 Task: Look for space in Moscow, United States from 10th July, 2023 to 15th July, 2023 for 7 adults in price range Rs.10000 to Rs.15000. Place can be entire place or shared room with 4 bedrooms having 7 beds and 4 bathrooms. Property type can be house, flat, guest house. Amenities needed are: wifi, TV, free parkinig on premises, gym, breakfast. Booking option can be shelf check-in. Required host language is English.
Action: Mouse moved to (479, 124)
Screenshot: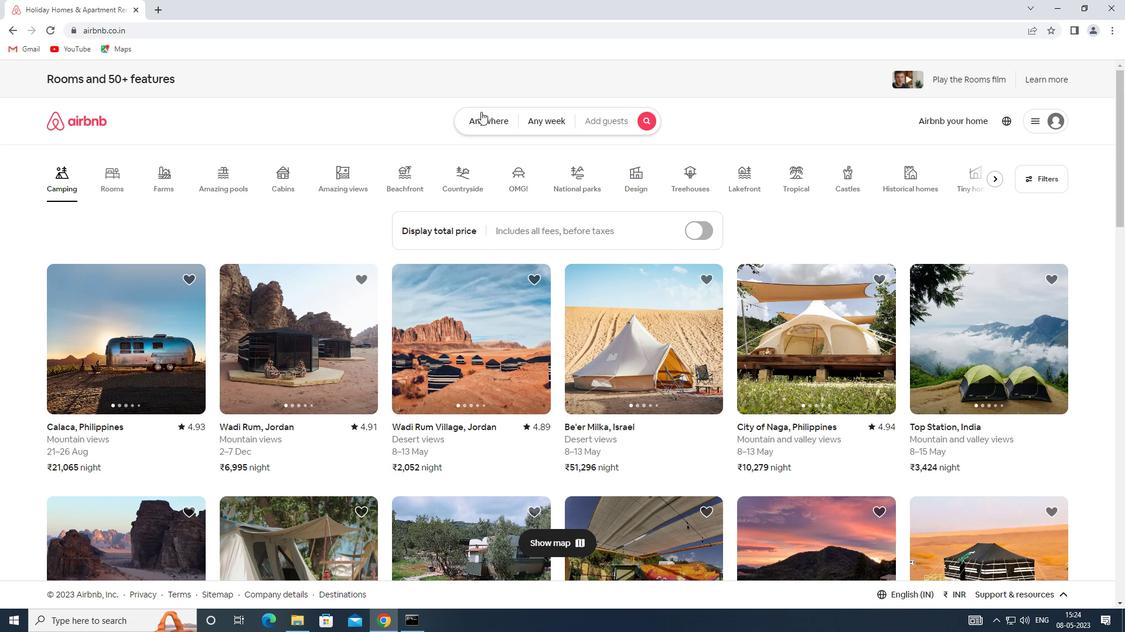 
Action: Mouse pressed left at (479, 124)
Screenshot: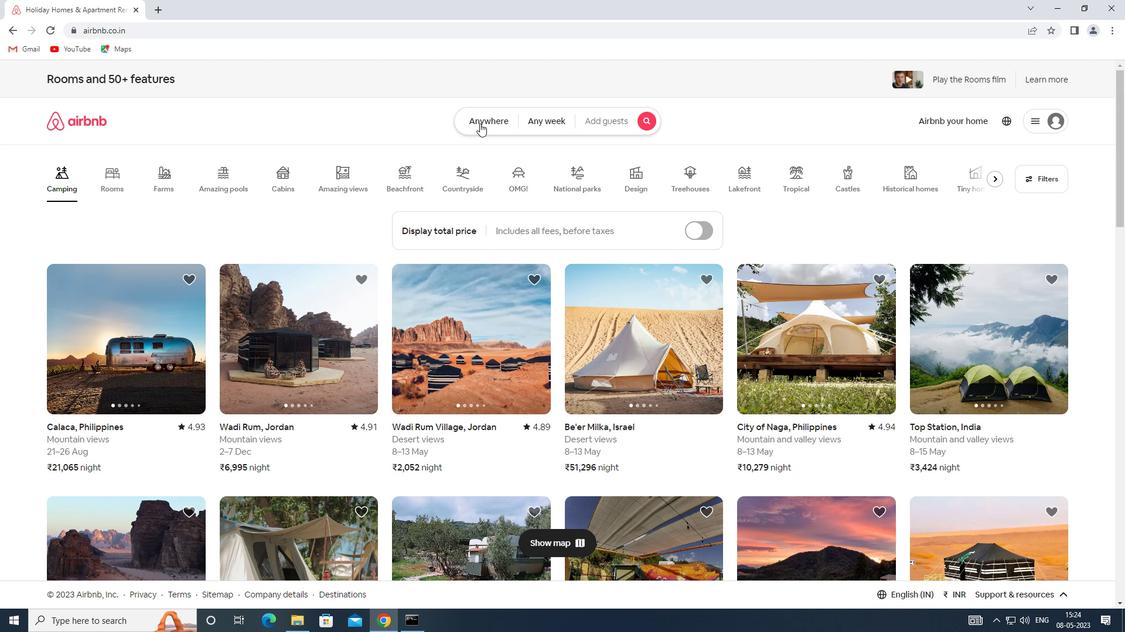 
Action: Mouse moved to (371, 171)
Screenshot: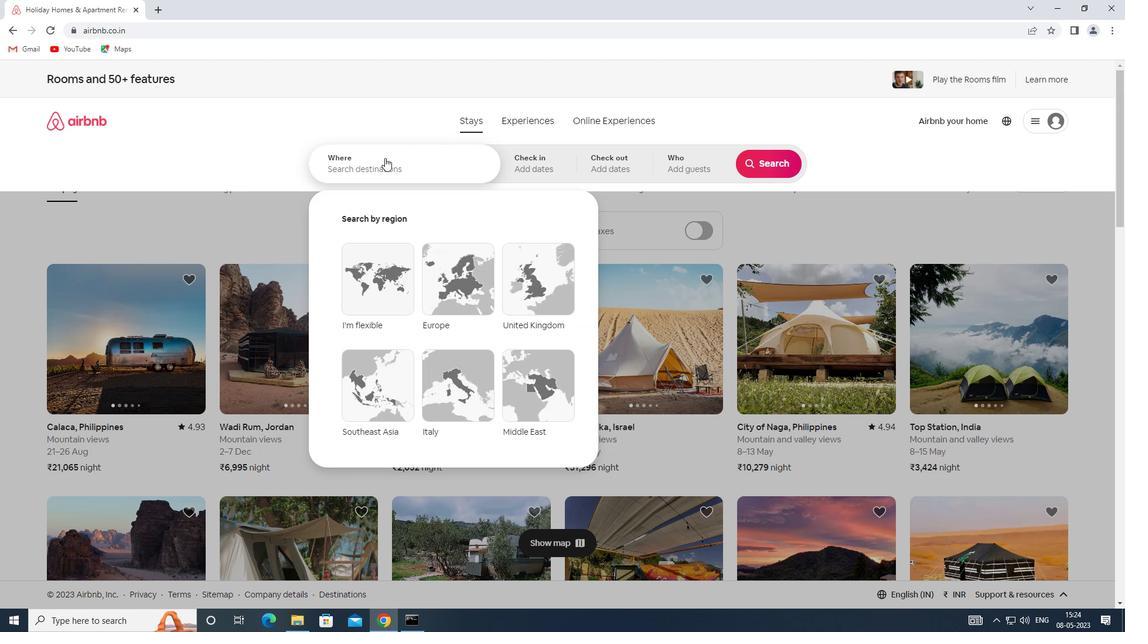 
Action: Mouse pressed left at (371, 171)
Screenshot: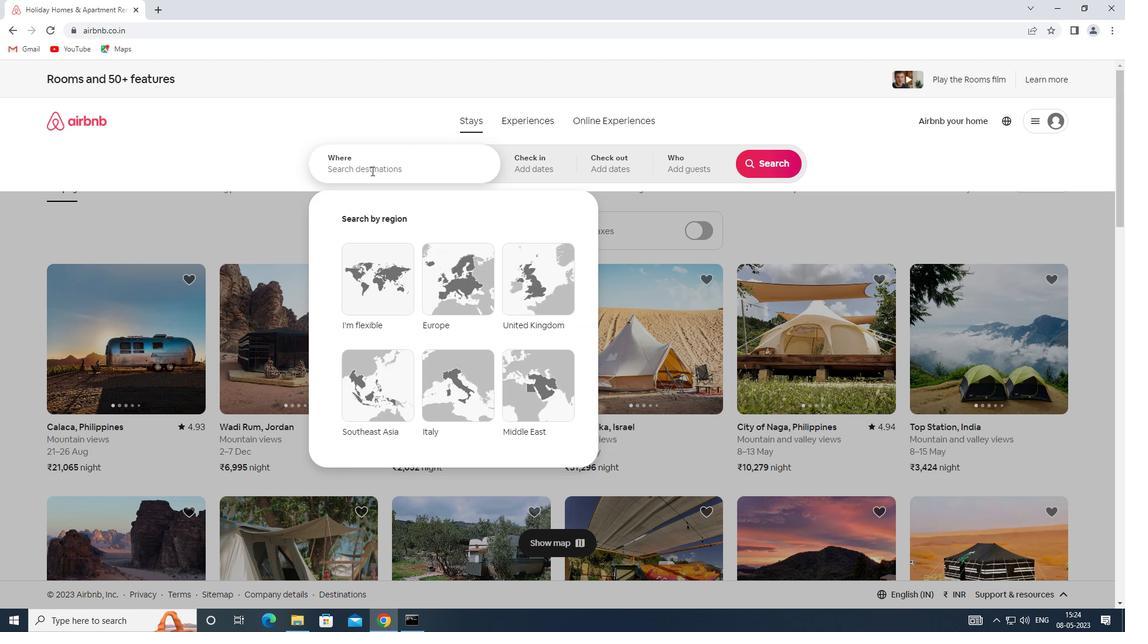 
Action: Key pressed <Key.shift><Key.shift><Key.shift><Key.shift><Key.shift><Key.shift><Key.shift><Key.shift><Key.shift><Key.shift><Key.shift>SPACE<Key.space>IN<Key.space><Key.shift>MOSCOW,<Key.shift>UNITED<Key.space><Key.shift>STATES
Screenshot: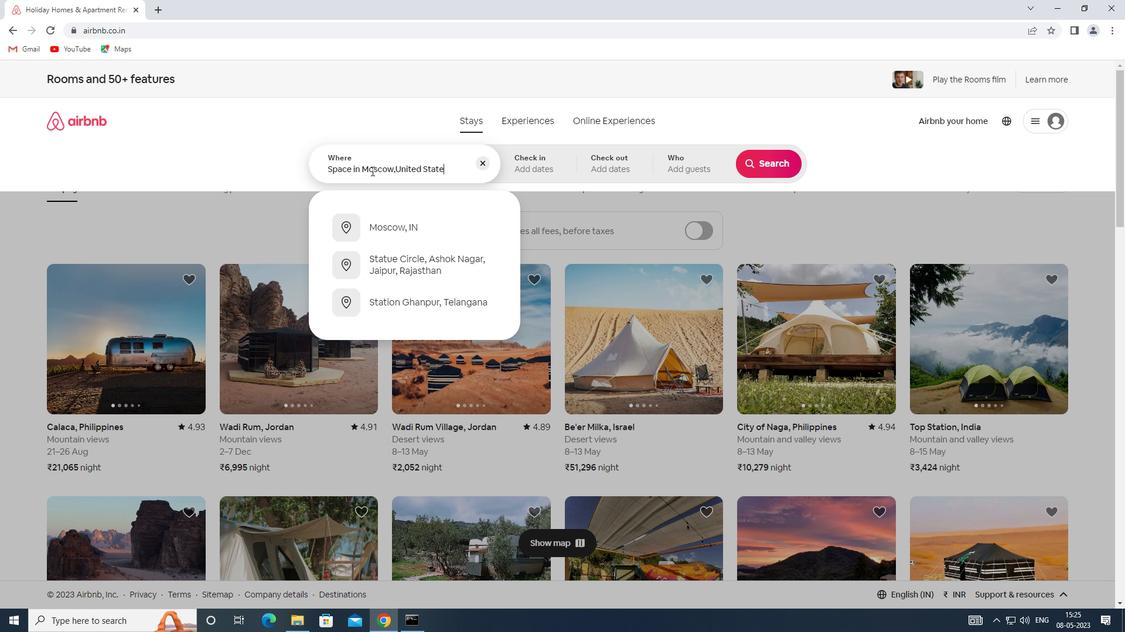 
Action: Mouse moved to (523, 161)
Screenshot: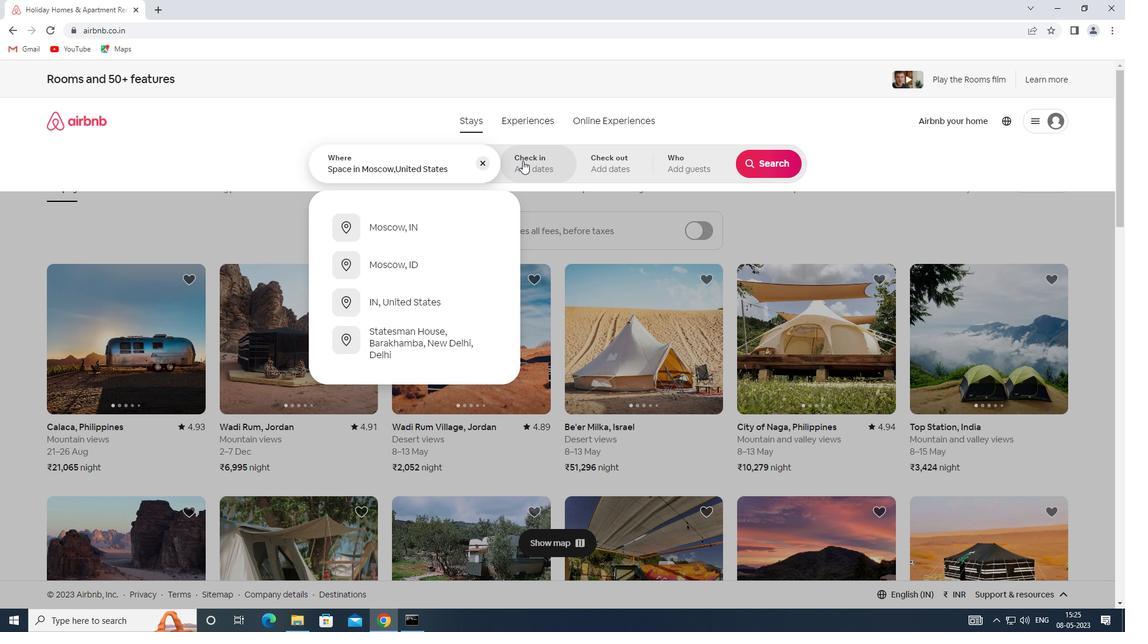 
Action: Mouse pressed left at (523, 161)
Screenshot: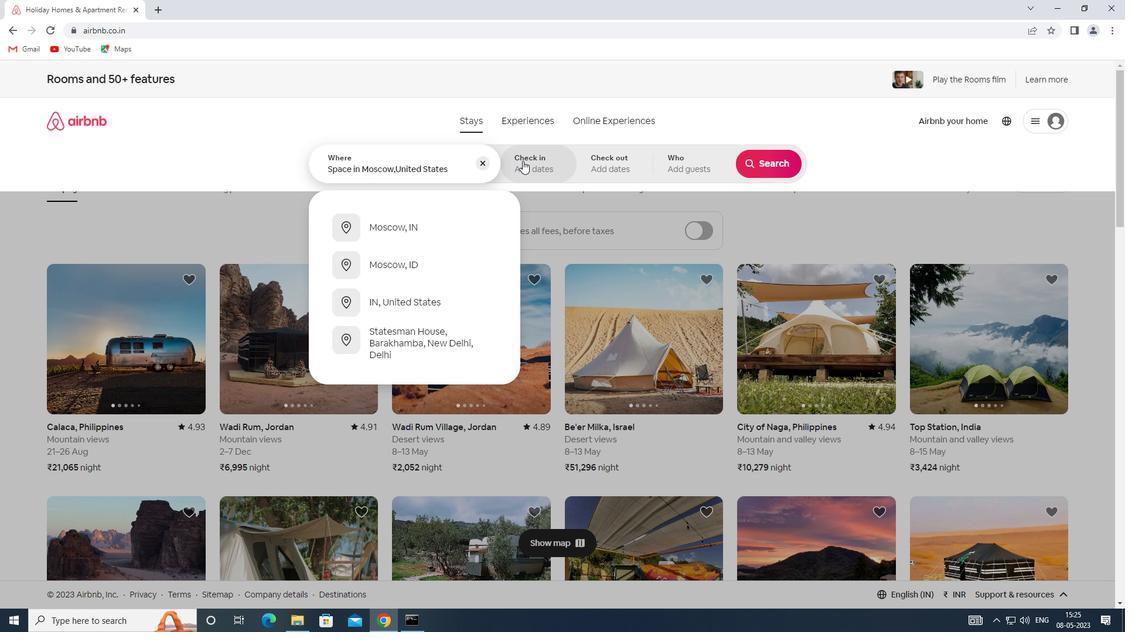 
Action: Mouse moved to (762, 257)
Screenshot: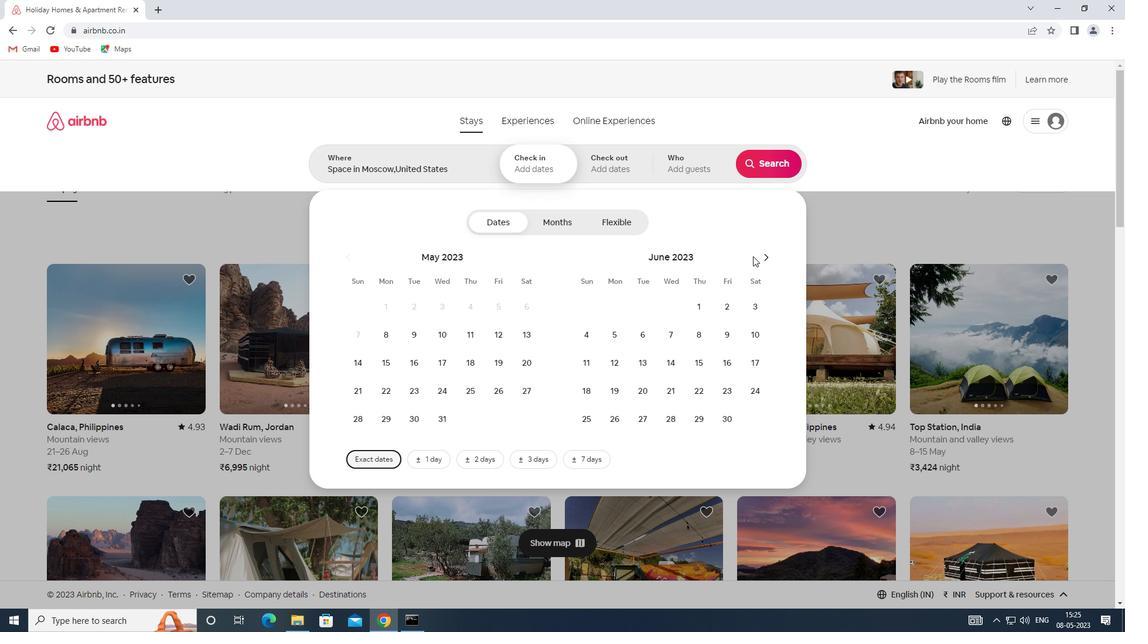 
Action: Mouse pressed left at (762, 257)
Screenshot: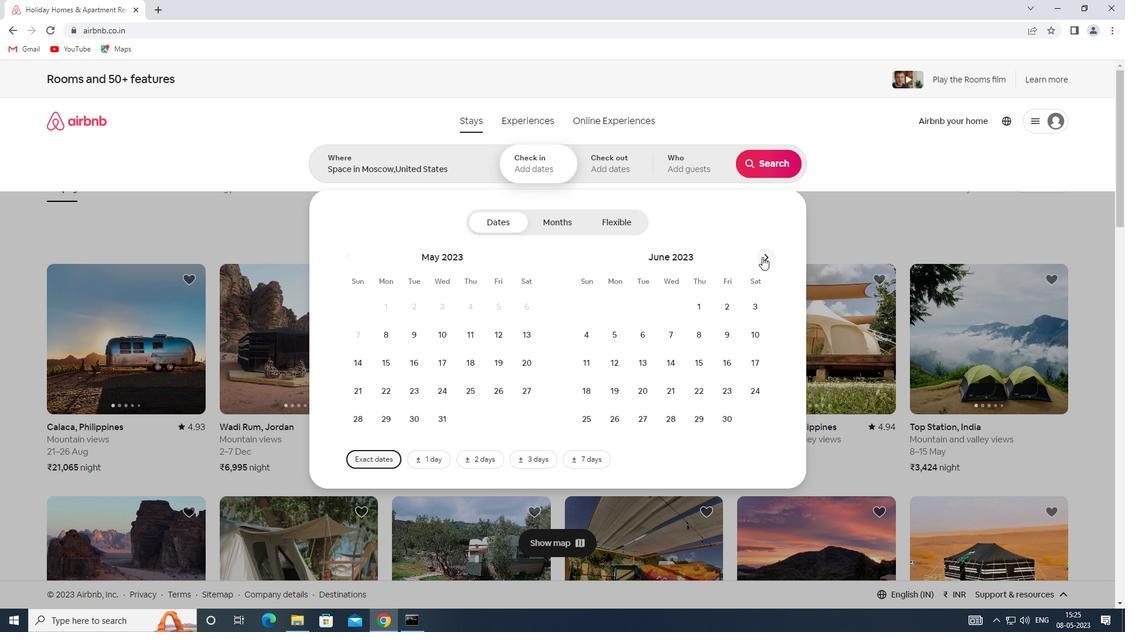 
Action: Mouse moved to (609, 365)
Screenshot: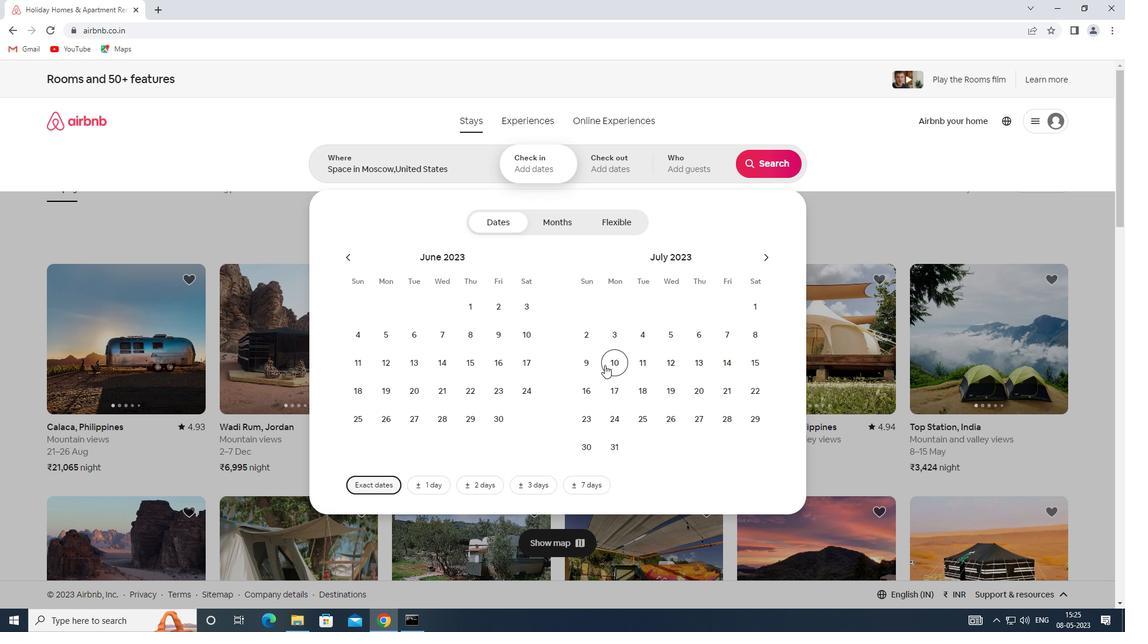 
Action: Mouse pressed left at (609, 365)
Screenshot: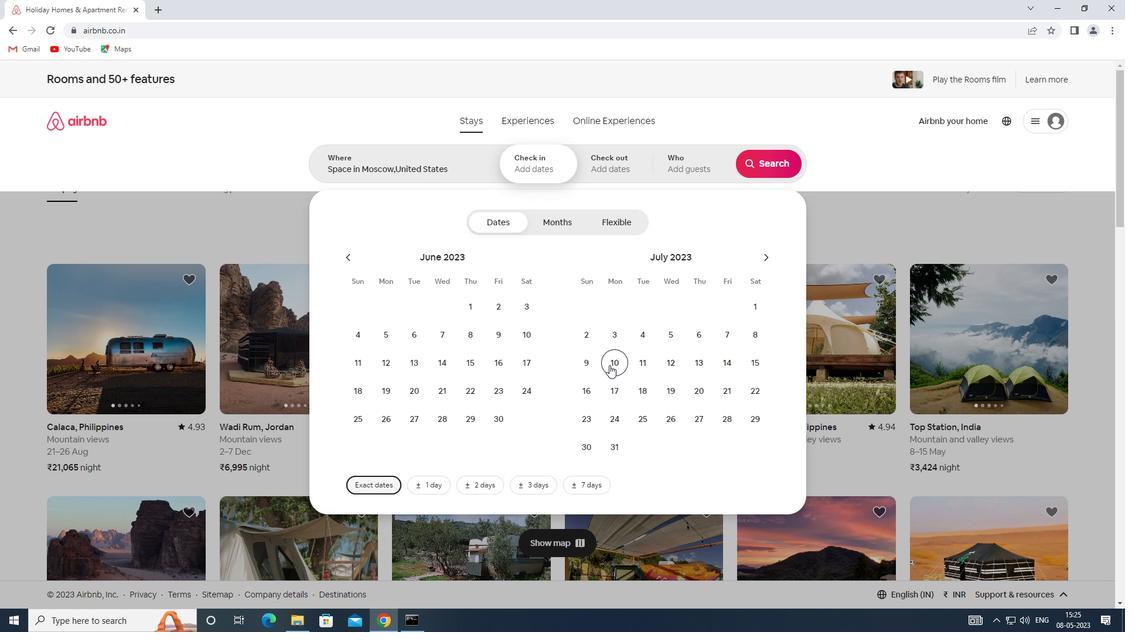 
Action: Mouse moved to (763, 374)
Screenshot: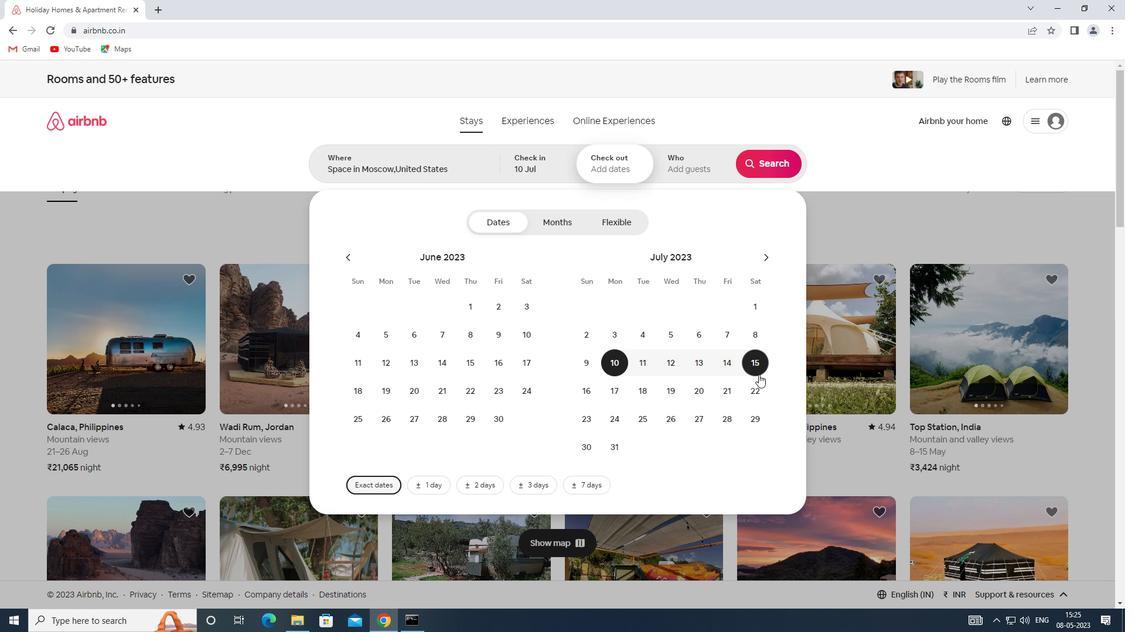 
Action: Mouse pressed left at (763, 374)
Screenshot: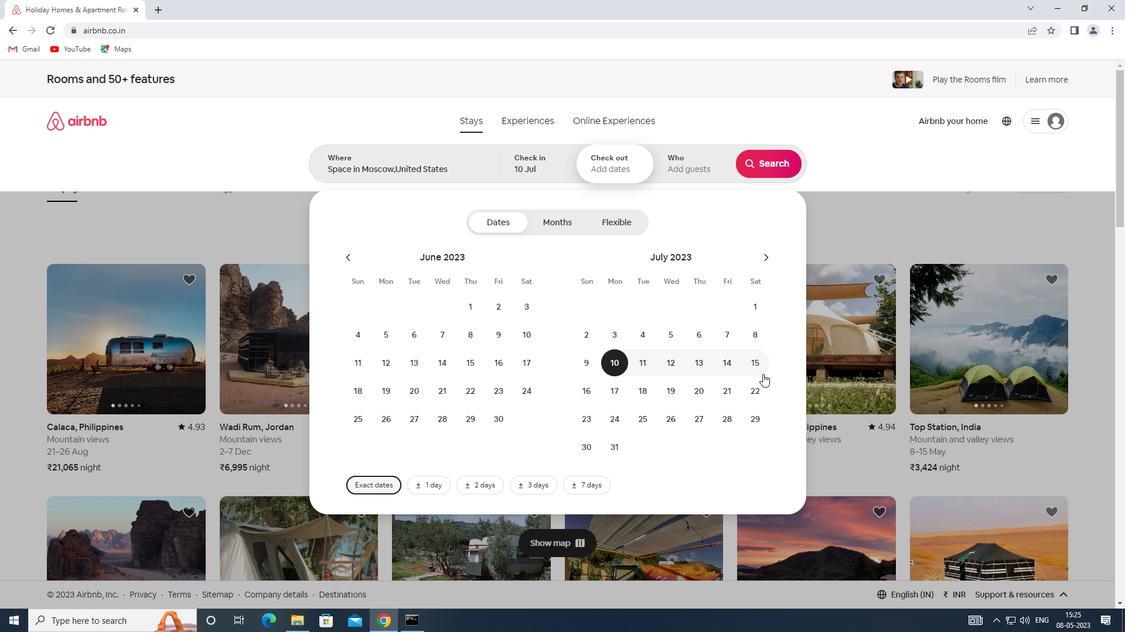 
Action: Mouse moved to (680, 165)
Screenshot: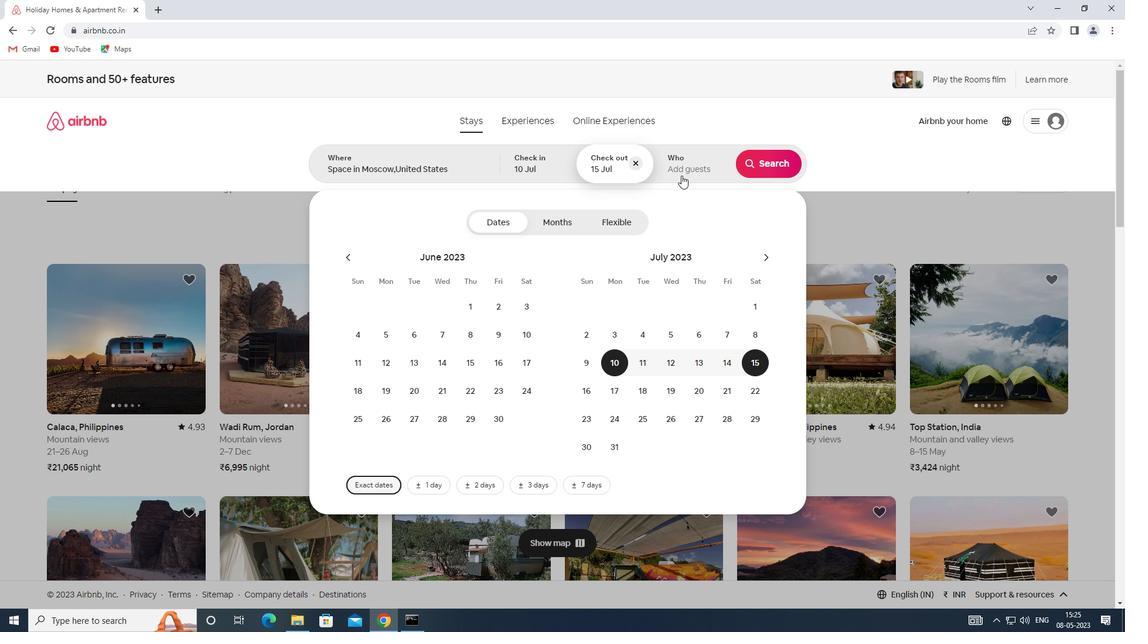 
Action: Mouse pressed left at (680, 165)
Screenshot: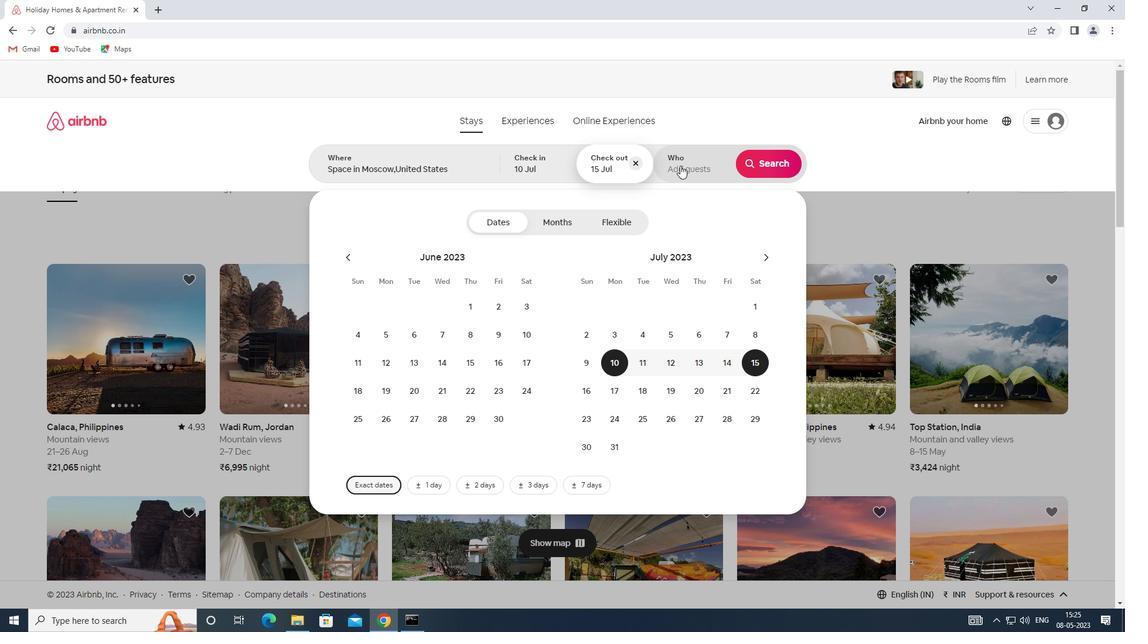 
Action: Mouse moved to (766, 223)
Screenshot: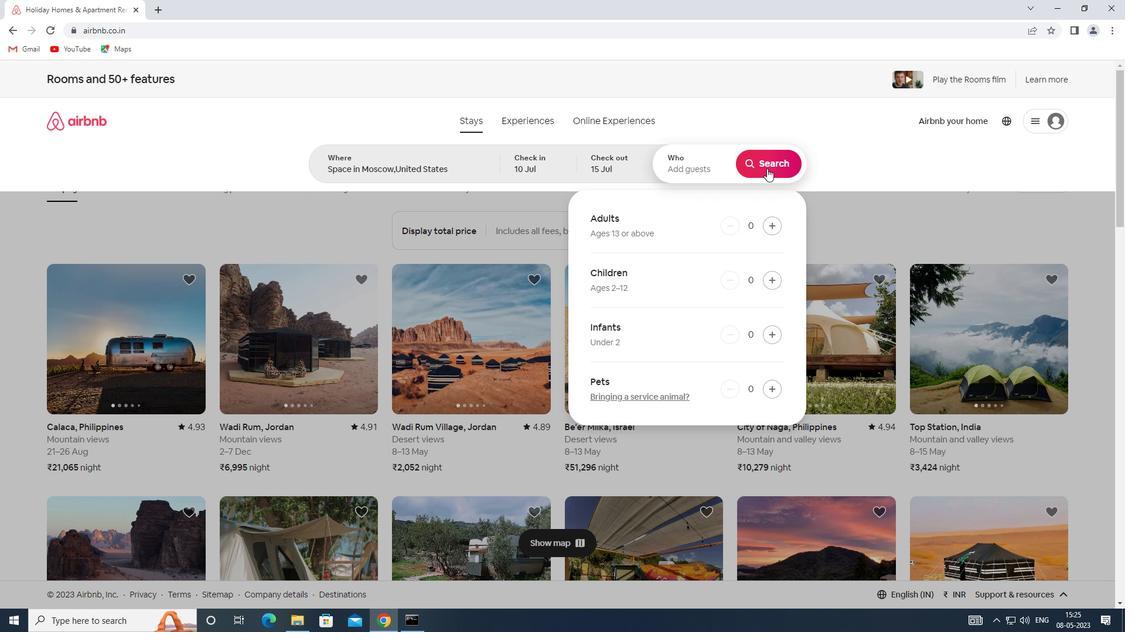 
Action: Mouse pressed left at (766, 223)
Screenshot: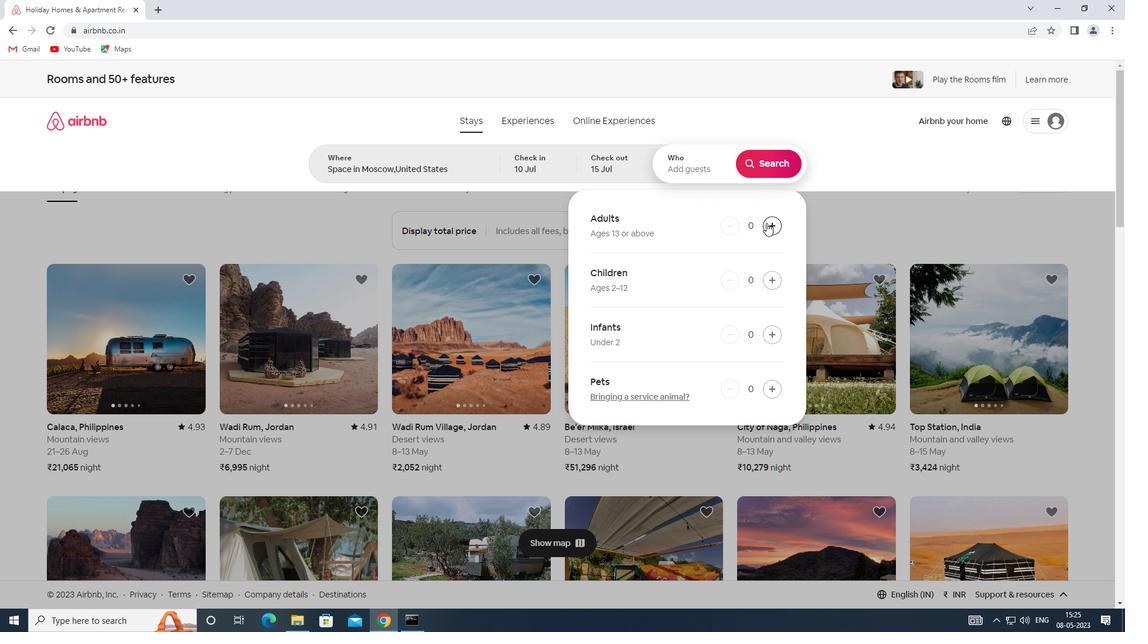 
Action: Mouse pressed left at (766, 223)
Screenshot: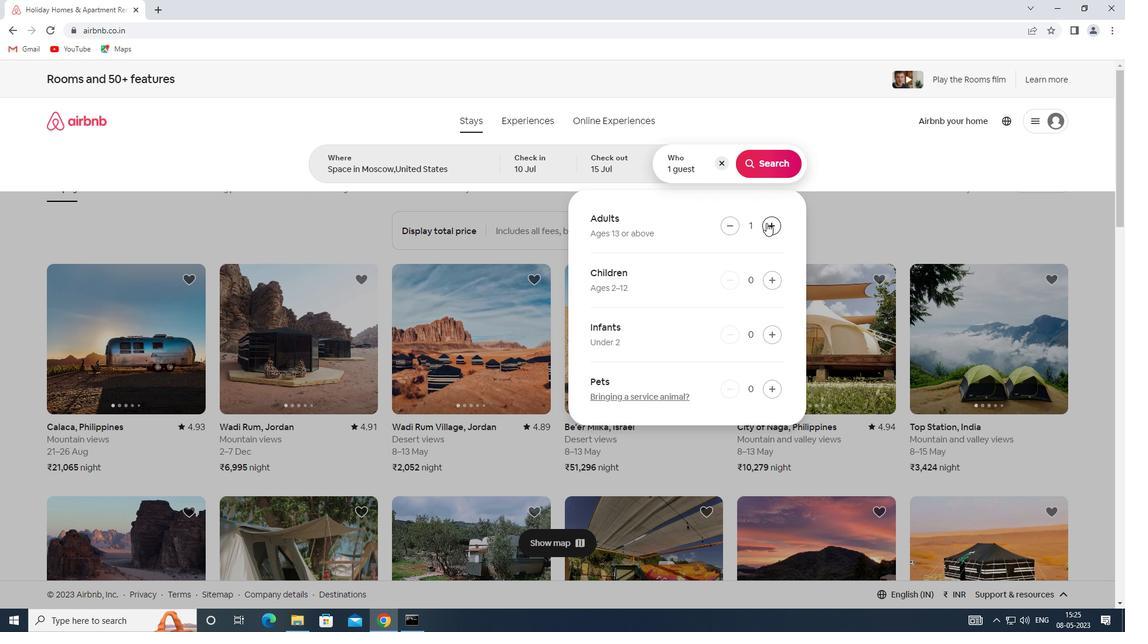
Action: Mouse pressed left at (766, 223)
Screenshot: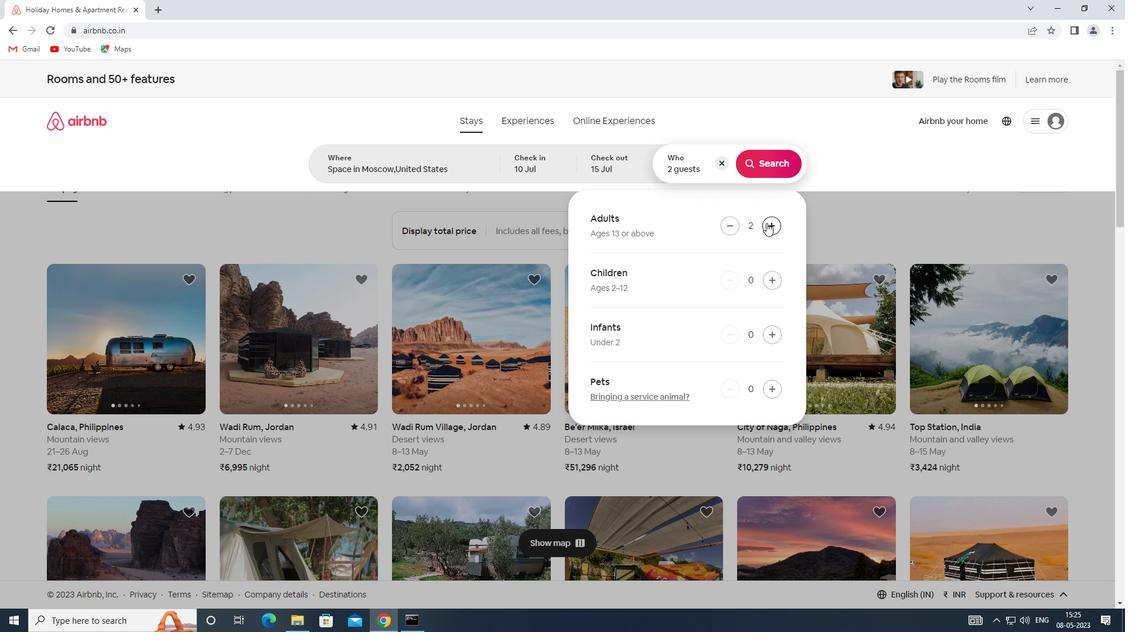 
Action: Mouse pressed left at (766, 223)
Screenshot: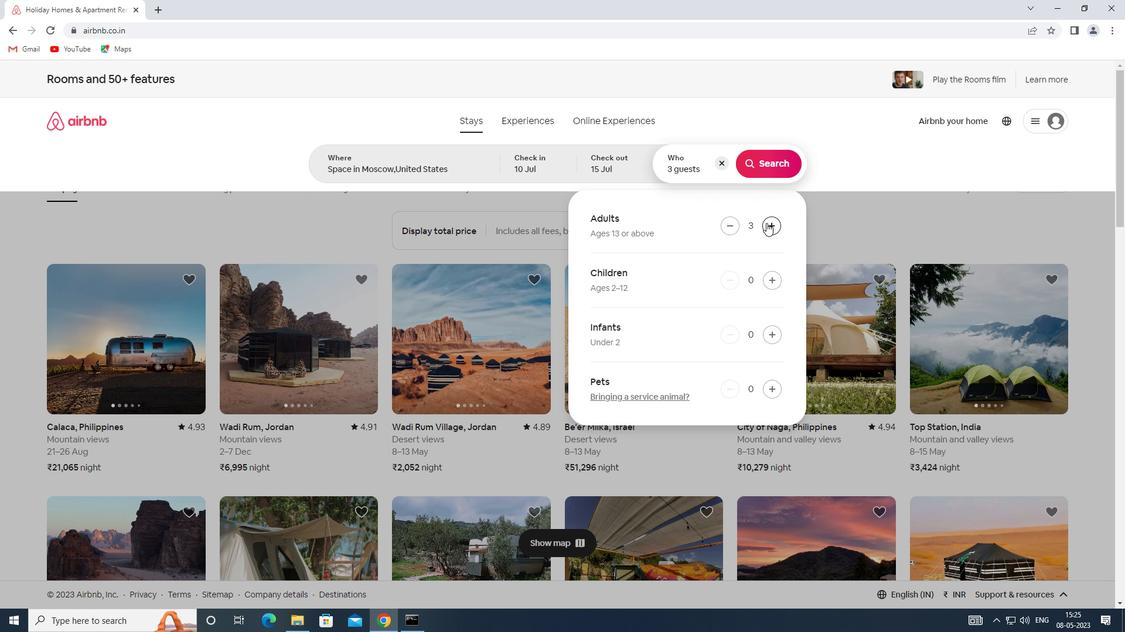 
Action: Mouse pressed left at (766, 223)
Screenshot: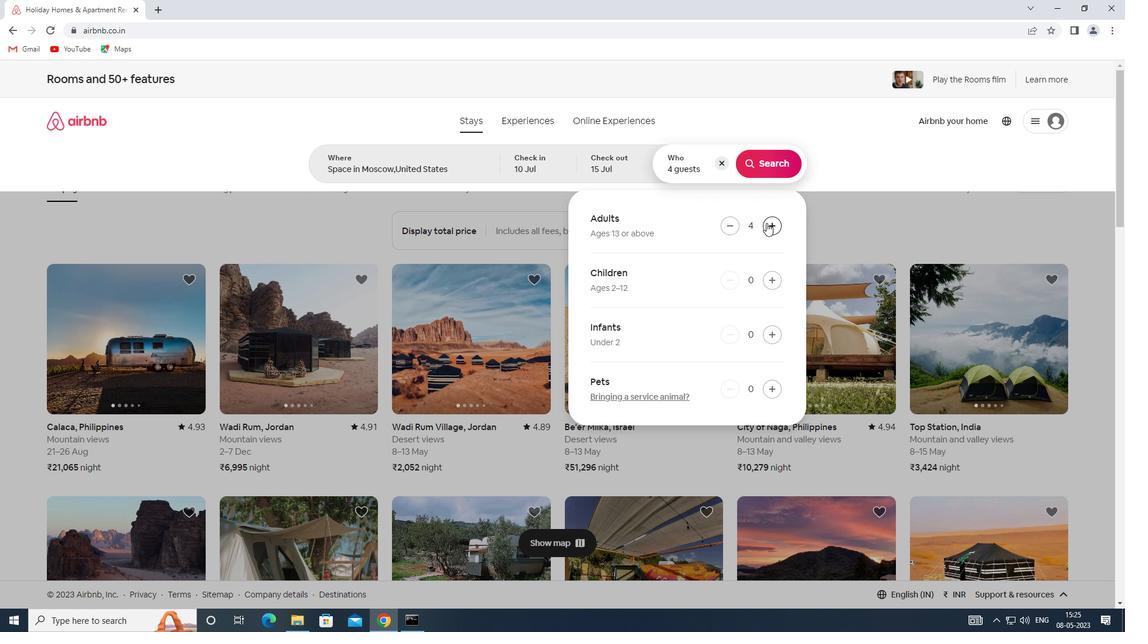 
Action: Mouse pressed left at (766, 223)
Screenshot: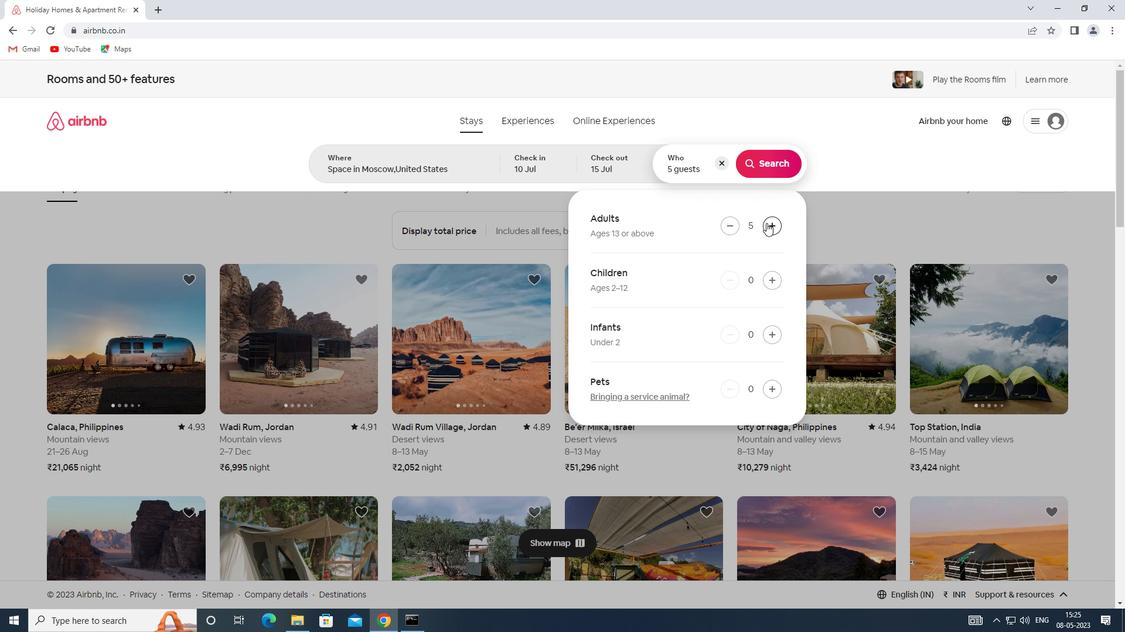 
Action: Mouse pressed left at (766, 223)
Screenshot: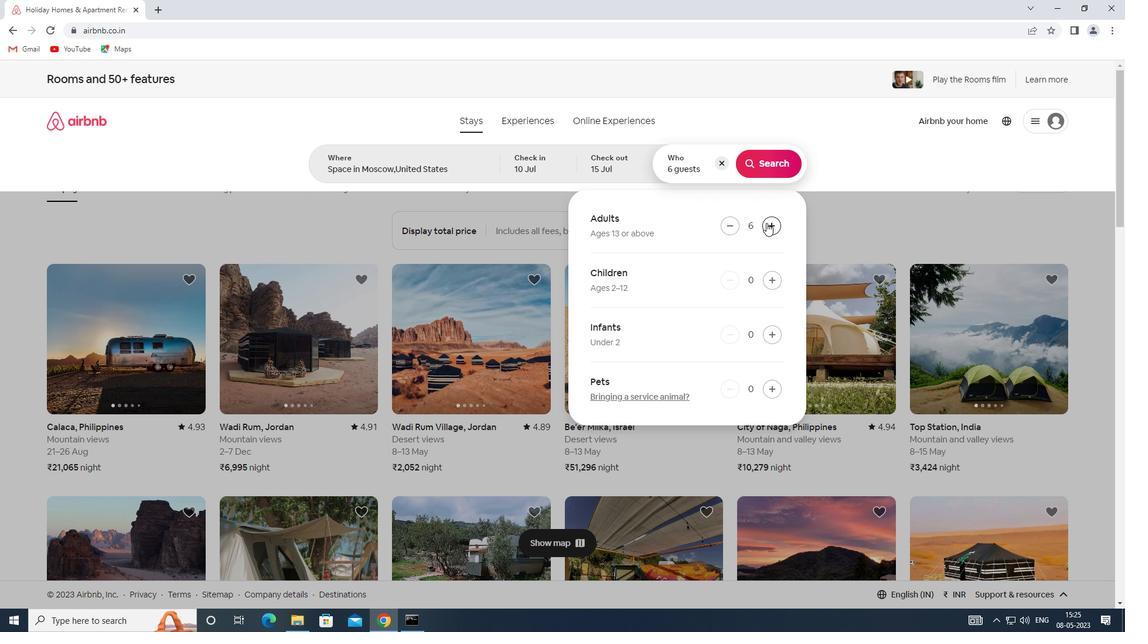 
Action: Mouse moved to (771, 162)
Screenshot: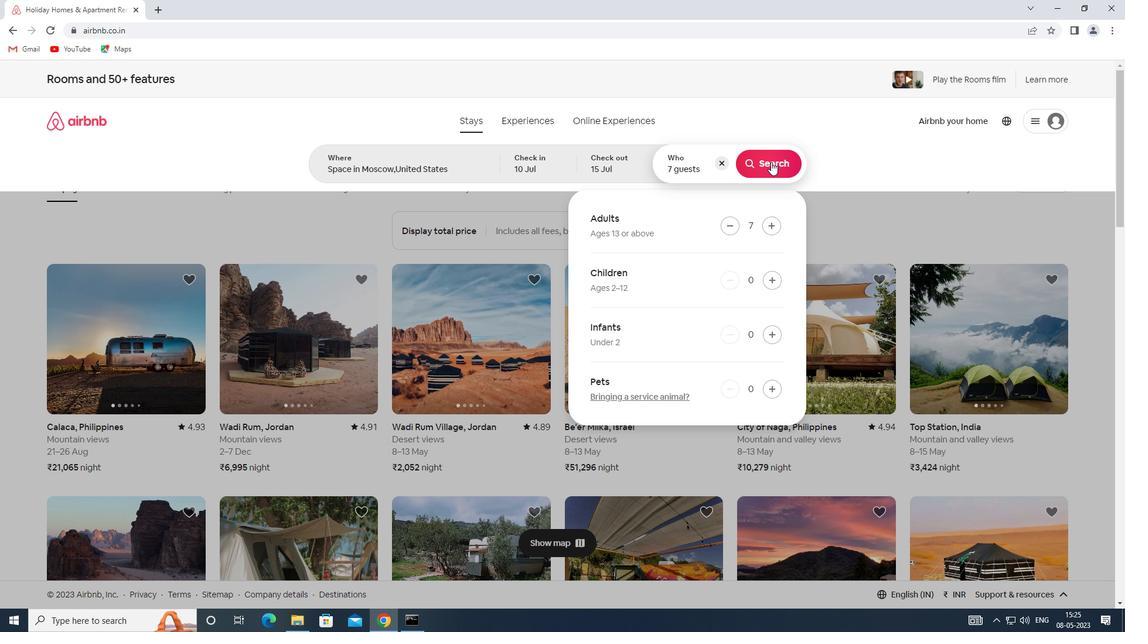 
Action: Mouse pressed left at (771, 162)
Screenshot: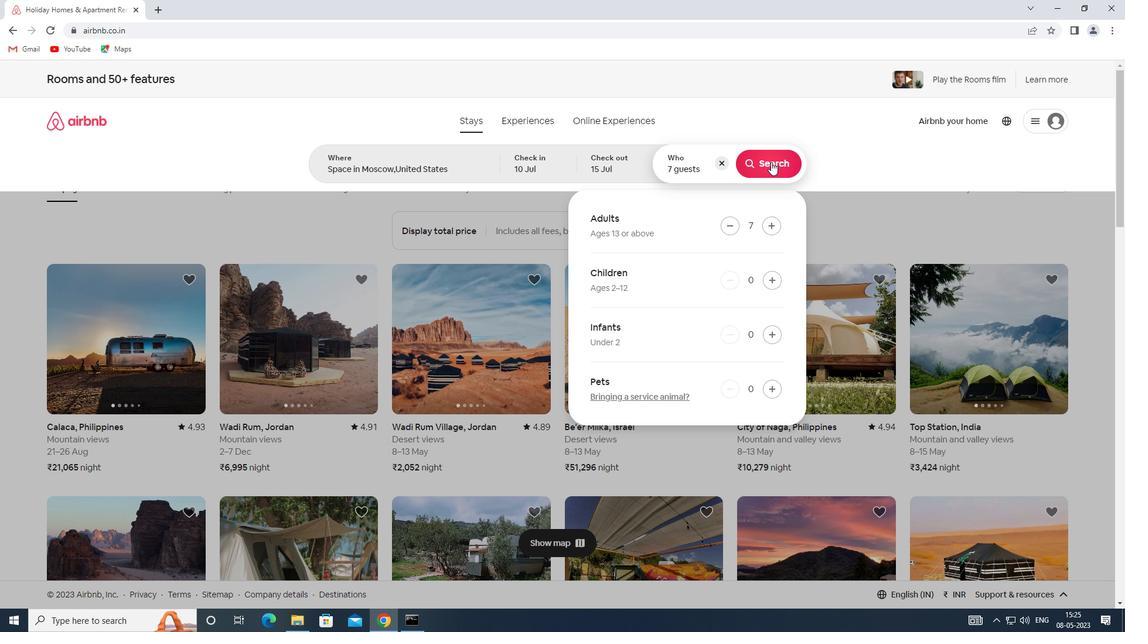 
Action: Mouse moved to (1058, 133)
Screenshot: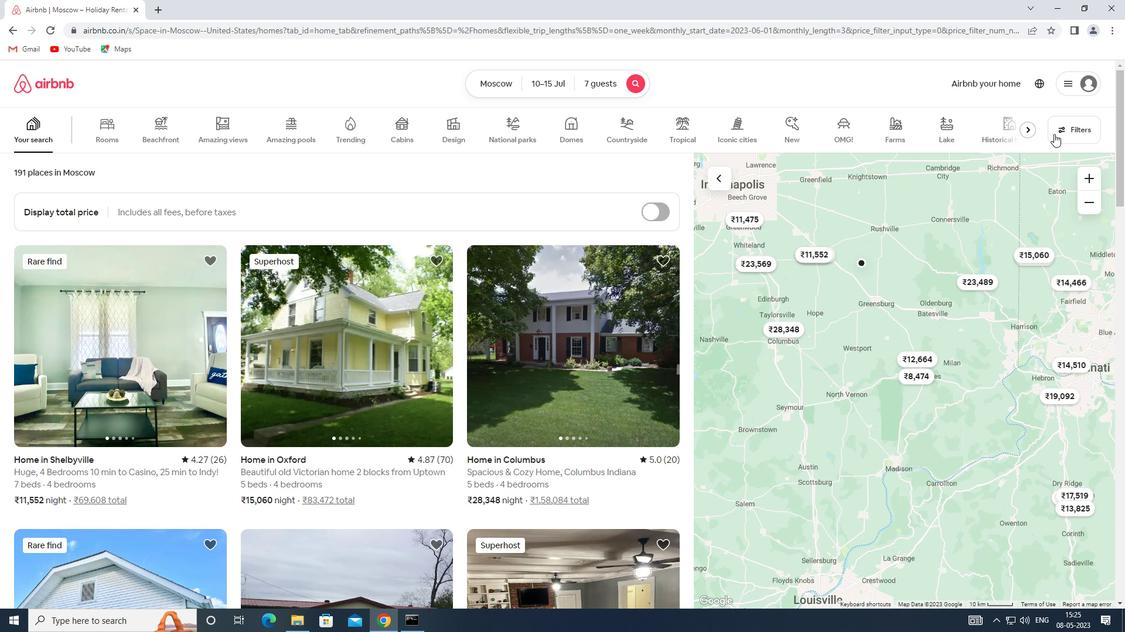 
Action: Mouse pressed left at (1058, 133)
Screenshot: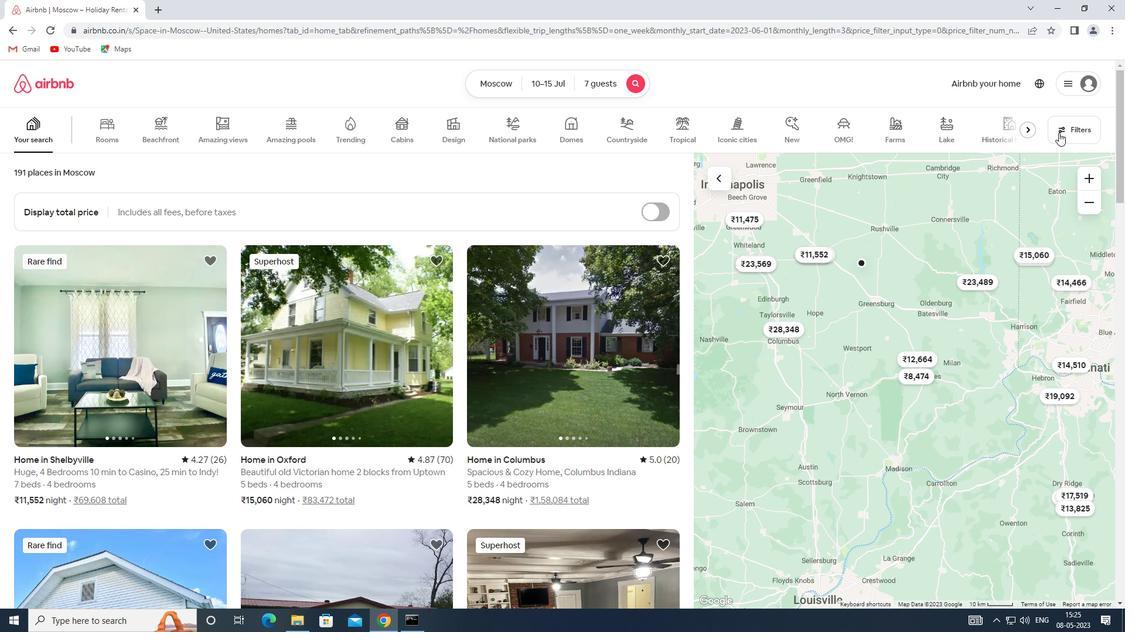 
Action: Mouse moved to (406, 421)
Screenshot: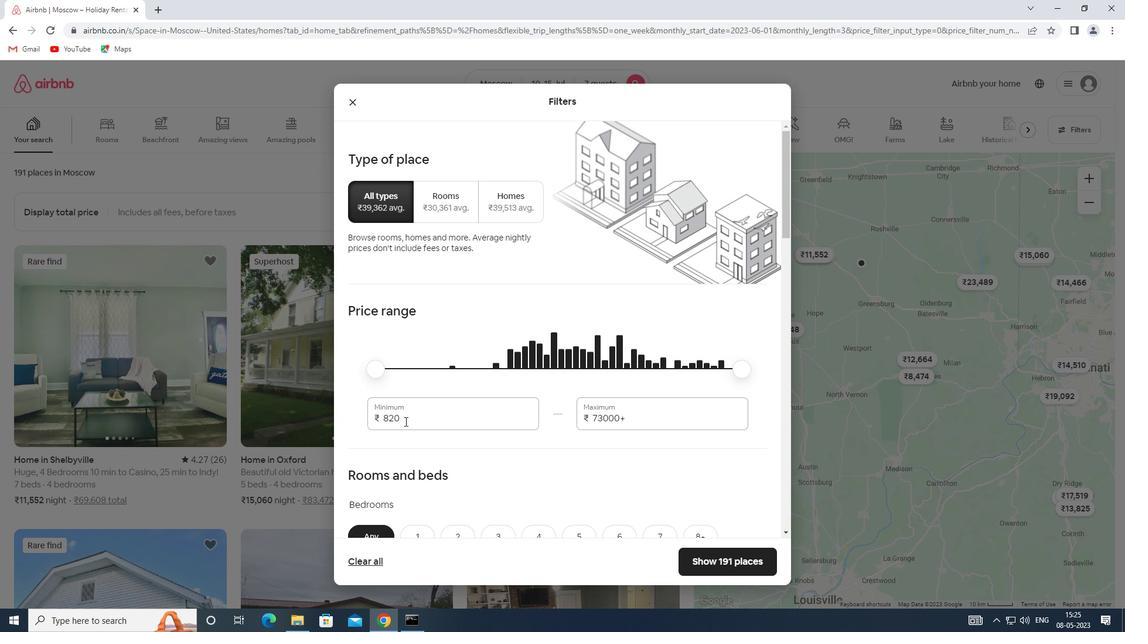 
Action: Mouse pressed left at (406, 421)
Screenshot: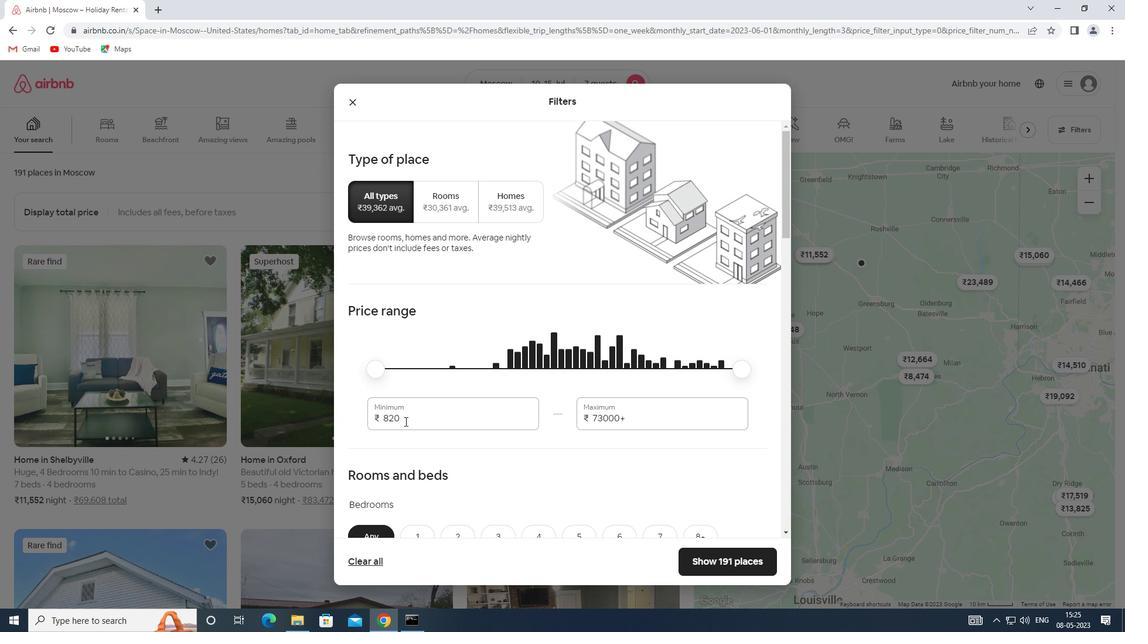 
Action: Mouse moved to (356, 416)
Screenshot: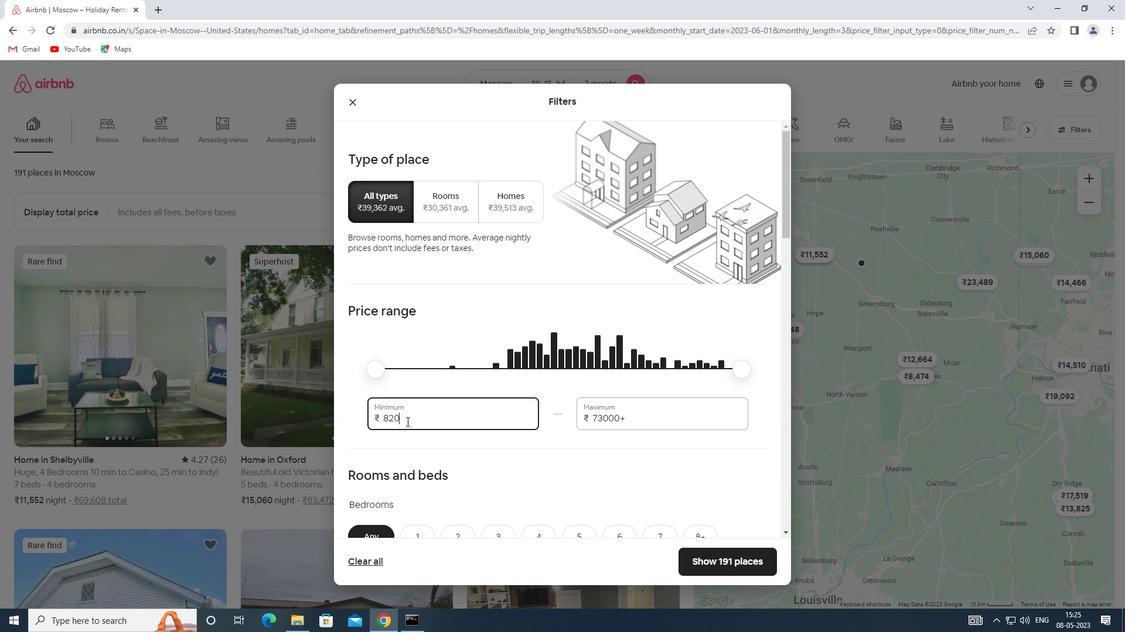 
Action: Key pressed 10000
Screenshot: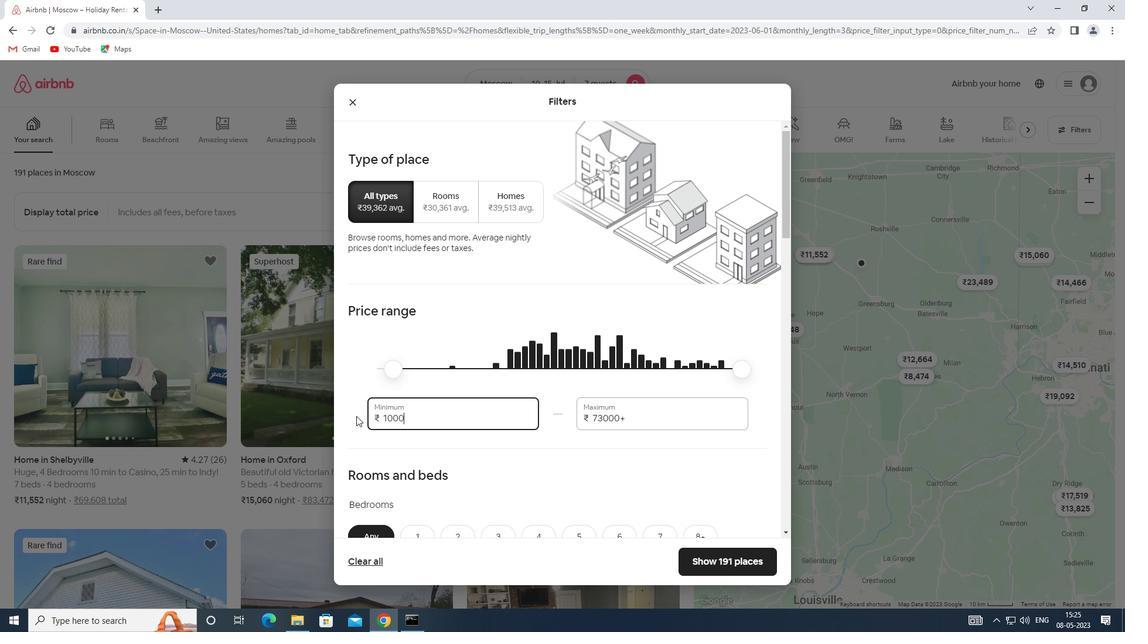 
Action: Mouse moved to (624, 419)
Screenshot: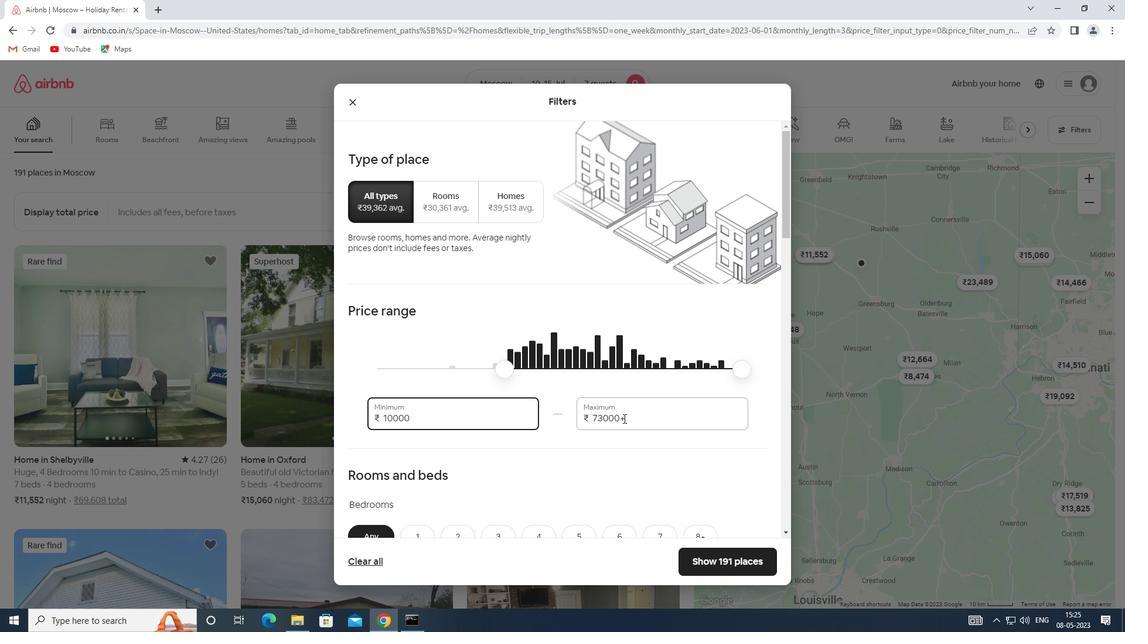 
Action: Mouse pressed left at (624, 419)
Screenshot: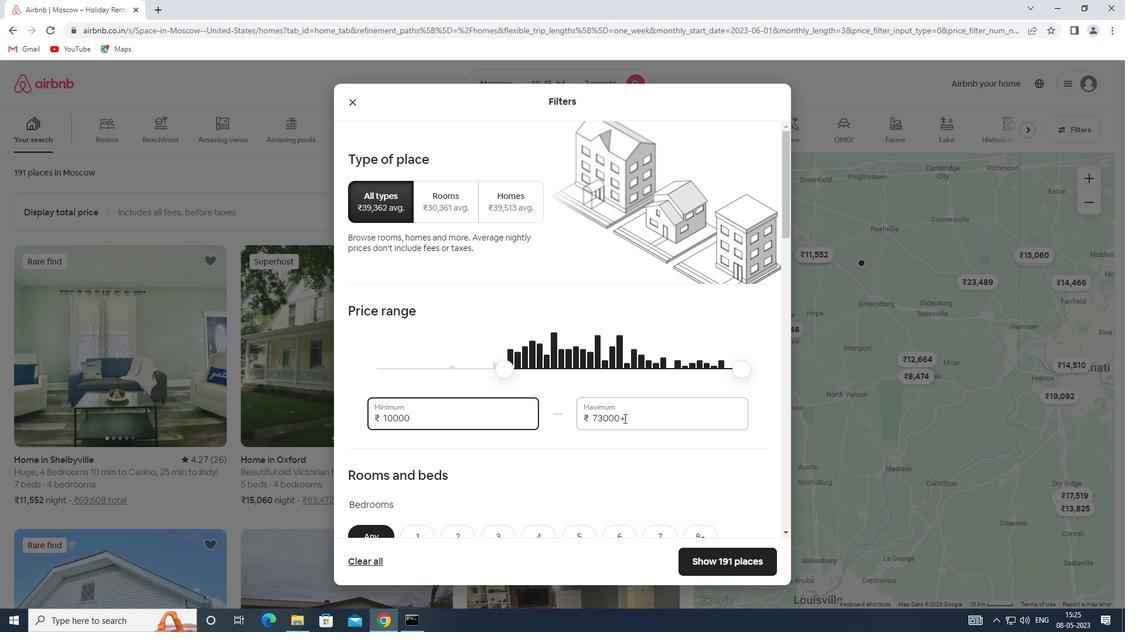 
Action: Mouse moved to (564, 419)
Screenshot: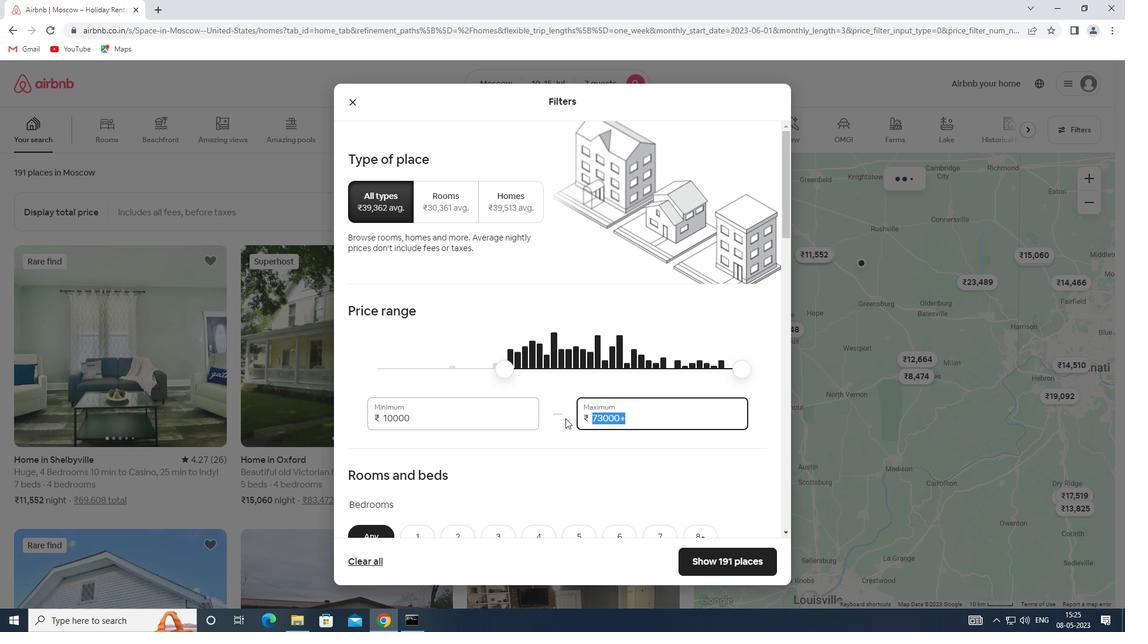 
Action: Key pressed 15000
Screenshot: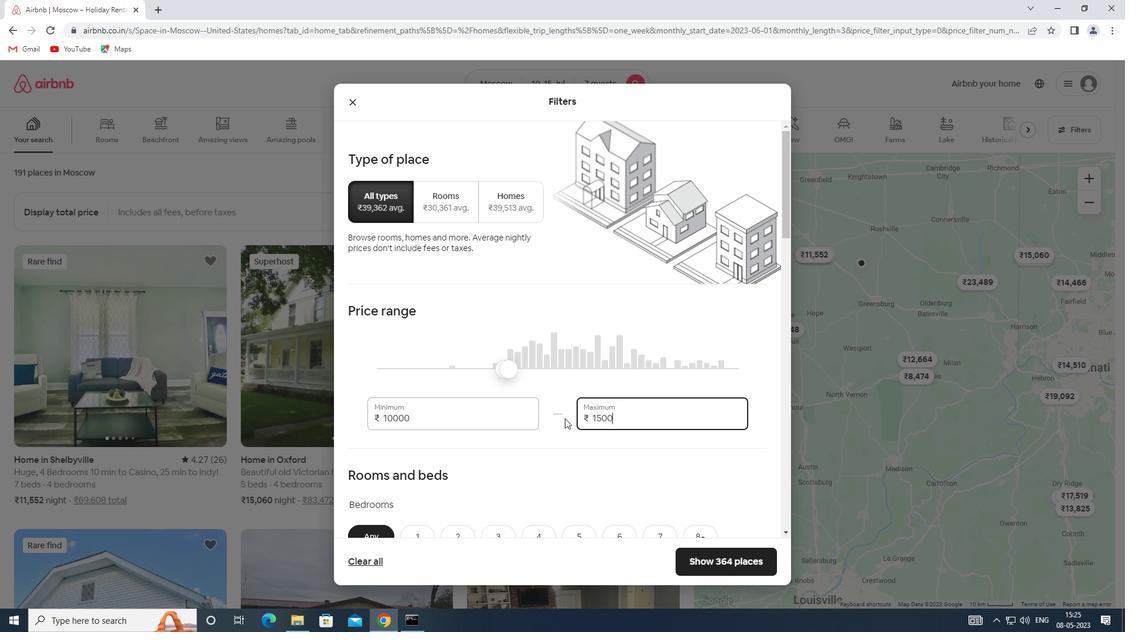 
Action: Mouse scrolled (564, 418) with delta (0, 0)
Screenshot: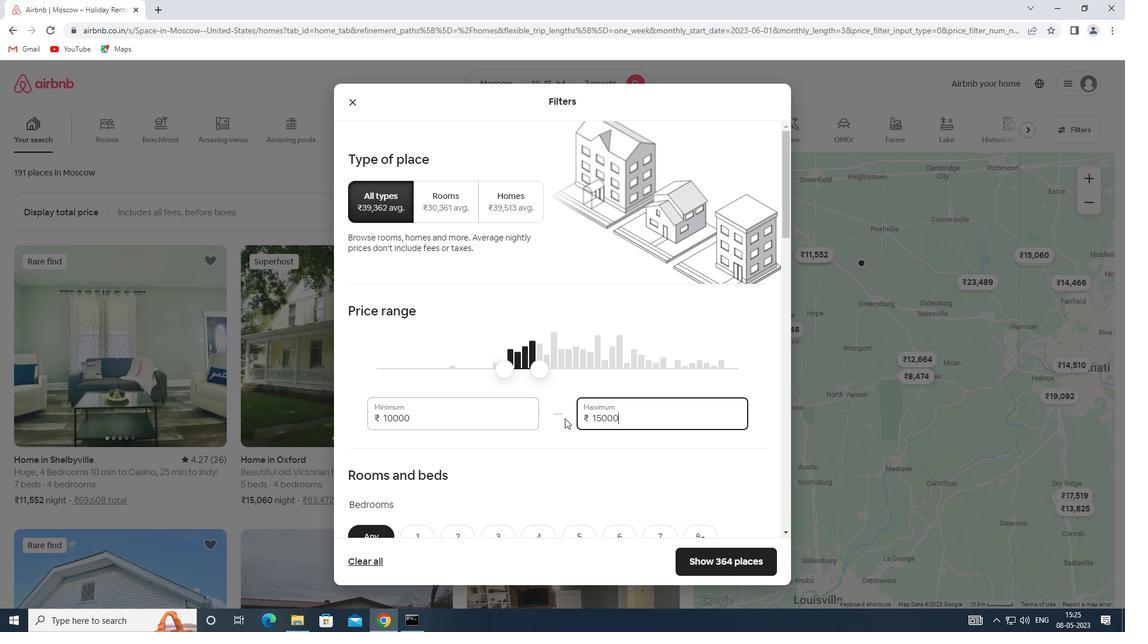 
Action: Mouse scrolled (564, 418) with delta (0, 0)
Screenshot: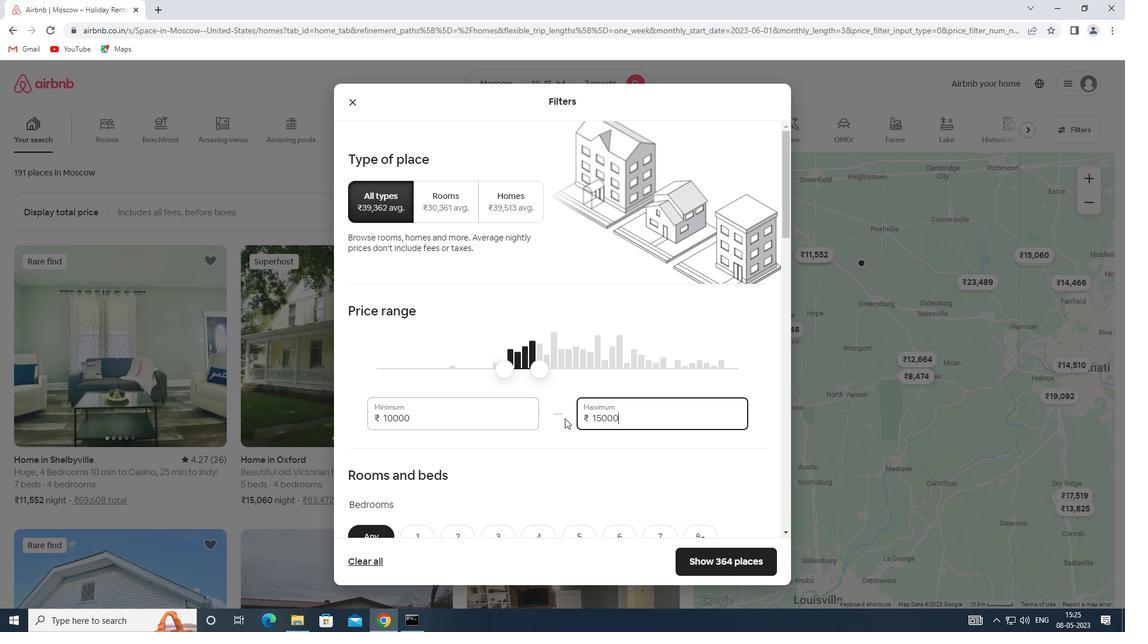 
Action: Mouse scrolled (564, 418) with delta (0, 0)
Screenshot: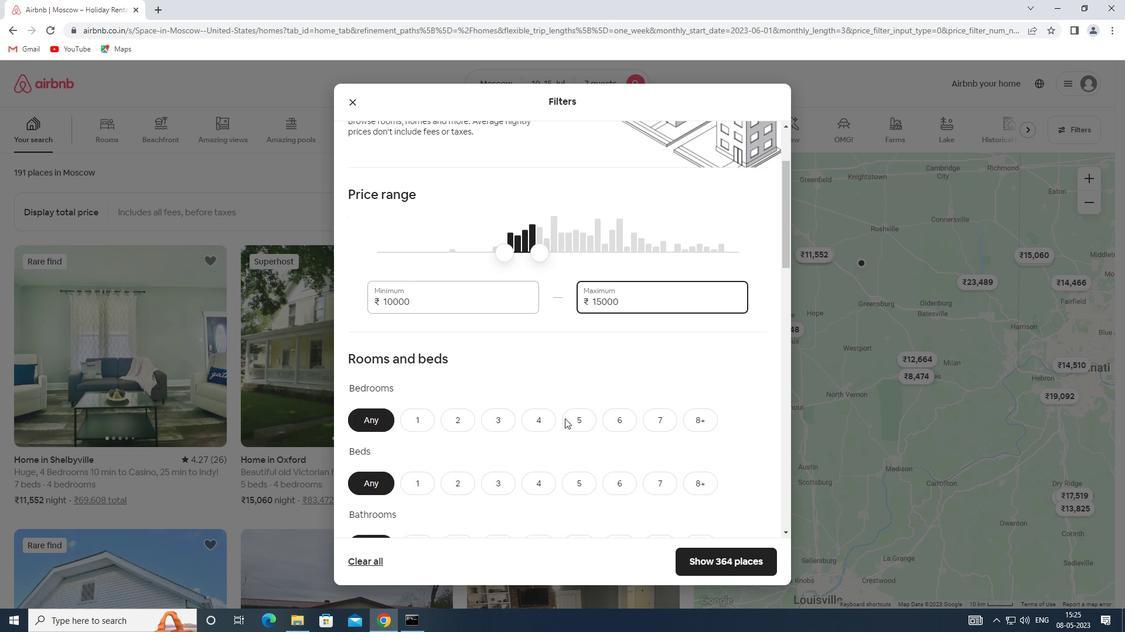 
Action: Mouse scrolled (564, 418) with delta (0, 0)
Screenshot: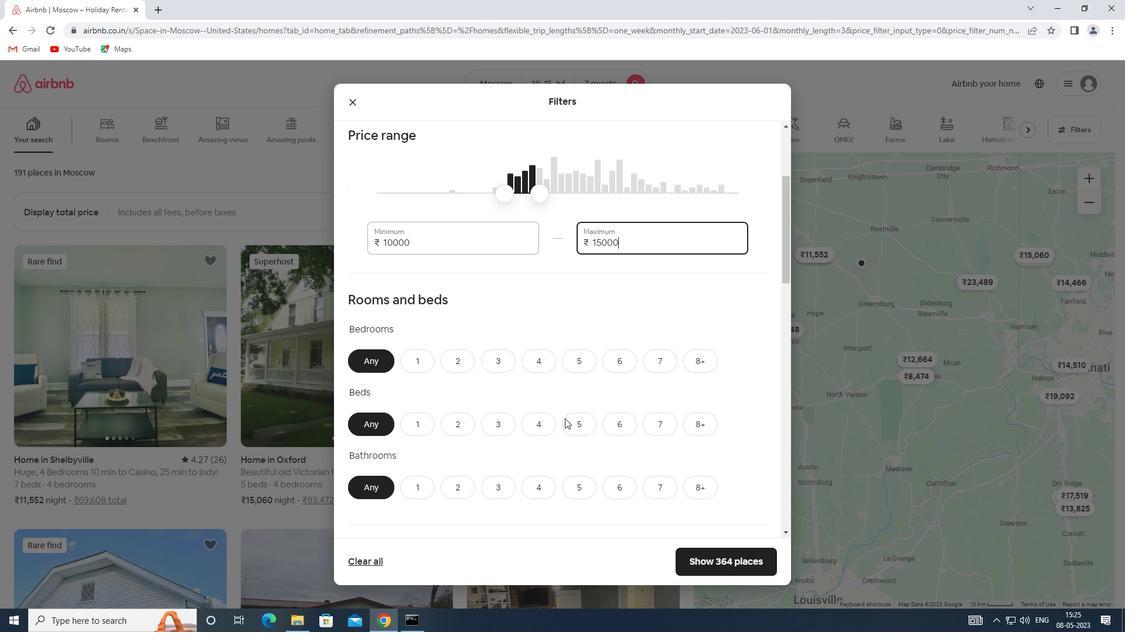 
Action: Mouse moved to (528, 305)
Screenshot: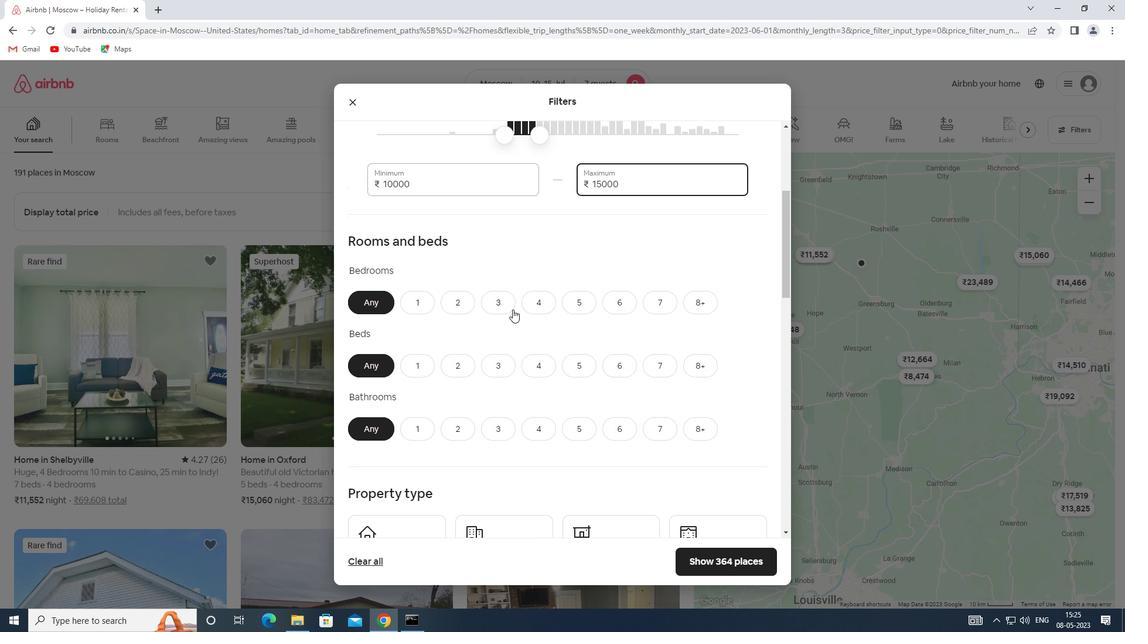 
Action: Mouse pressed left at (528, 305)
Screenshot: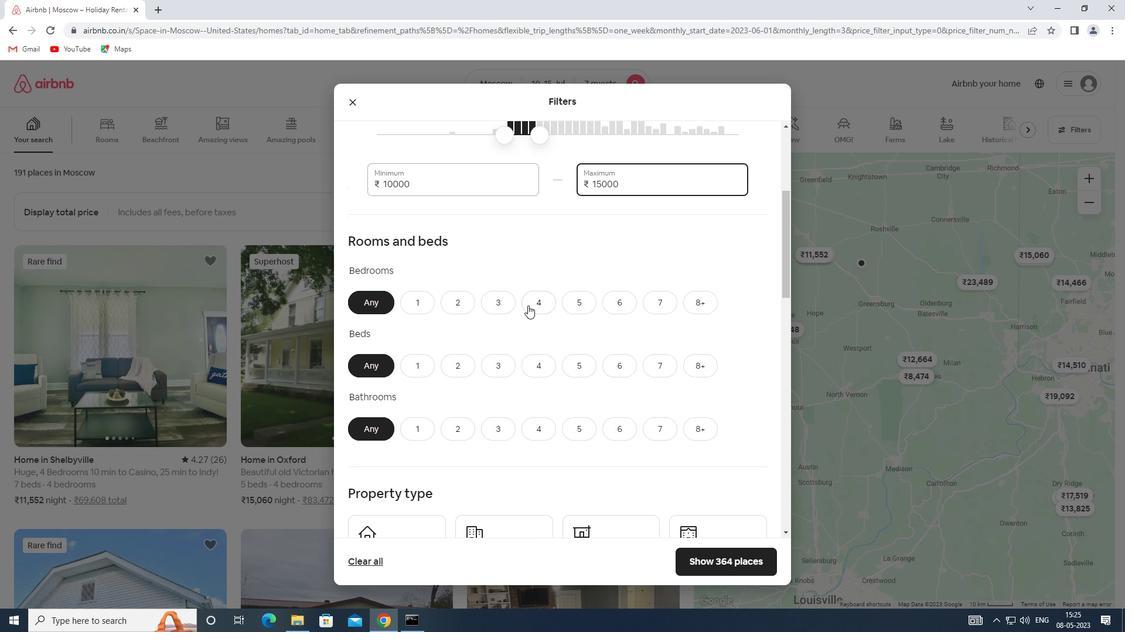 
Action: Mouse moved to (645, 369)
Screenshot: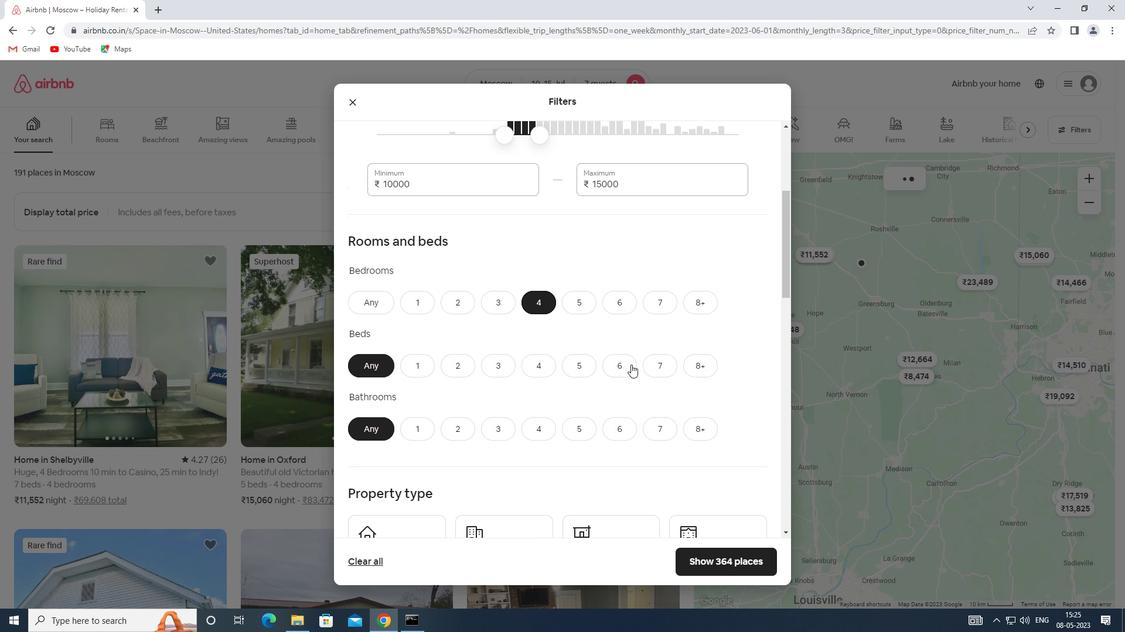 
Action: Mouse pressed left at (645, 369)
Screenshot: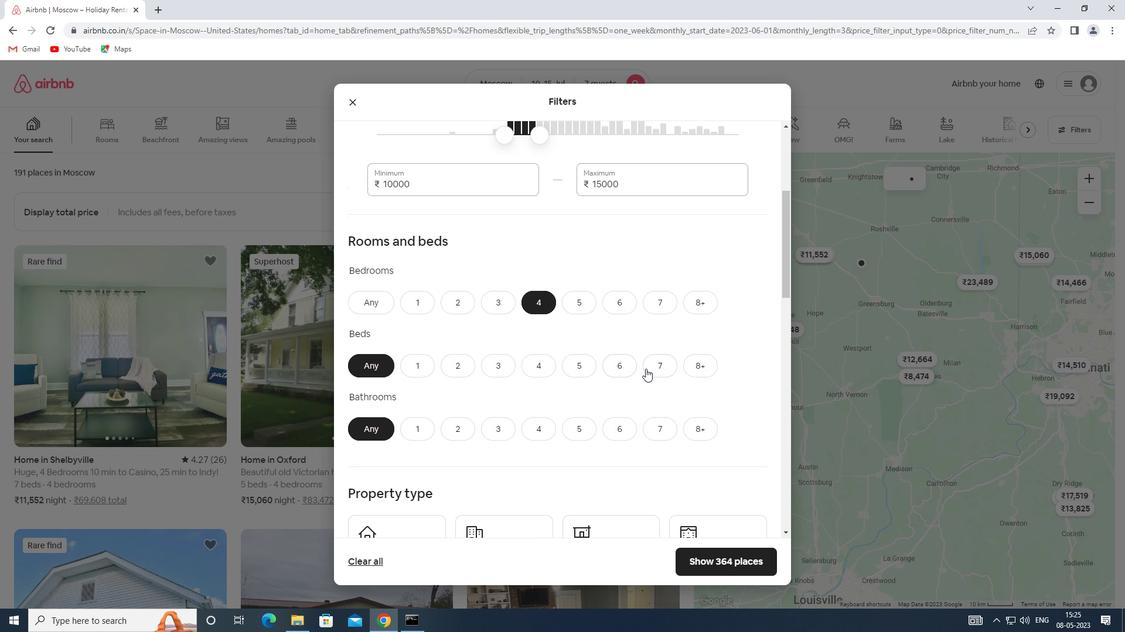 
Action: Mouse moved to (533, 433)
Screenshot: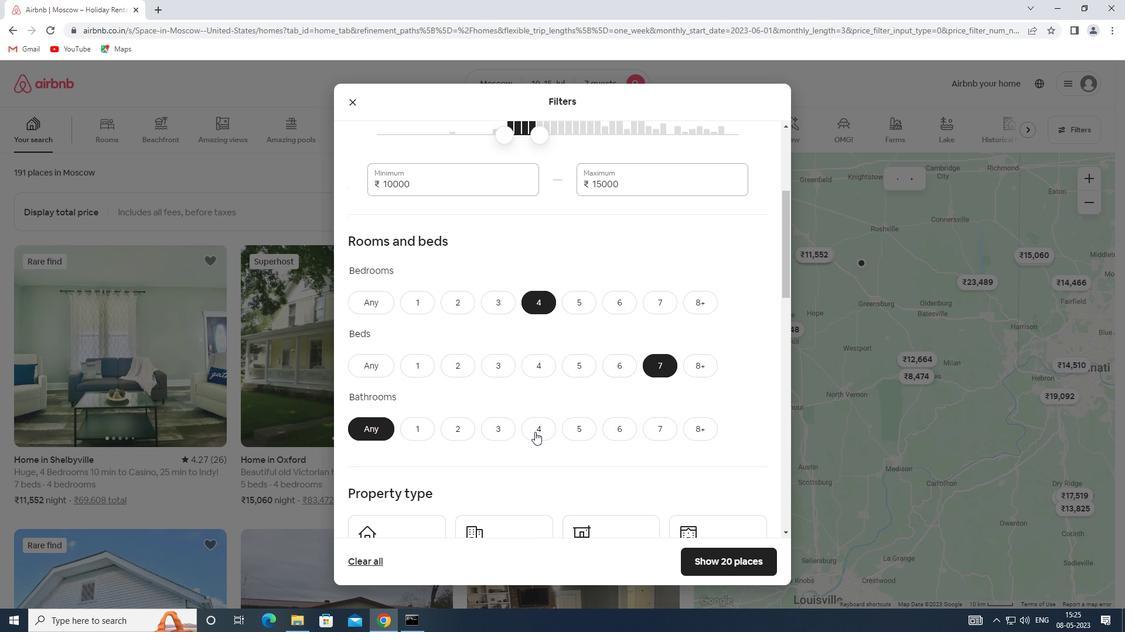 
Action: Mouse pressed left at (533, 433)
Screenshot: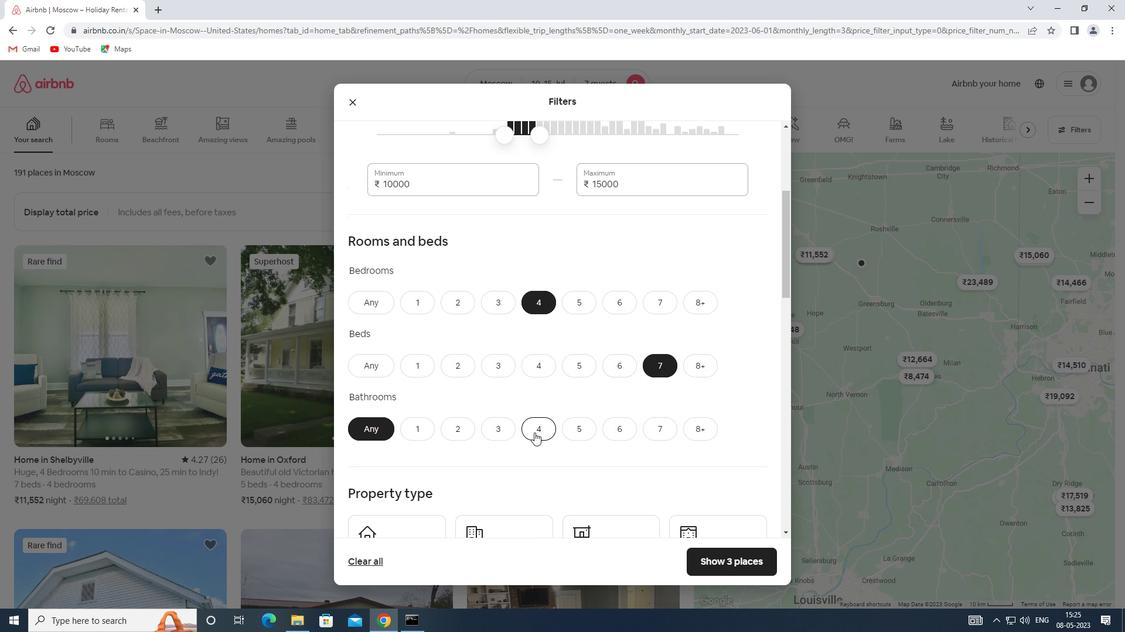 
Action: Mouse moved to (531, 431)
Screenshot: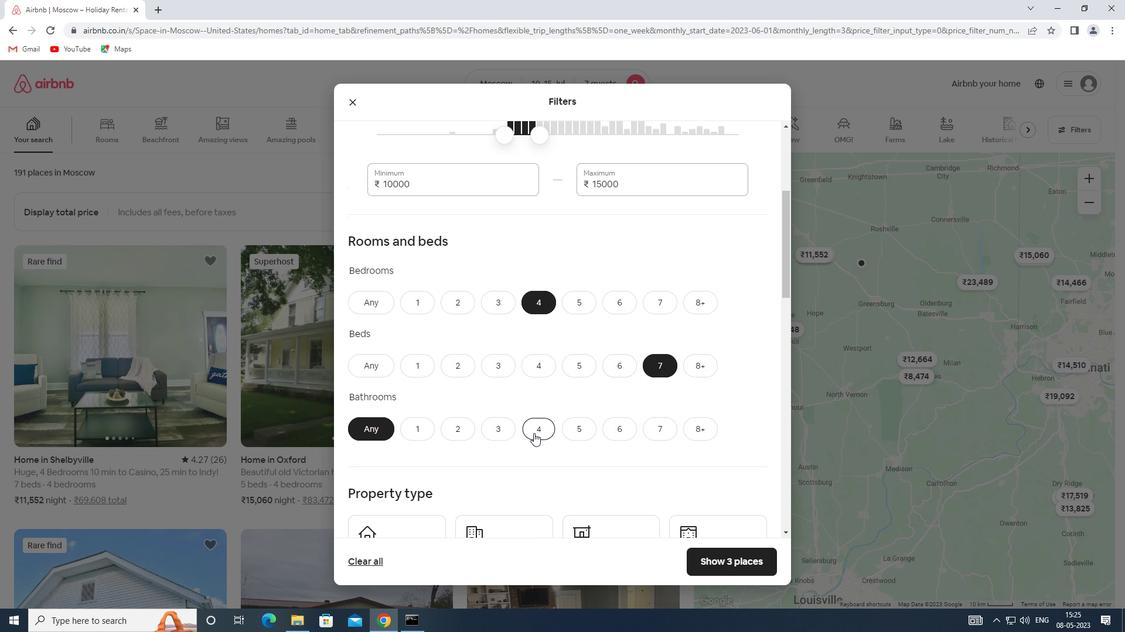 
Action: Mouse scrolled (531, 431) with delta (0, 0)
Screenshot: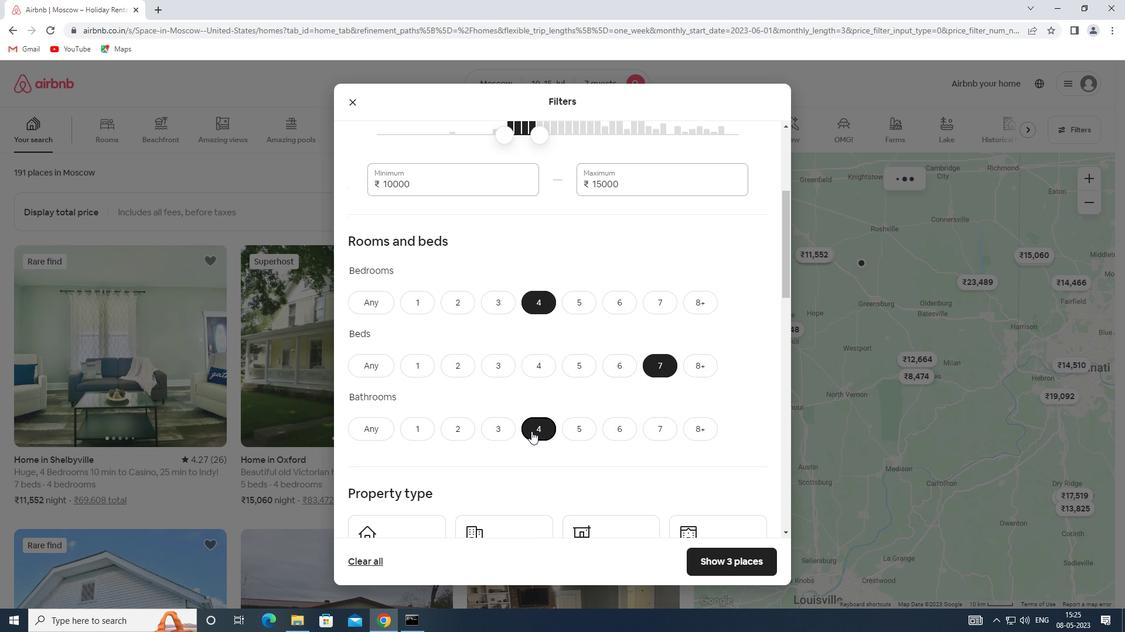 
Action: Mouse scrolled (531, 431) with delta (0, 0)
Screenshot: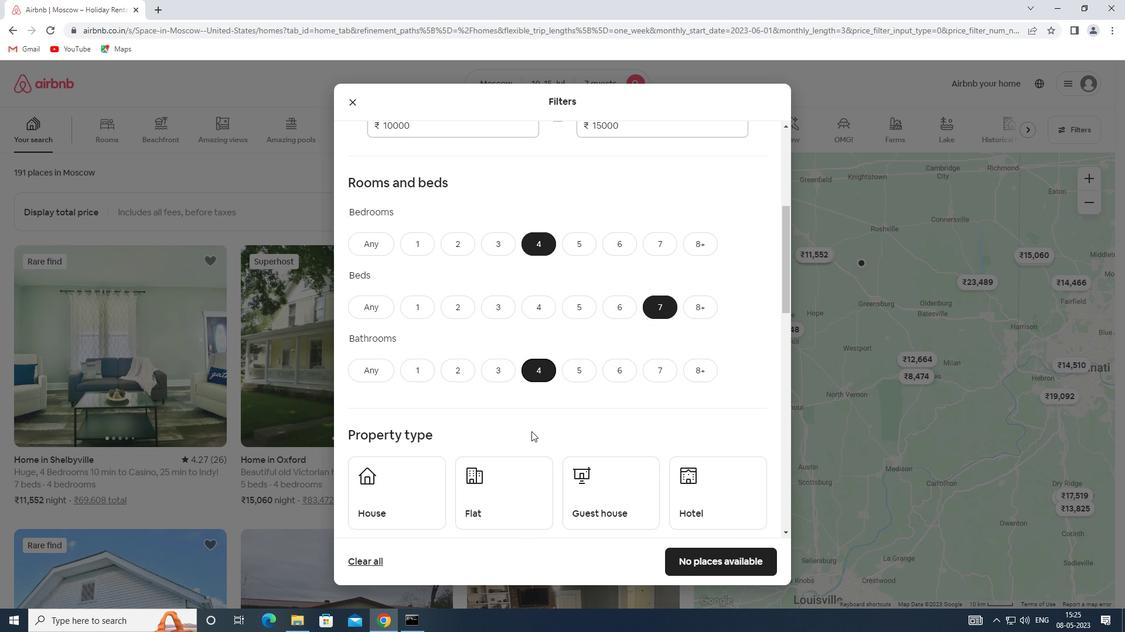 
Action: Mouse scrolled (531, 431) with delta (0, 0)
Screenshot: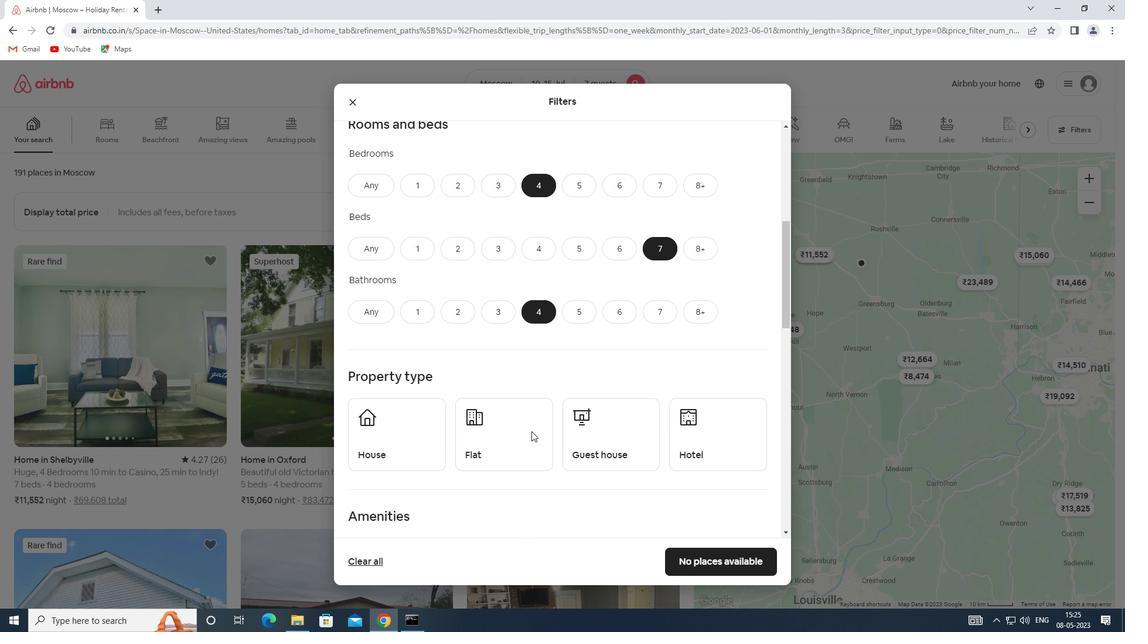 
Action: Mouse scrolled (531, 431) with delta (0, 0)
Screenshot: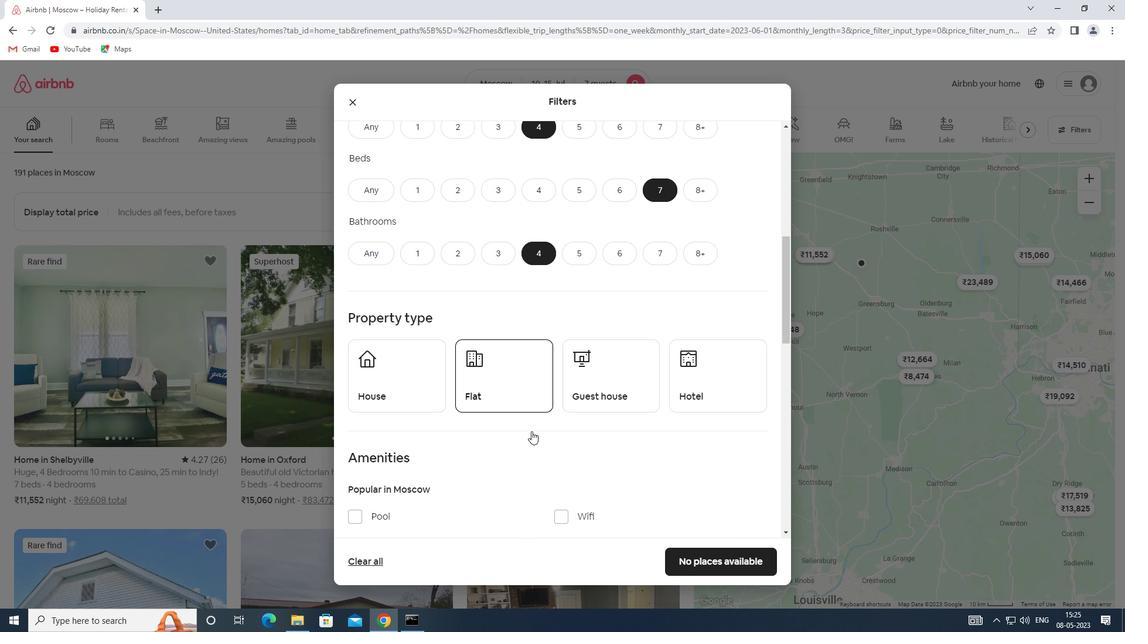 
Action: Mouse moved to (420, 337)
Screenshot: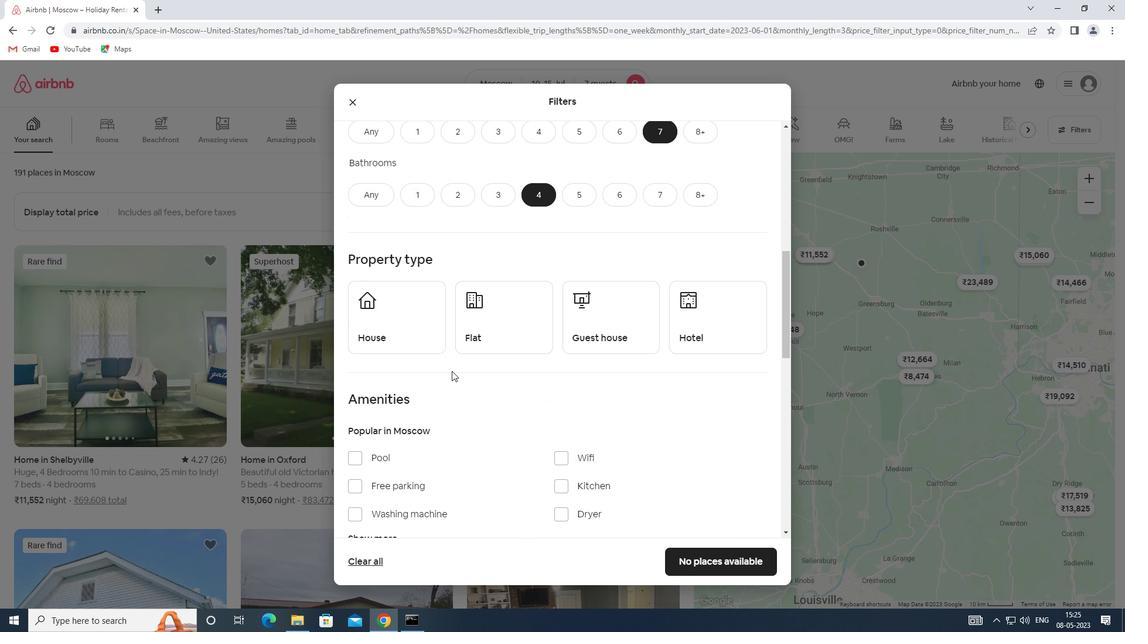 
Action: Mouse pressed left at (420, 337)
Screenshot: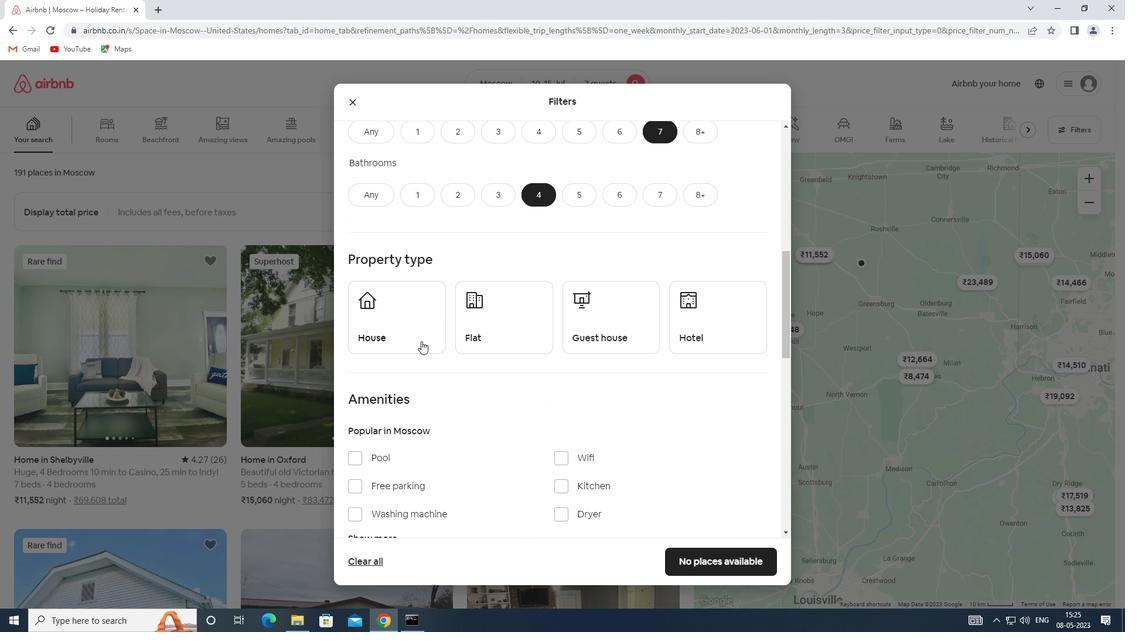 
Action: Mouse moved to (477, 334)
Screenshot: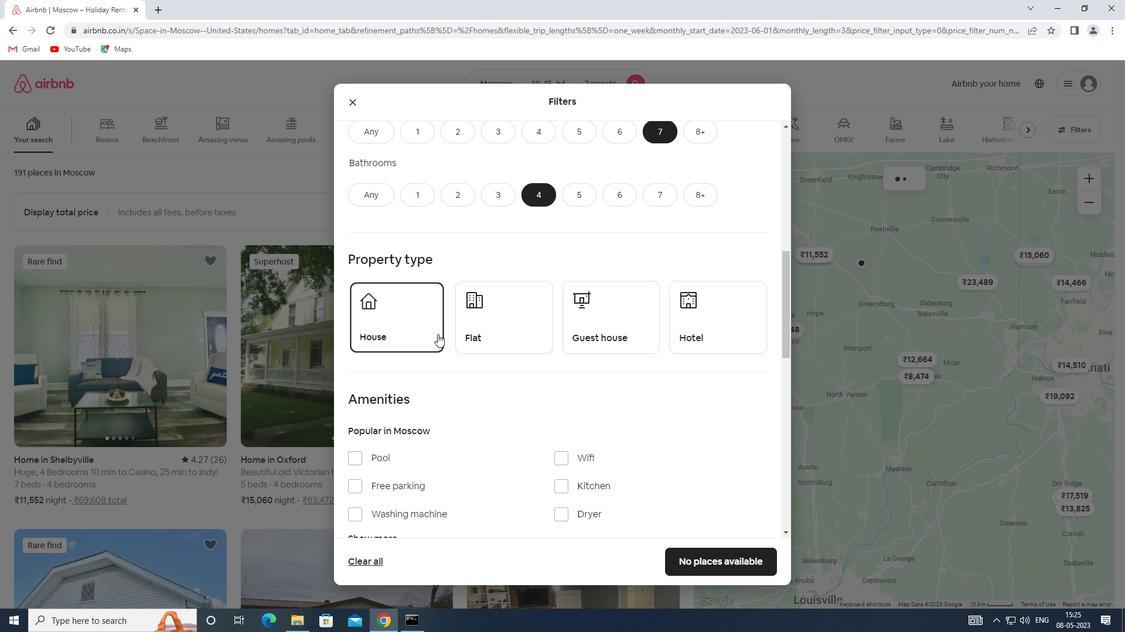 
Action: Mouse pressed left at (477, 334)
Screenshot: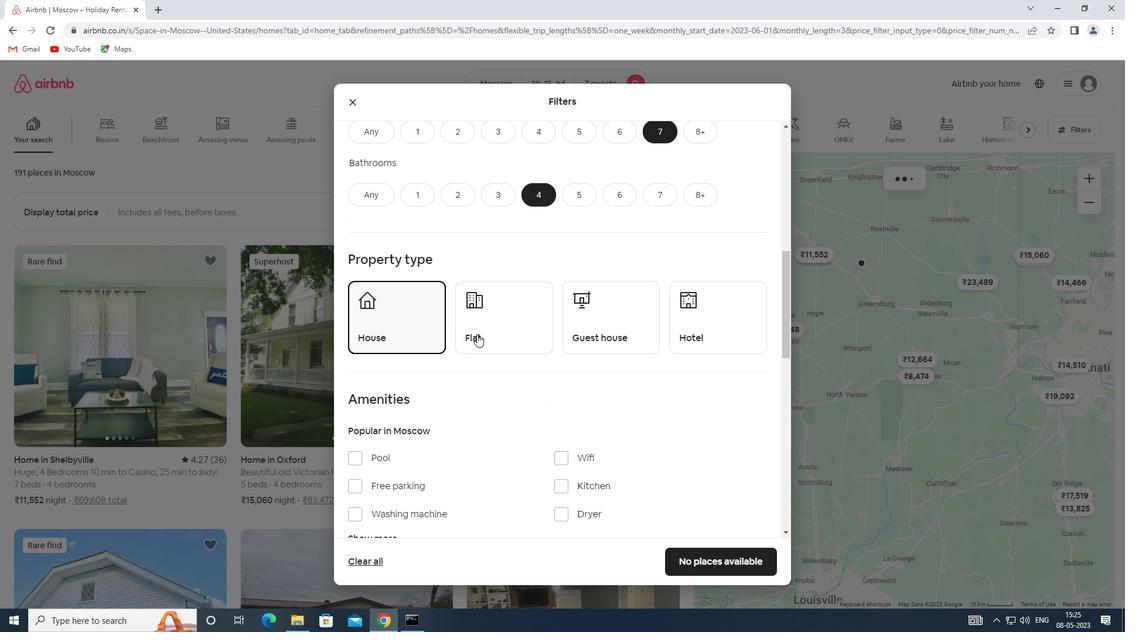 
Action: Mouse moved to (605, 329)
Screenshot: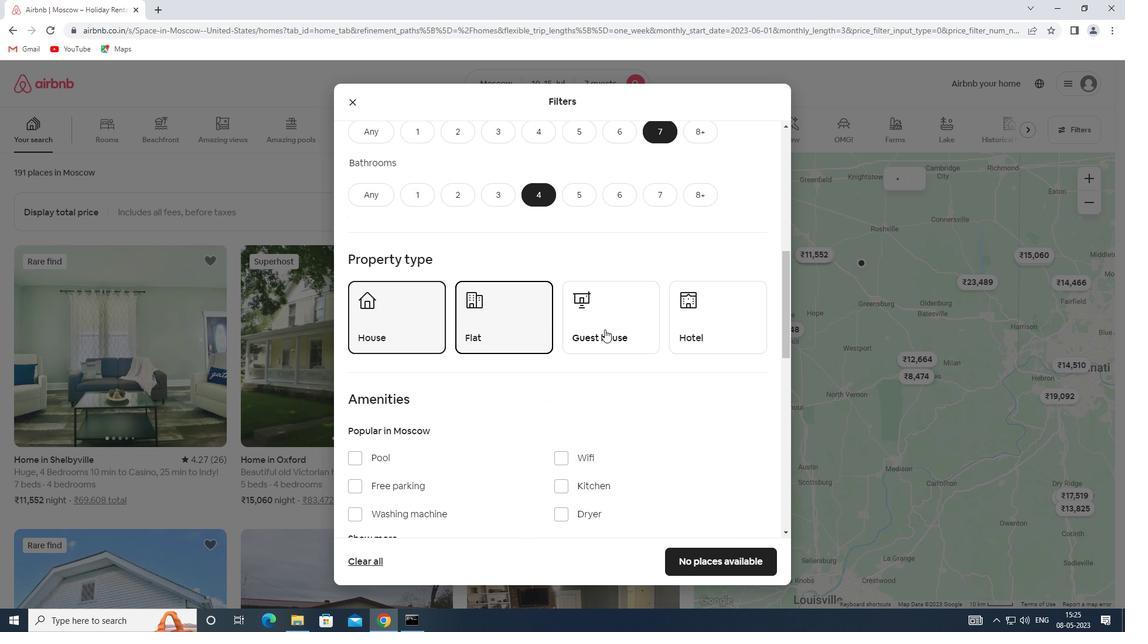 
Action: Mouse pressed left at (605, 329)
Screenshot: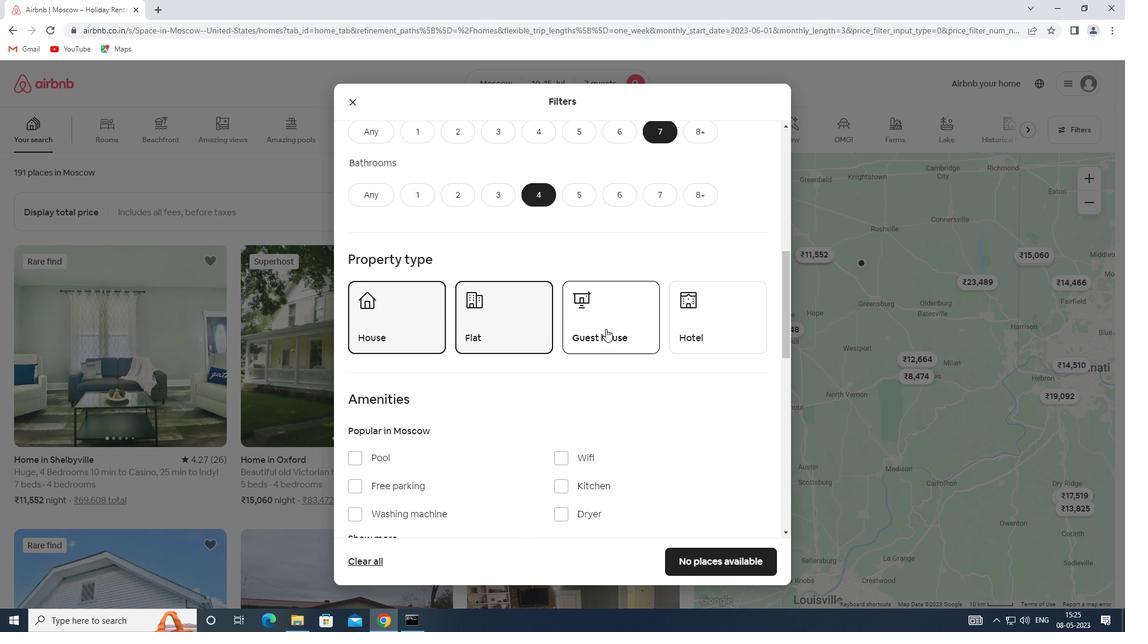 
Action: Mouse moved to (598, 331)
Screenshot: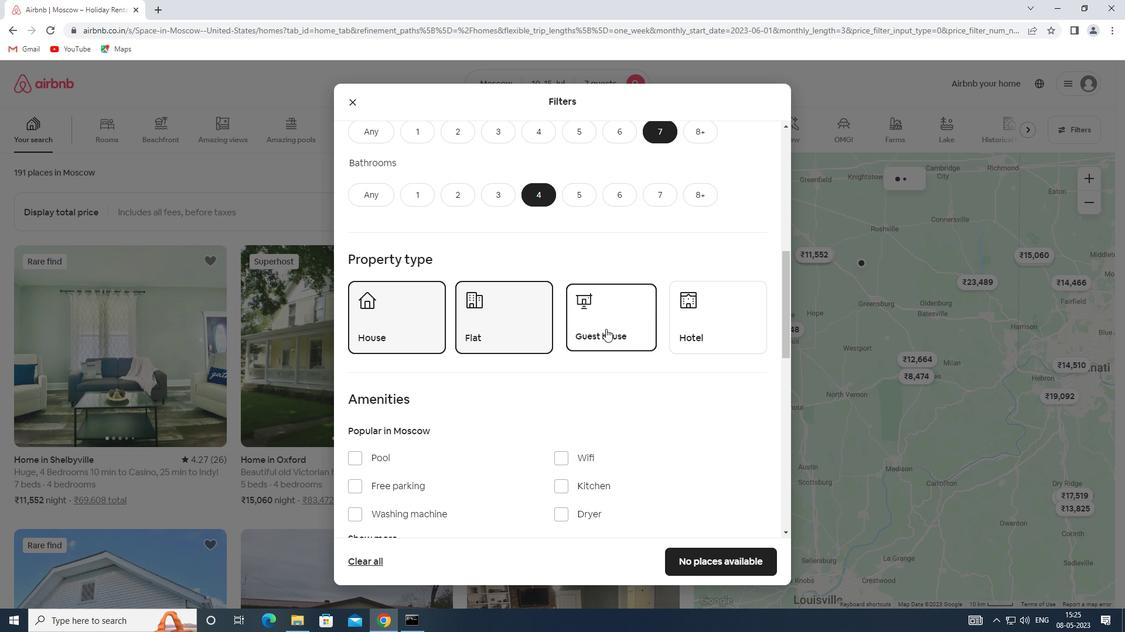 
Action: Mouse scrolled (598, 330) with delta (0, 0)
Screenshot: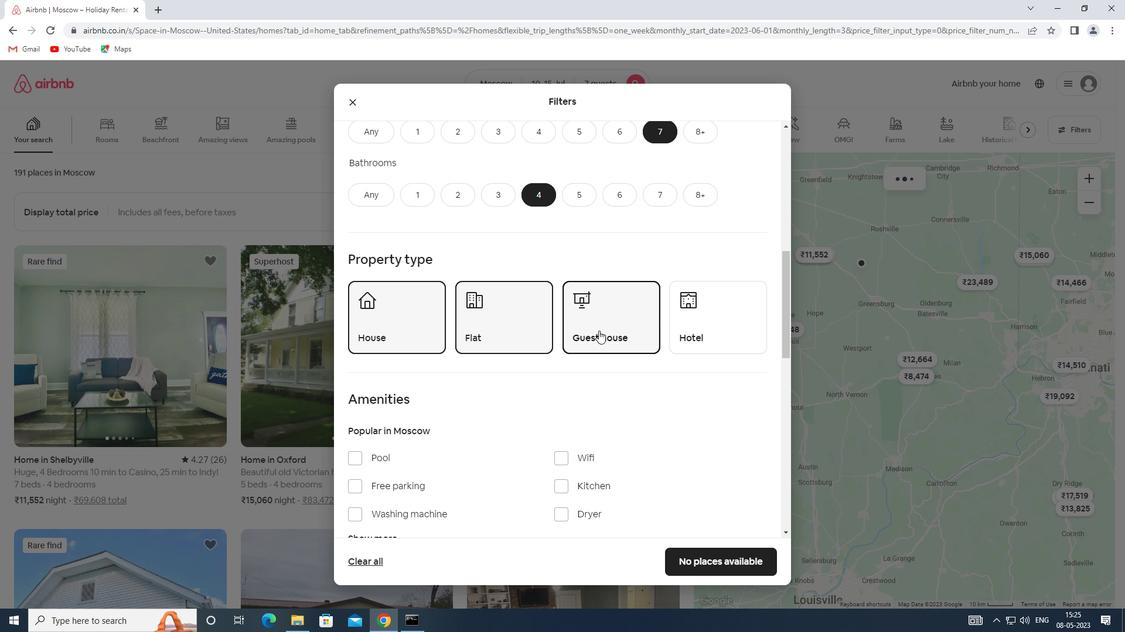 
Action: Mouse scrolled (598, 330) with delta (0, 0)
Screenshot: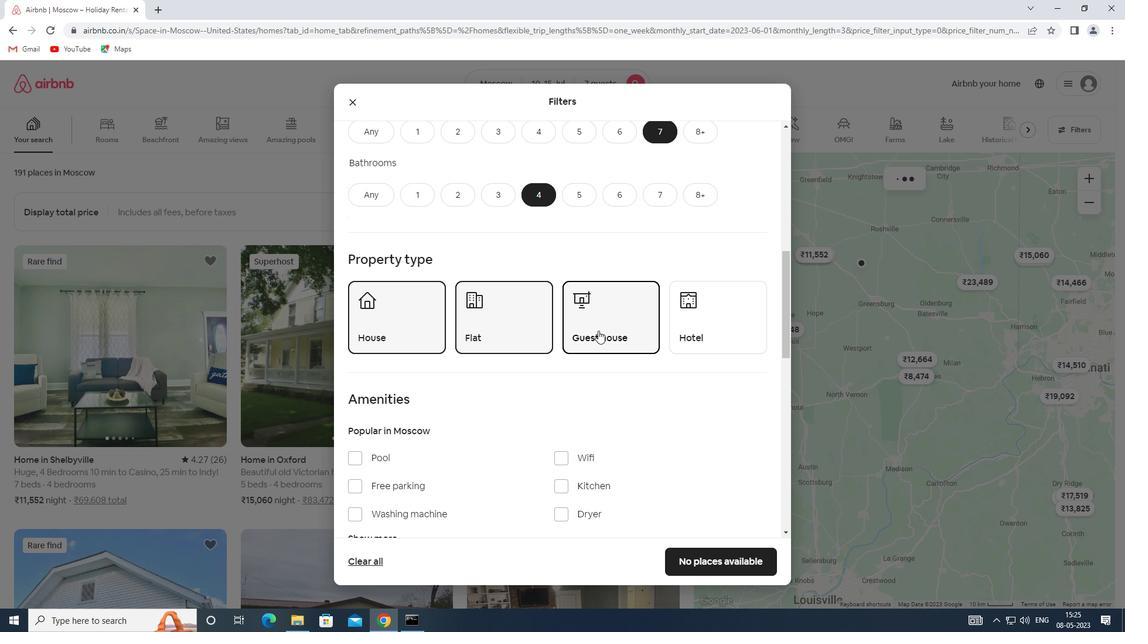 
Action: Mouse moved to (380, 418)
Screenshot: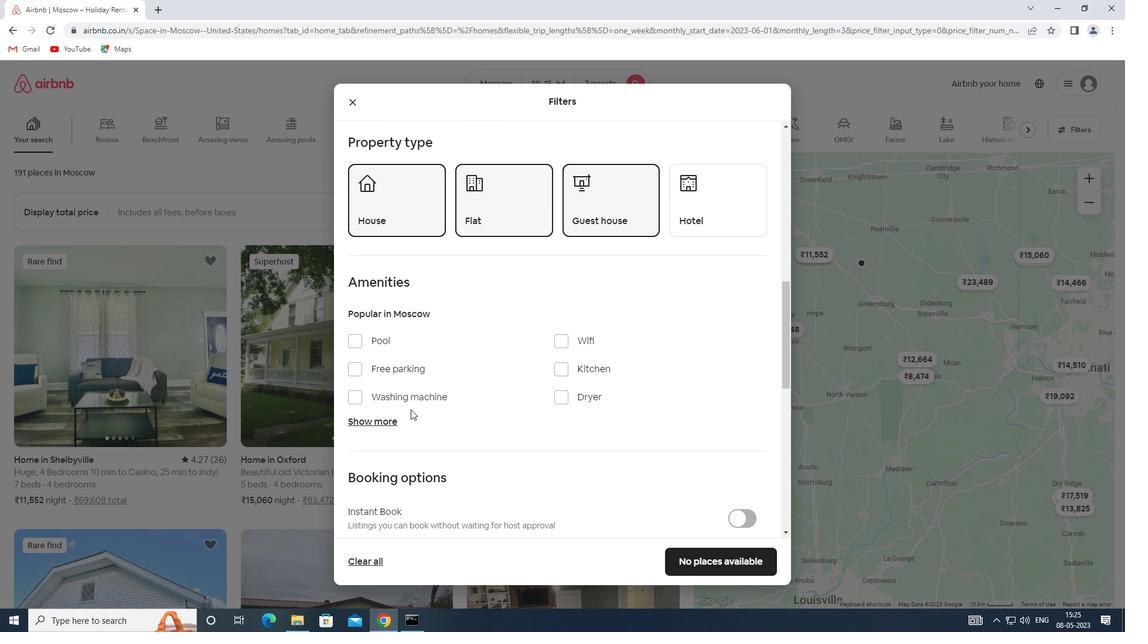 
Action: Mouse pressed left at (380, 418)
Screenshot: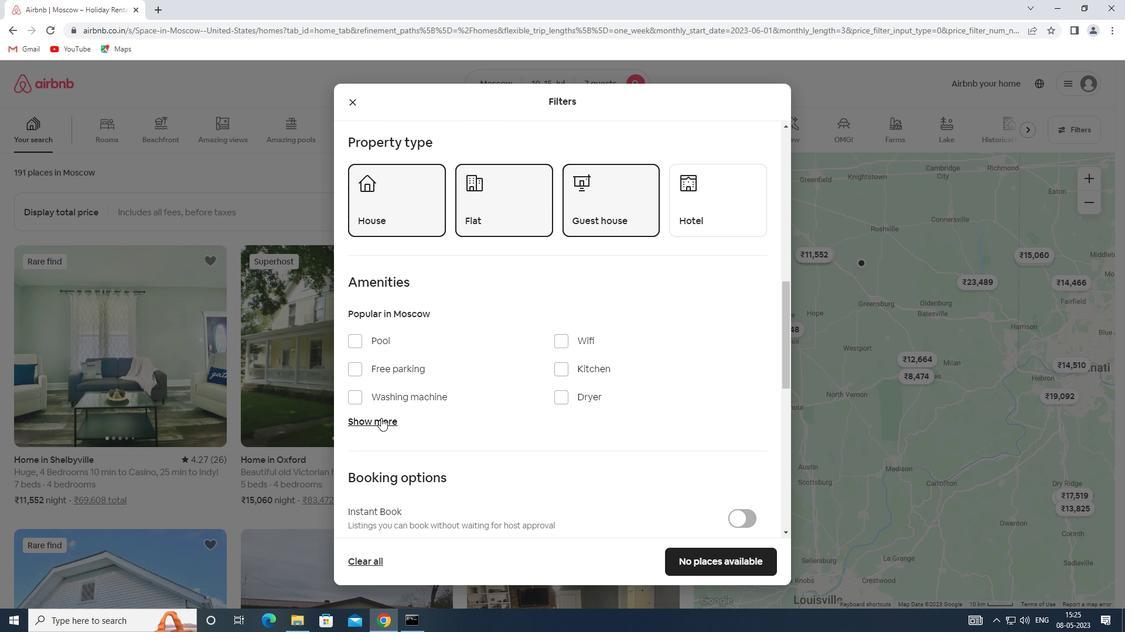 
Action: Mouse moved to (560, 336)
Screenshot: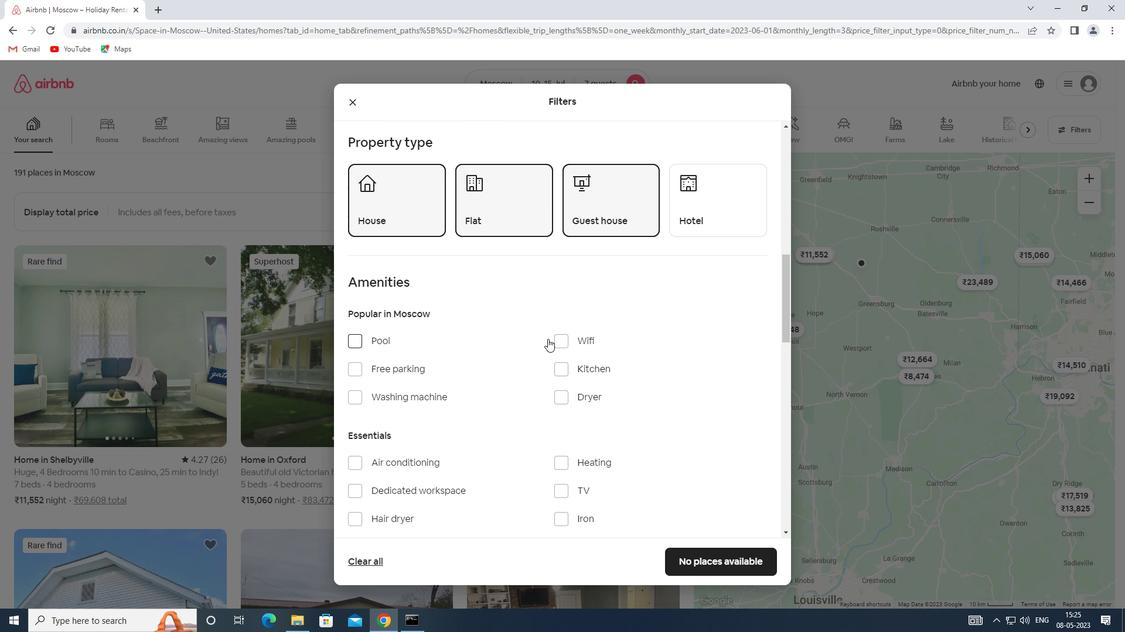 
Action: Mouse pressed left at (560, 336)
Screenshot: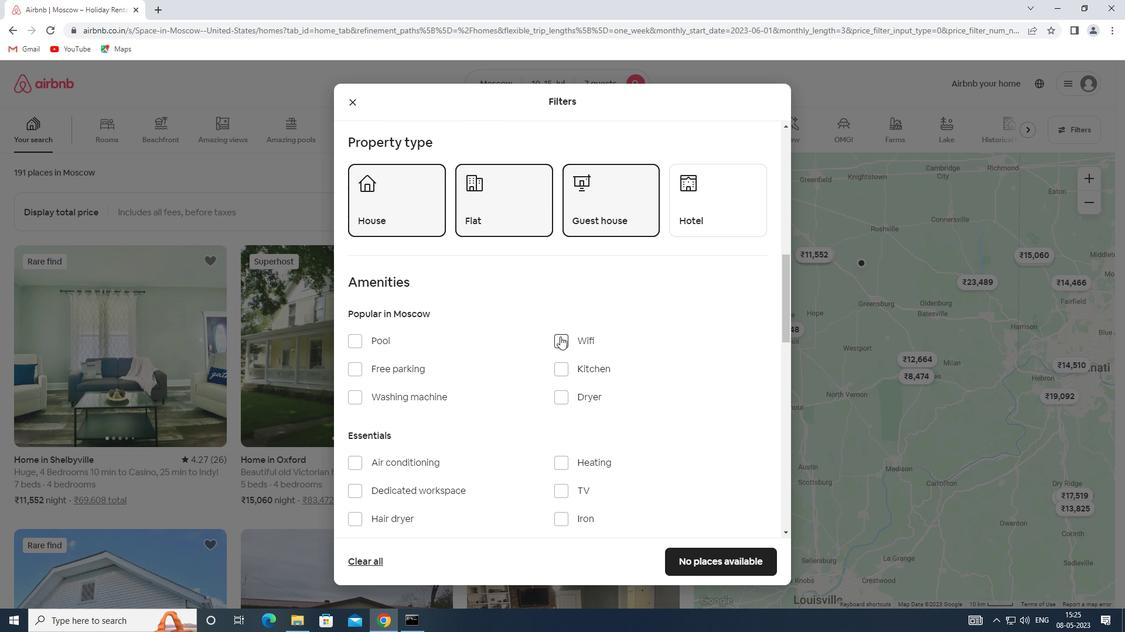 
Action: Mouse moved to (553, 377)
Screenshot: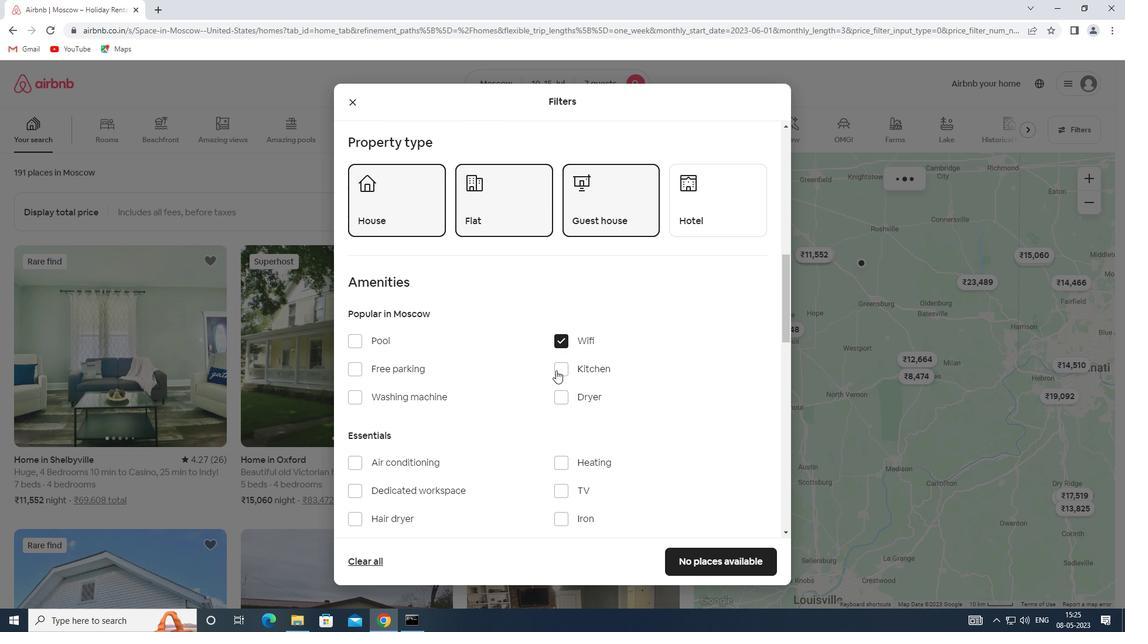 
Action: Mouse scrolled (553, 376) with delta (0, 0)
Screenshot: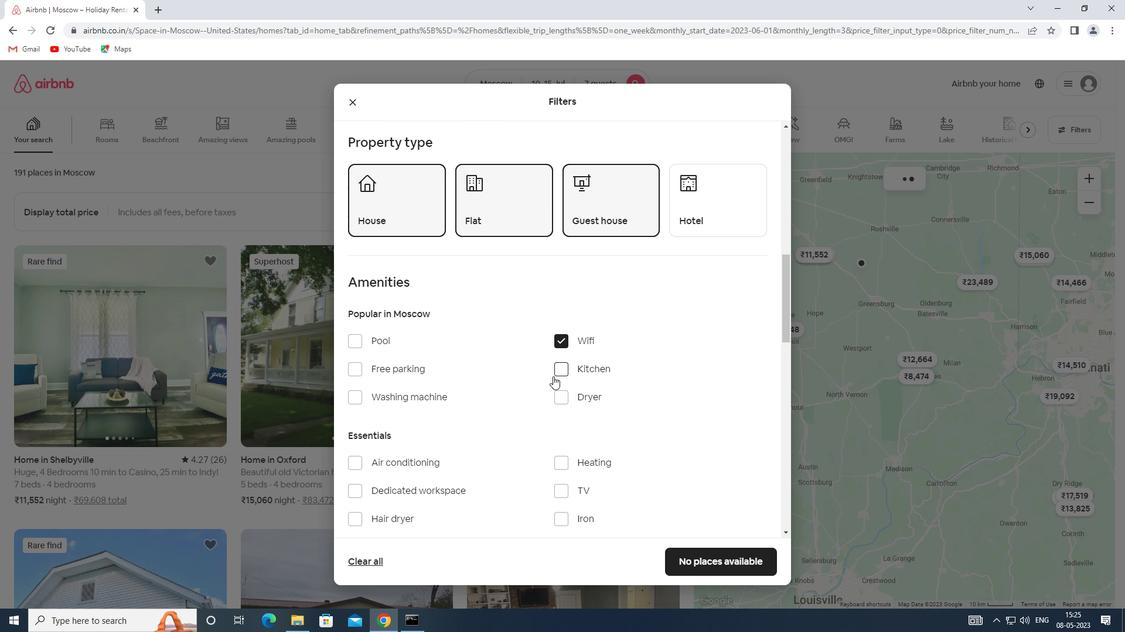 
Action: Mouse moved to (553, 378)
Screenshot: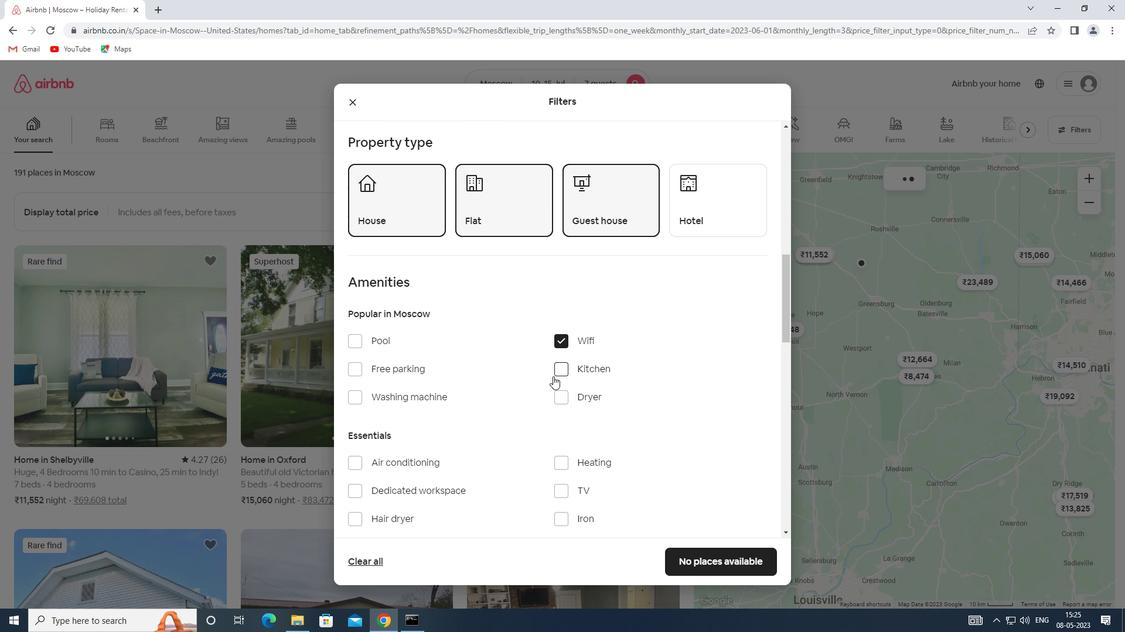 
Action: Mouse scrolled (553, 377) with delta (0, 0)
Screenshot: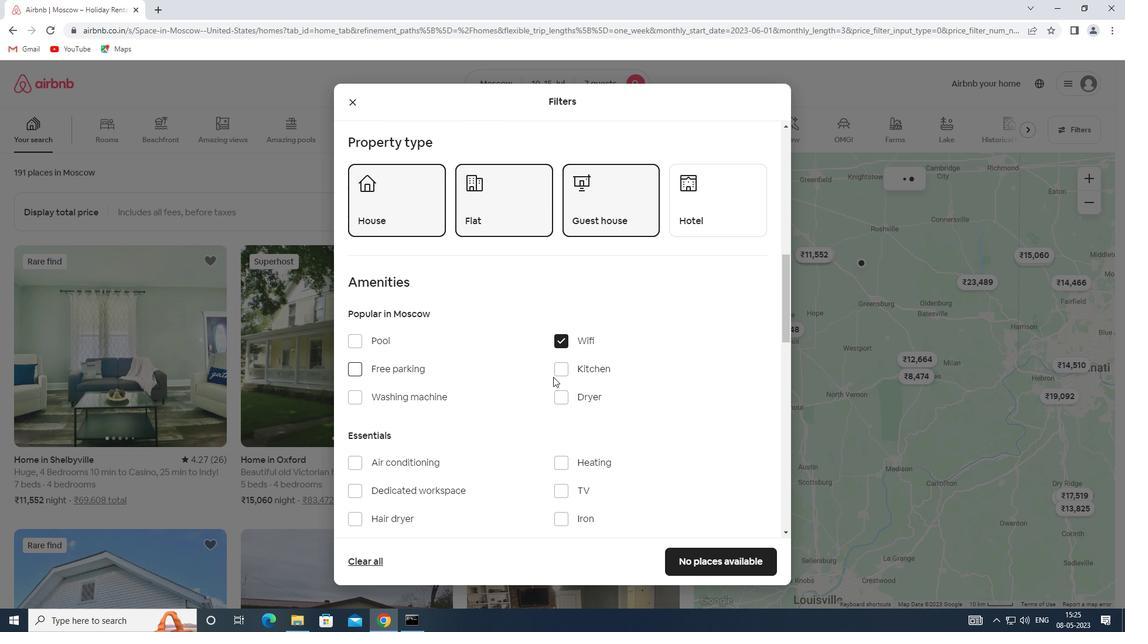 
Action: Mouse moved to (558, 373)
Screenshot: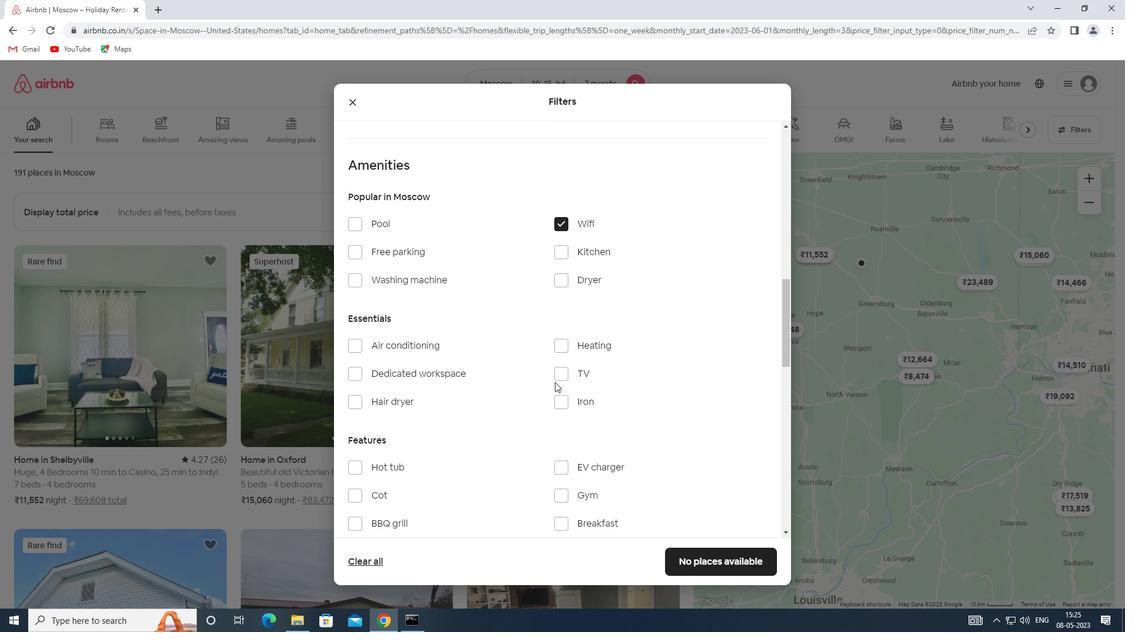 
Action: Mouse pressed left at (558, 373)
Screenshot: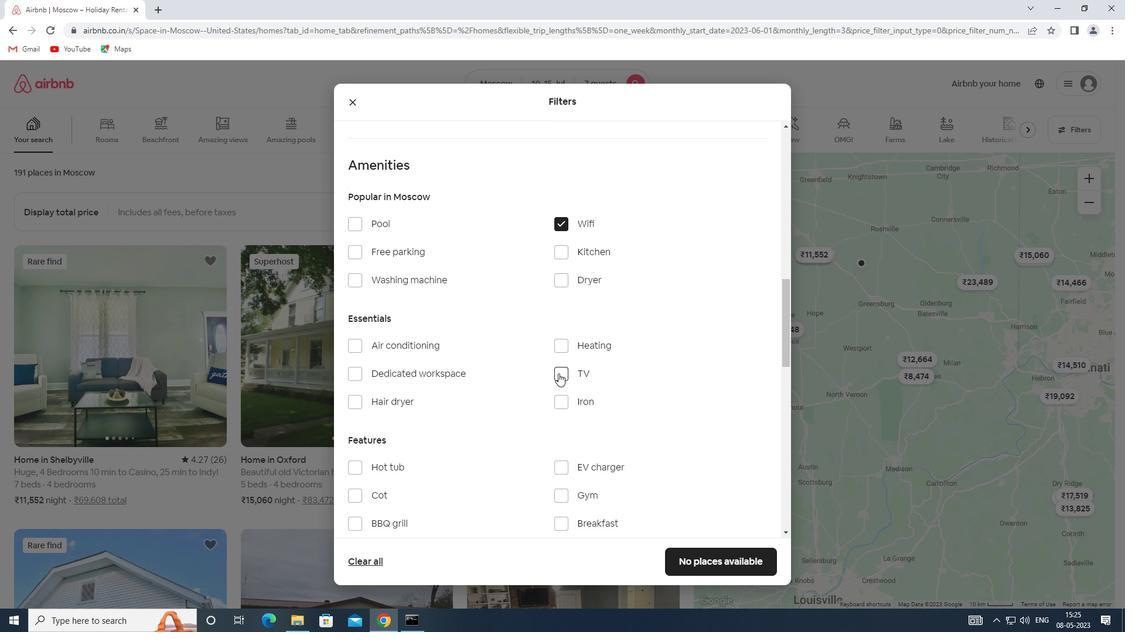 
Action: Mouse moved to (349, 253)
Screenshot: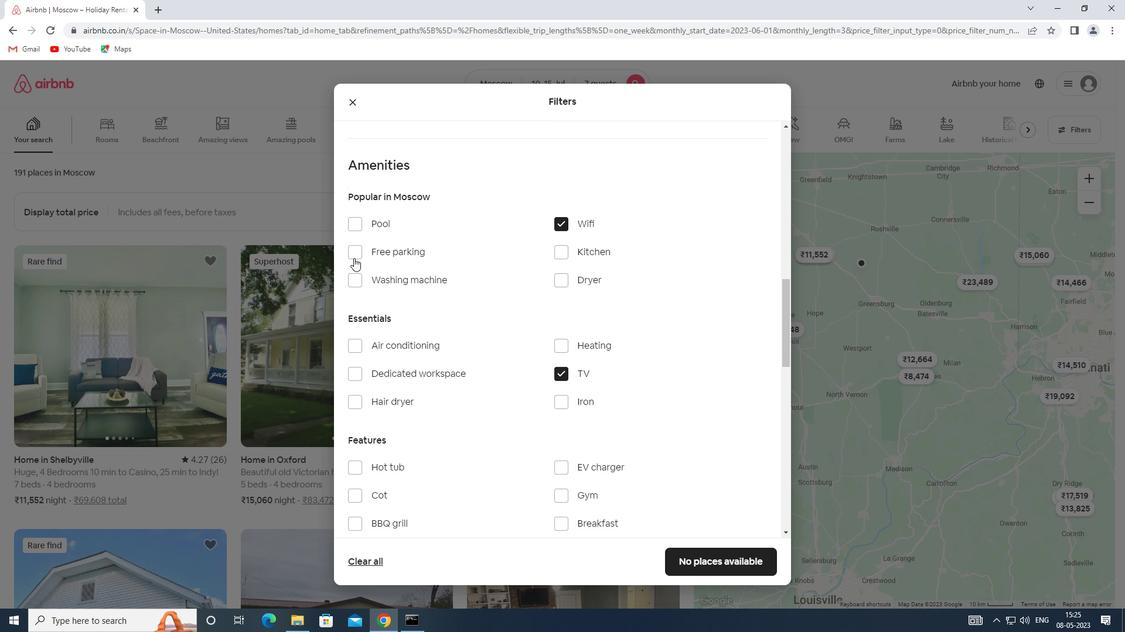 
Action: Mouse pressed left at (349, 253)
Screenshot: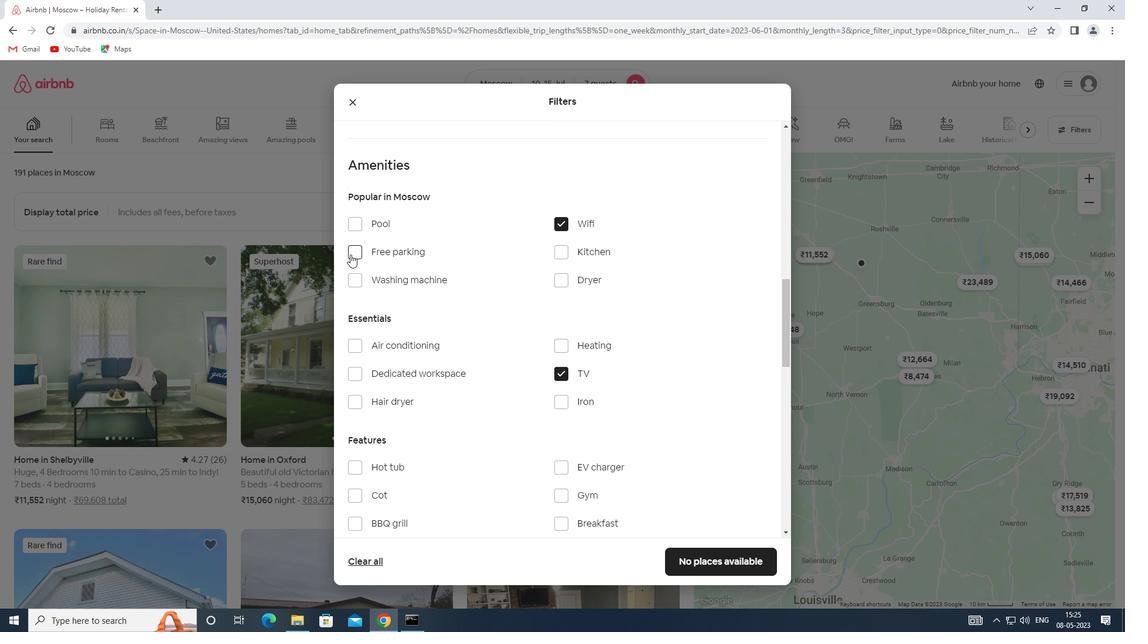 
Action: Mouse moved to (465, 383)
Screenshot: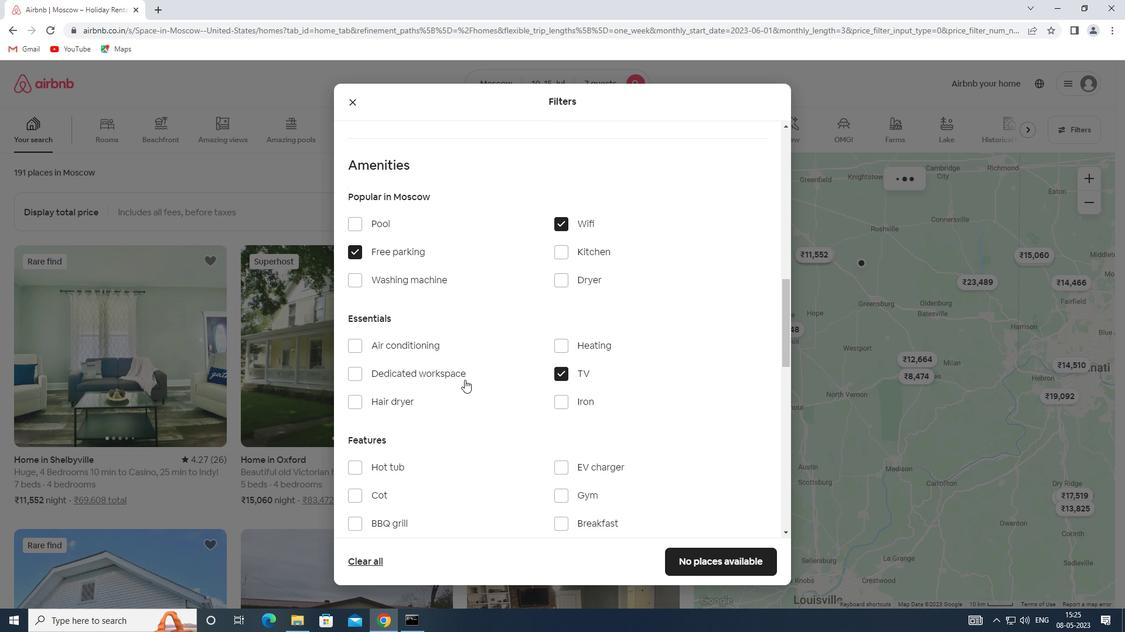 
Action: Mouse scrolled (465, 382) with delta (0, 0)
Screenshot: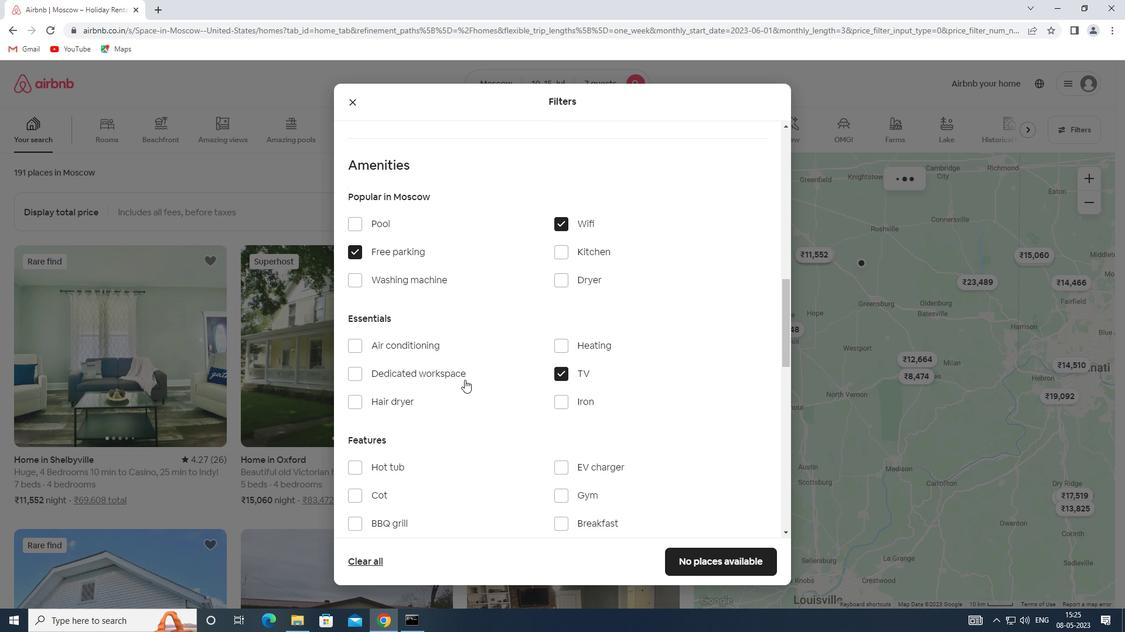 
Action: Mouse moved to (465, 384)
Screenshot: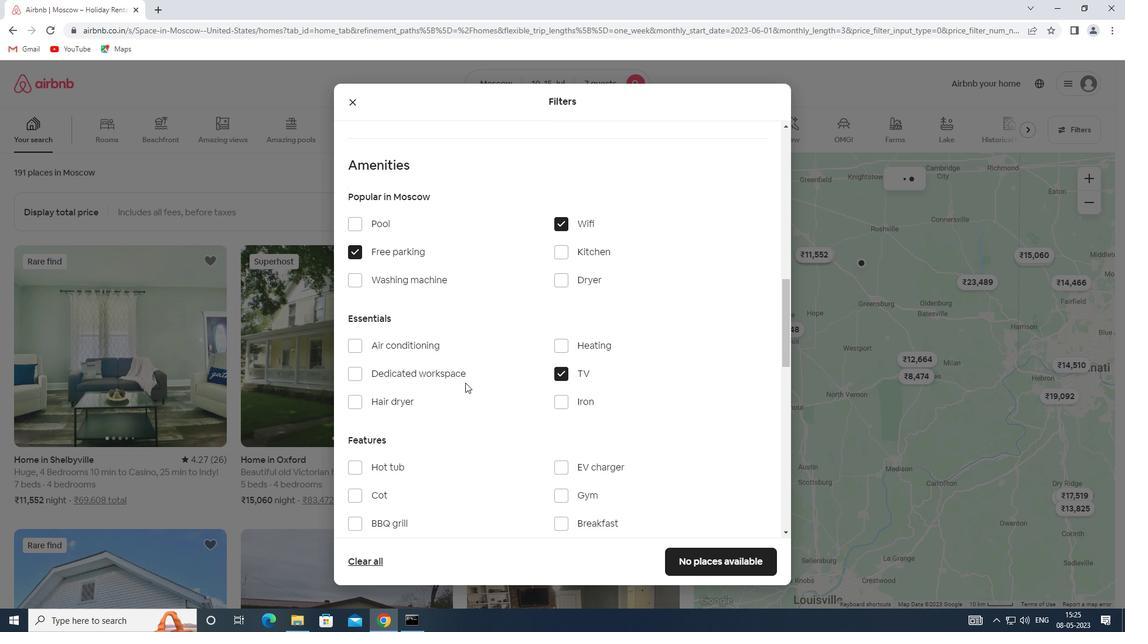 
Action: Mouse scrolled (465, 383) with delta (0, 0)
Screenshot: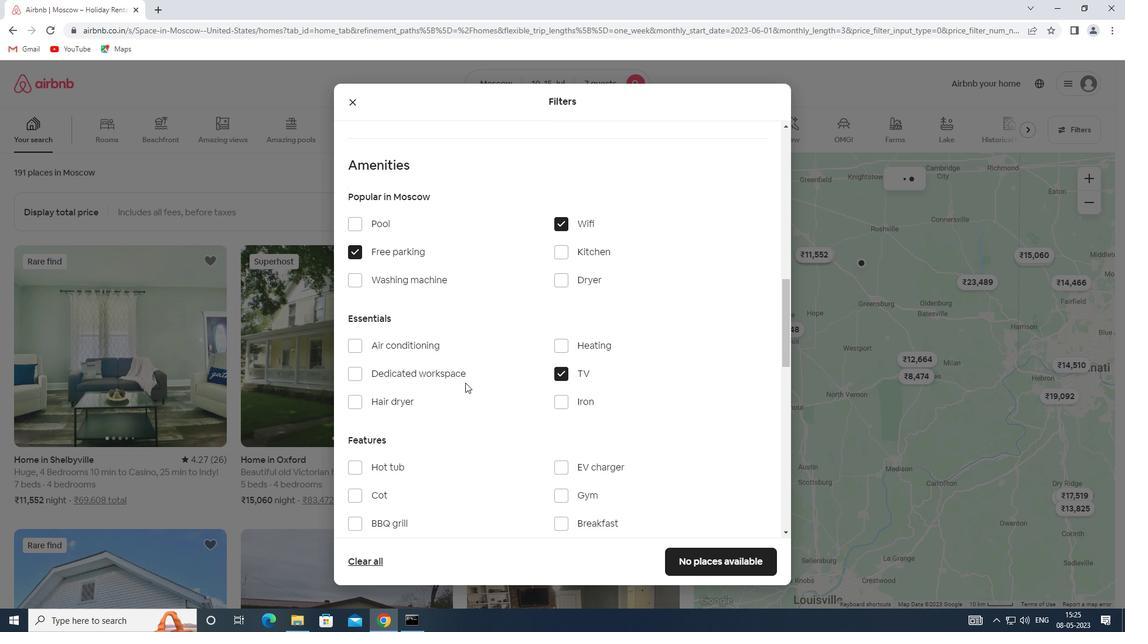 
Action: Mouse moved to (563, 376)
Screenshot: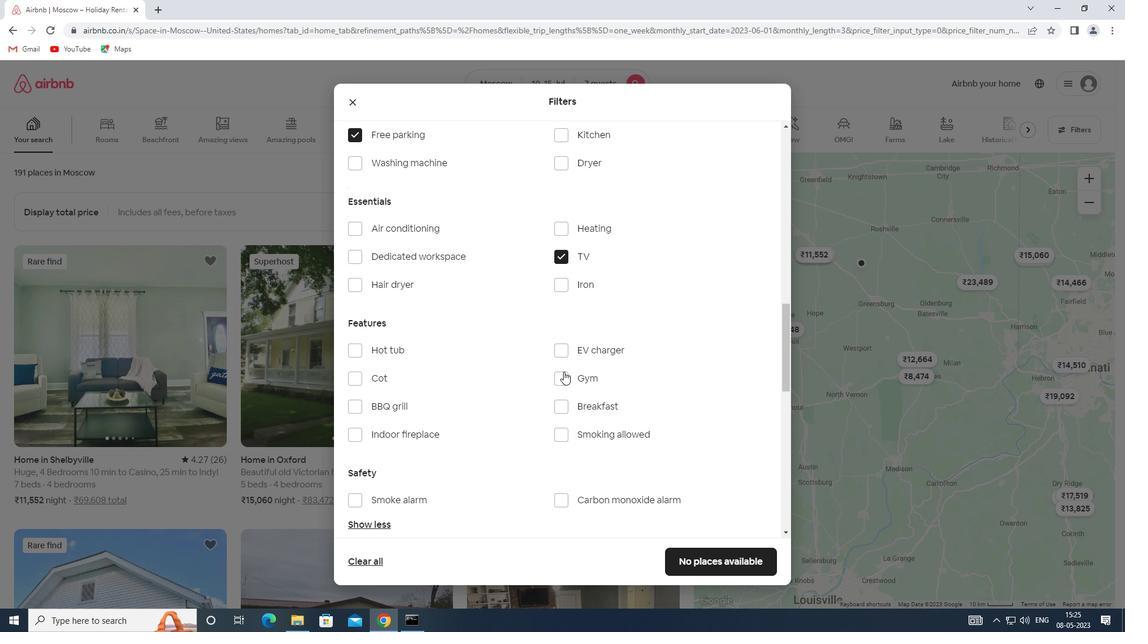 
Action: Mouse pressed left at (563, 376)
Screenshot: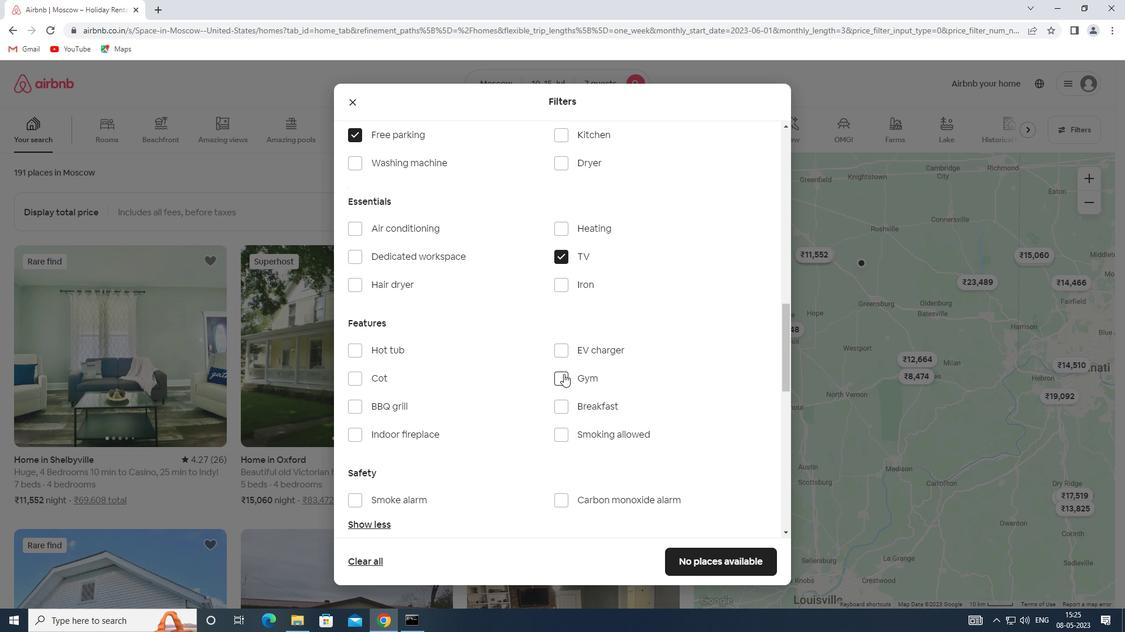 
Action: Mouse moved to (559, 407)
Screenshot: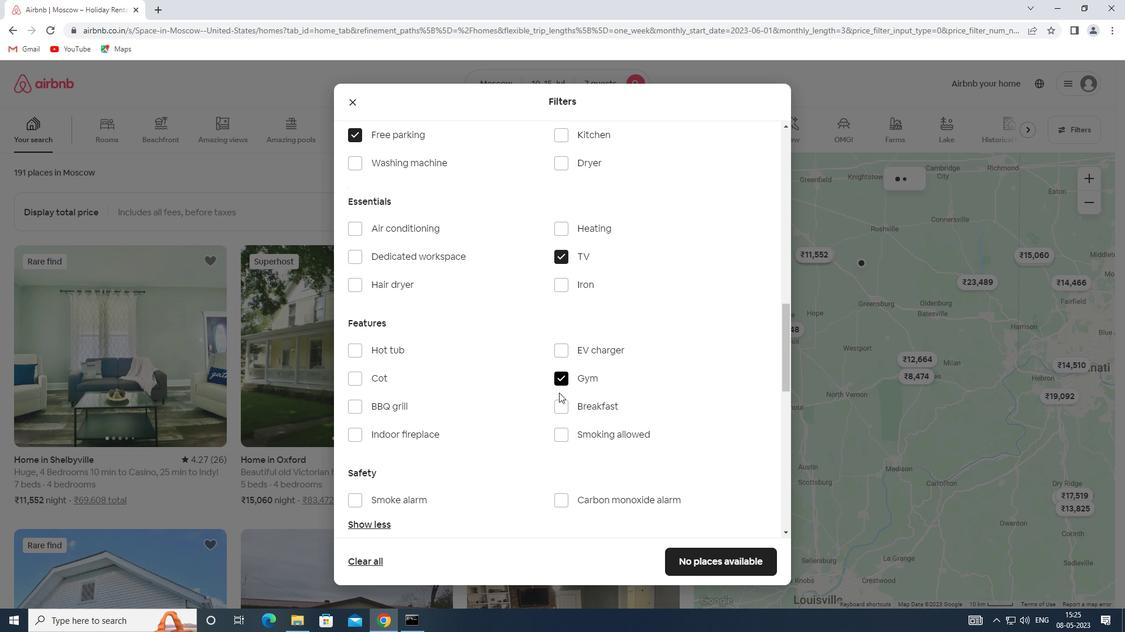 
Action: Mouse pressed left at (559, 407)
Screenshot: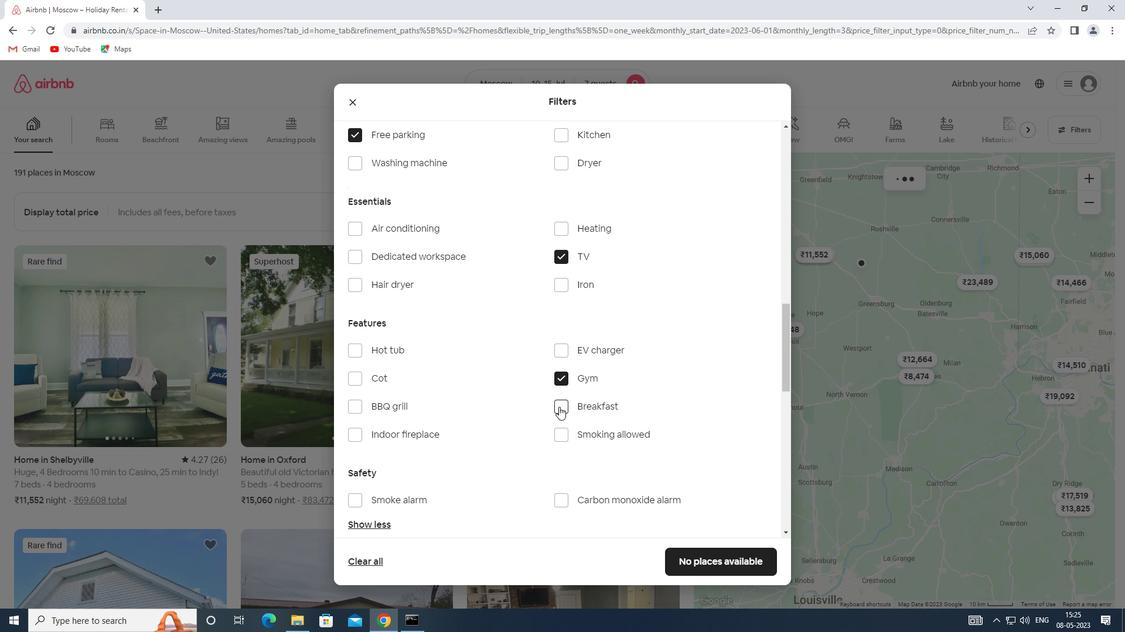 
Action: Mouse scrolled (559, 406) with delta (0, 0)
Screenshot: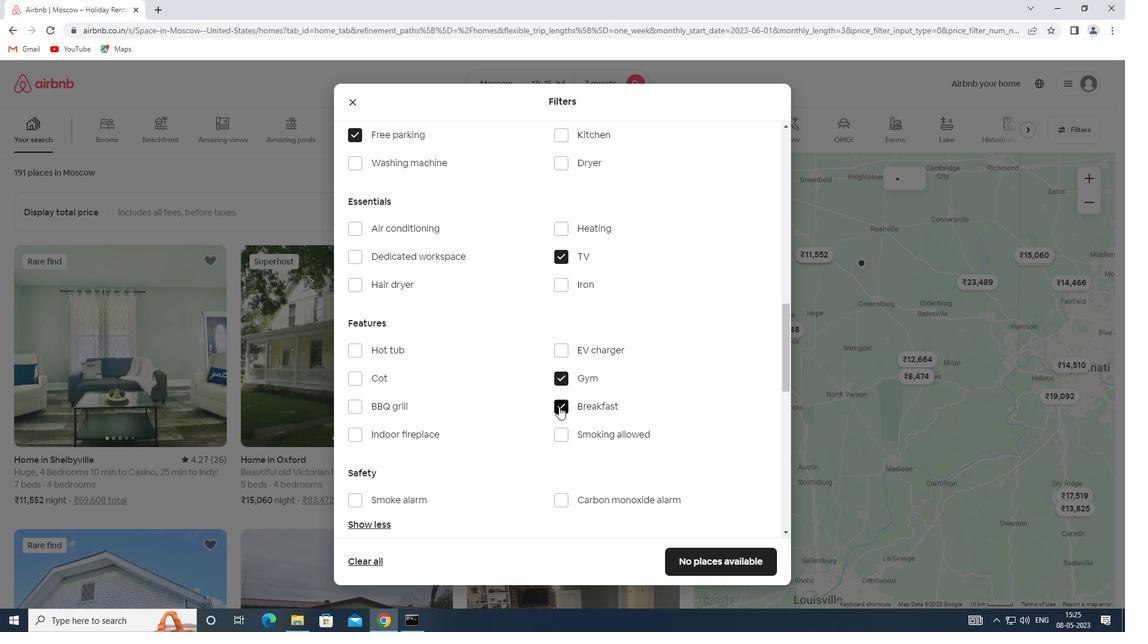 
Action: Mouse scrolled (559, 406) with delta (0, 0)
Screenshot: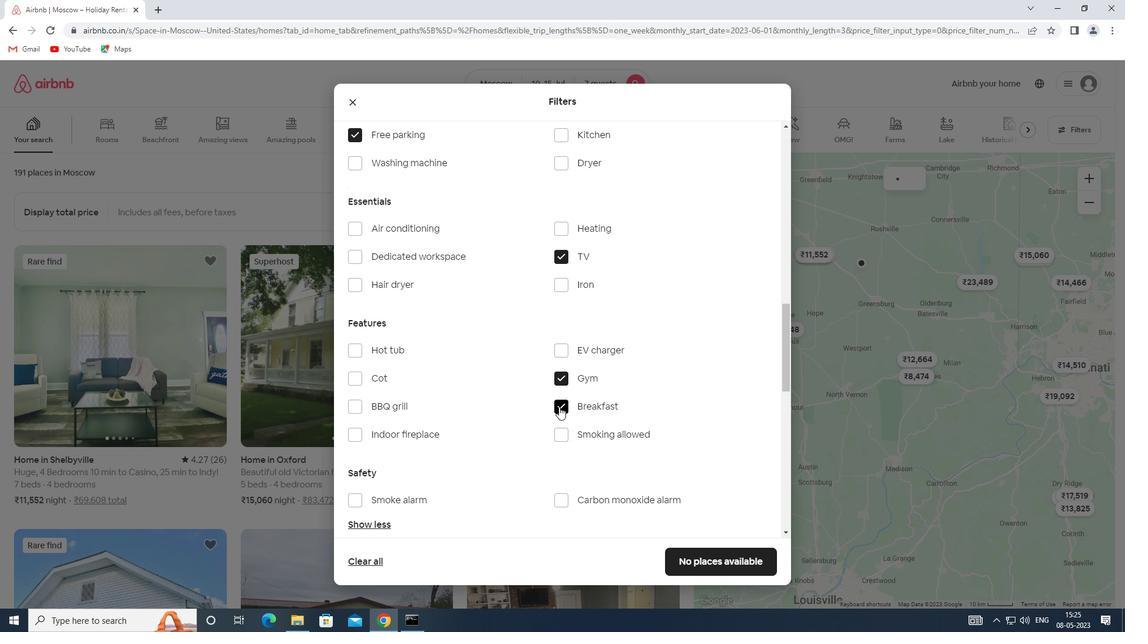 
Action: Mouse scrolled (559, 406) with delta (0, 0)
Screenshot: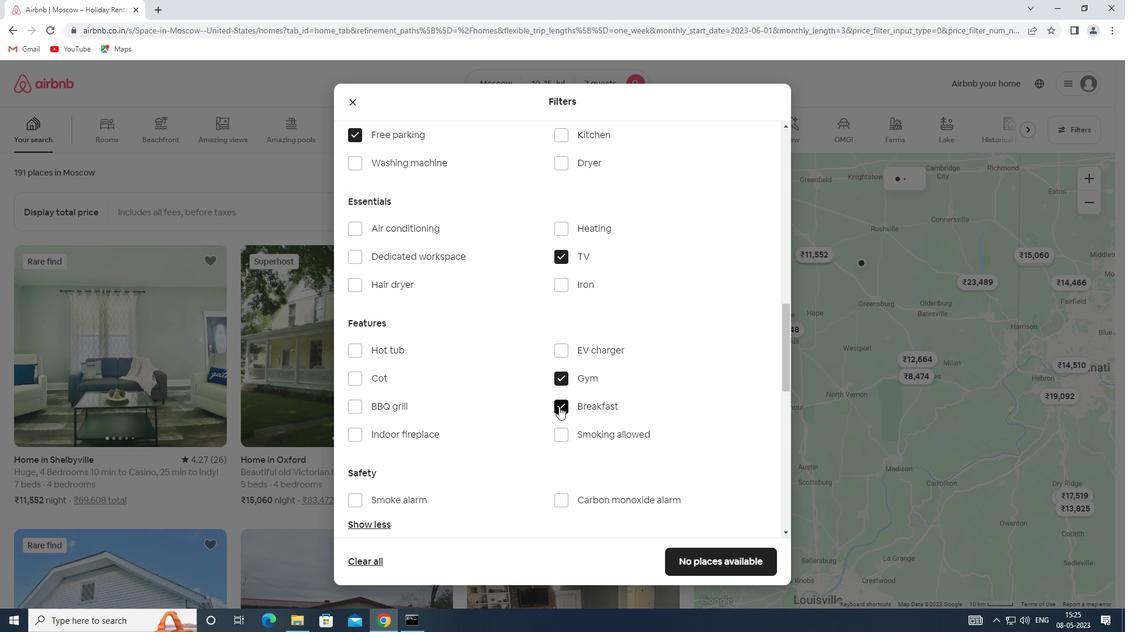 
Action: Mouse scrolled (559, 406) with delta (0, 0)
Screenshot: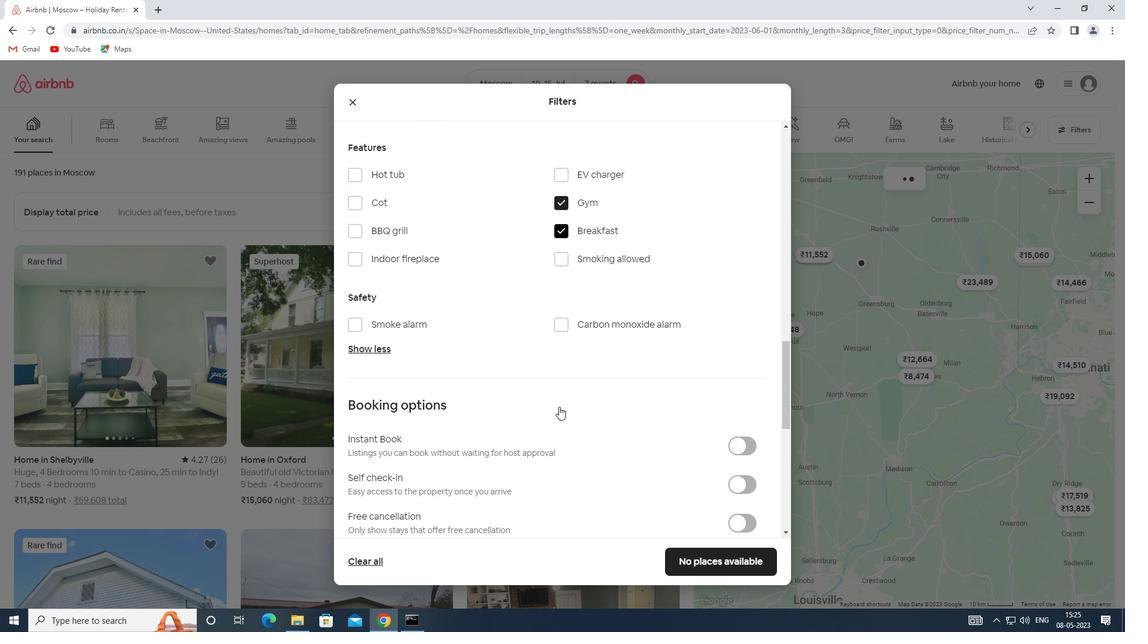 
Action: Mouse scrolled (559, 406) with delta (0, 0)
Screenshot: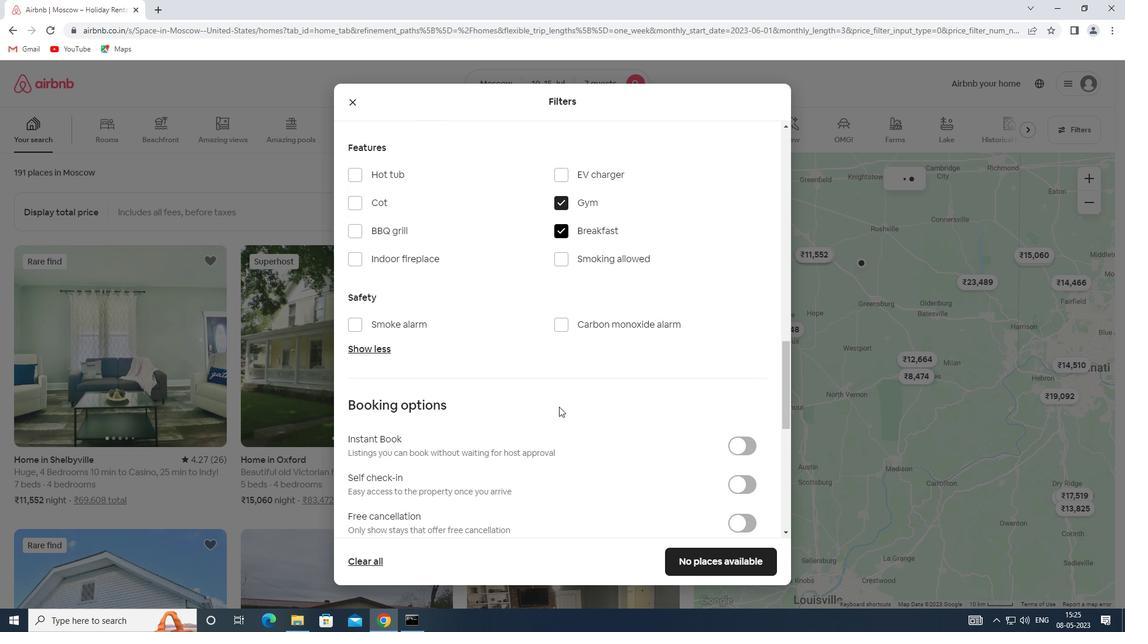 
Action: Mouse scrolled (559, 406) with delta (0, 0)
Screenshot: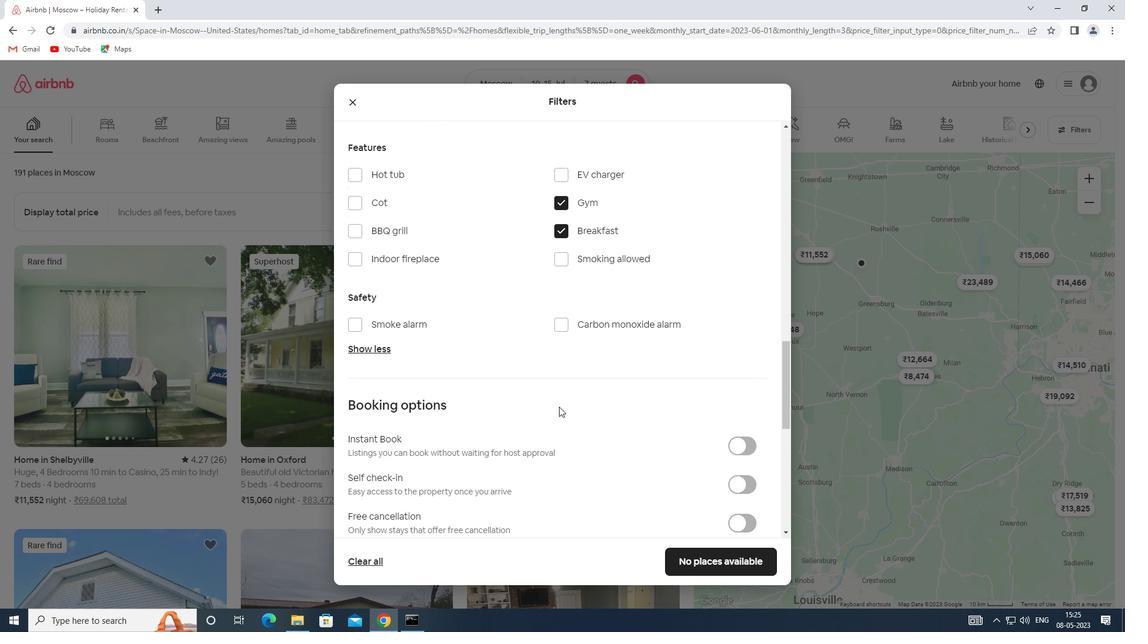
Action: Mouse moved to (746, 312)
Screenshot: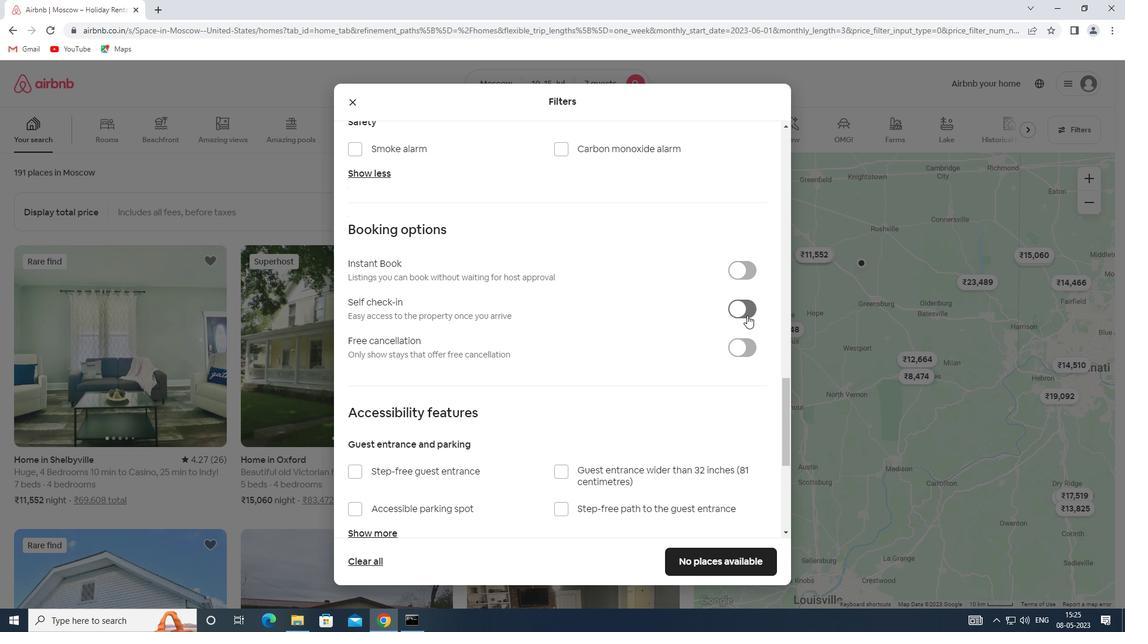 
Action: Mouse pressed left at (746, 312)
Screenshot: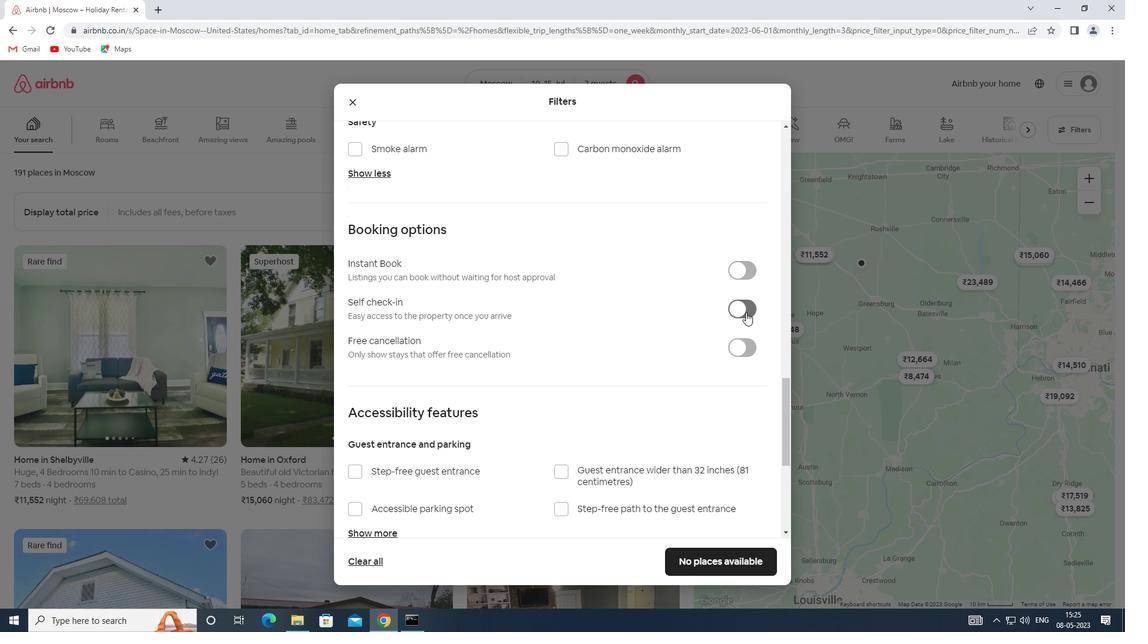 
Action: Mouse moved to (526, 387)
Screenshot: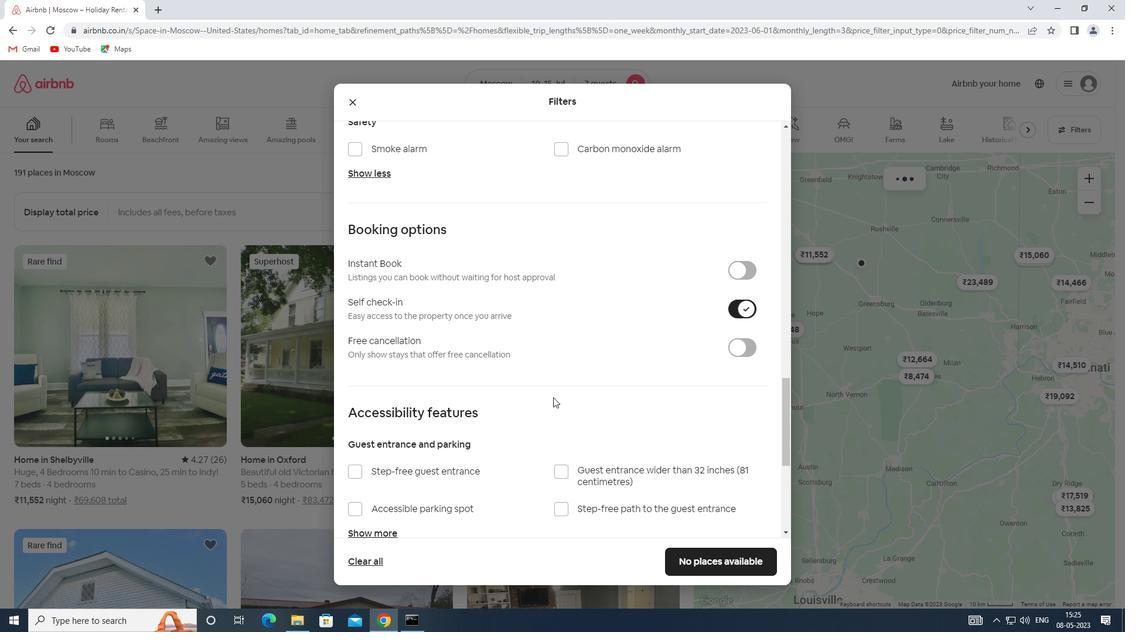 
Action: Mouse scrolled (526, 386) with delta (0, 0)
Screenshot: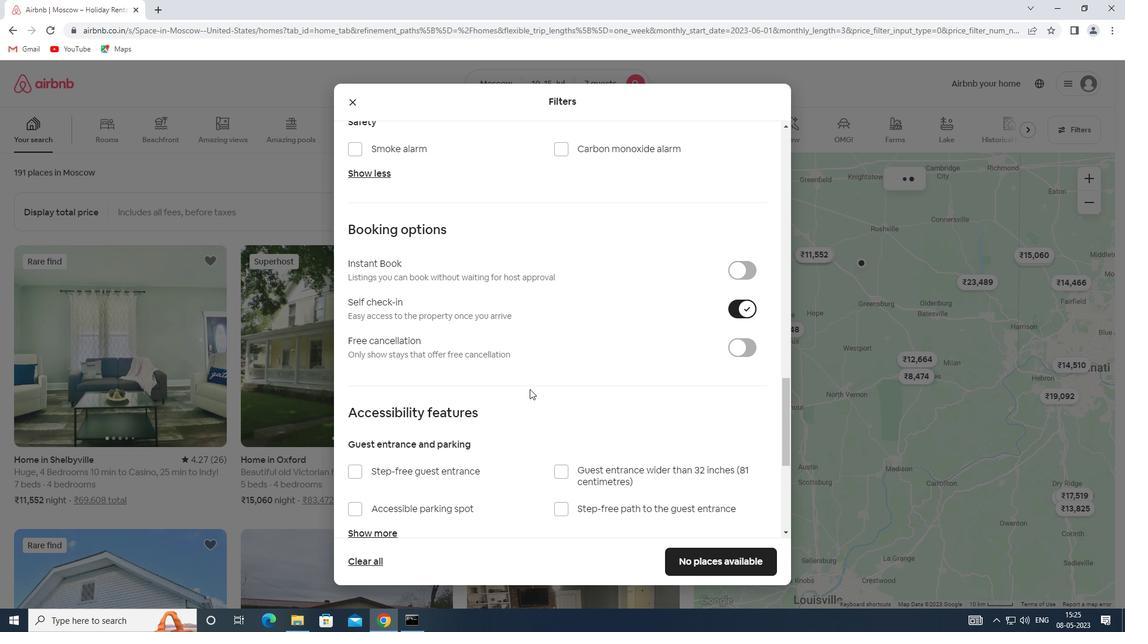 
Action: Mouse scrolled (526, 386) with delta (0, 0)
Screenshot: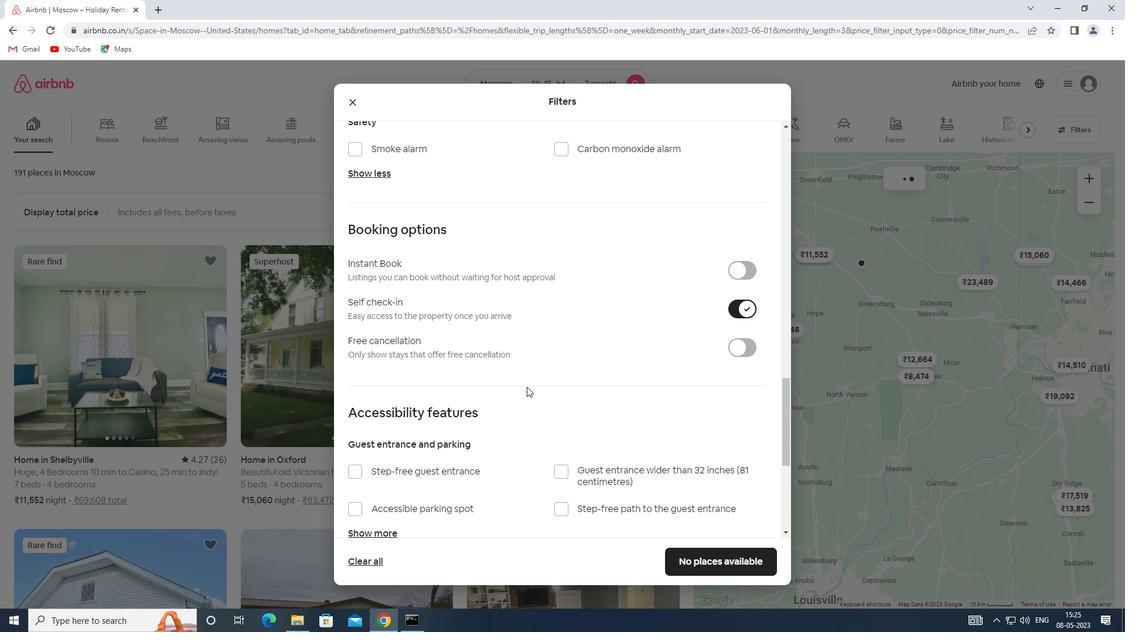 
Action: Mouse scrolled (526, 386) with delta (0, 0)
Screenshot: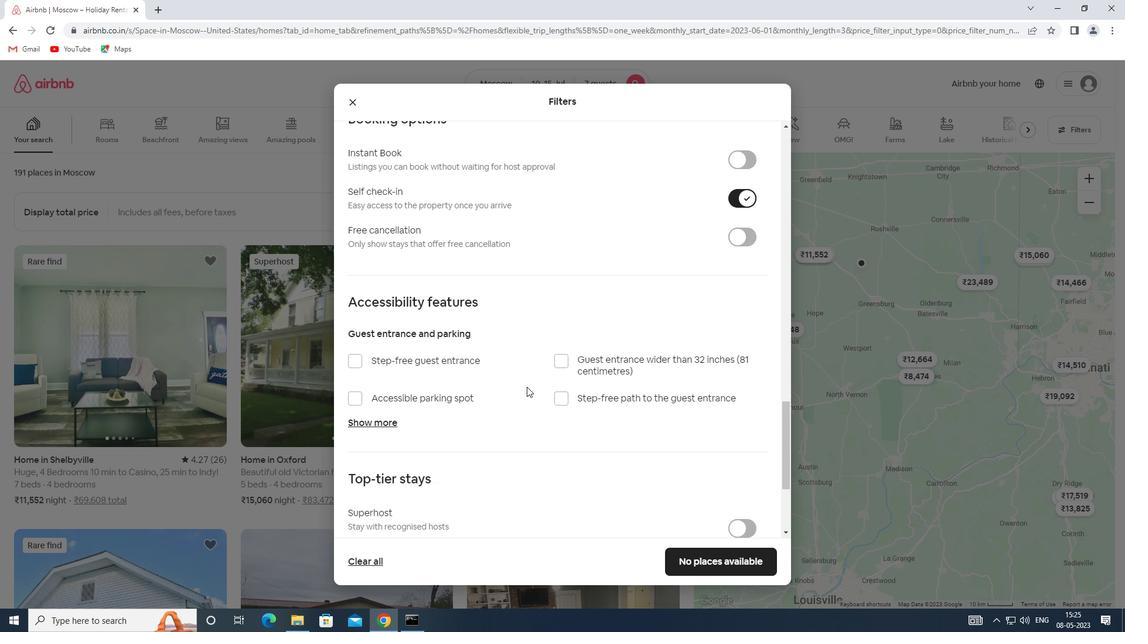 
Action: Mouse scrolled (526, 386) with delta (0, 0)
Screenshot: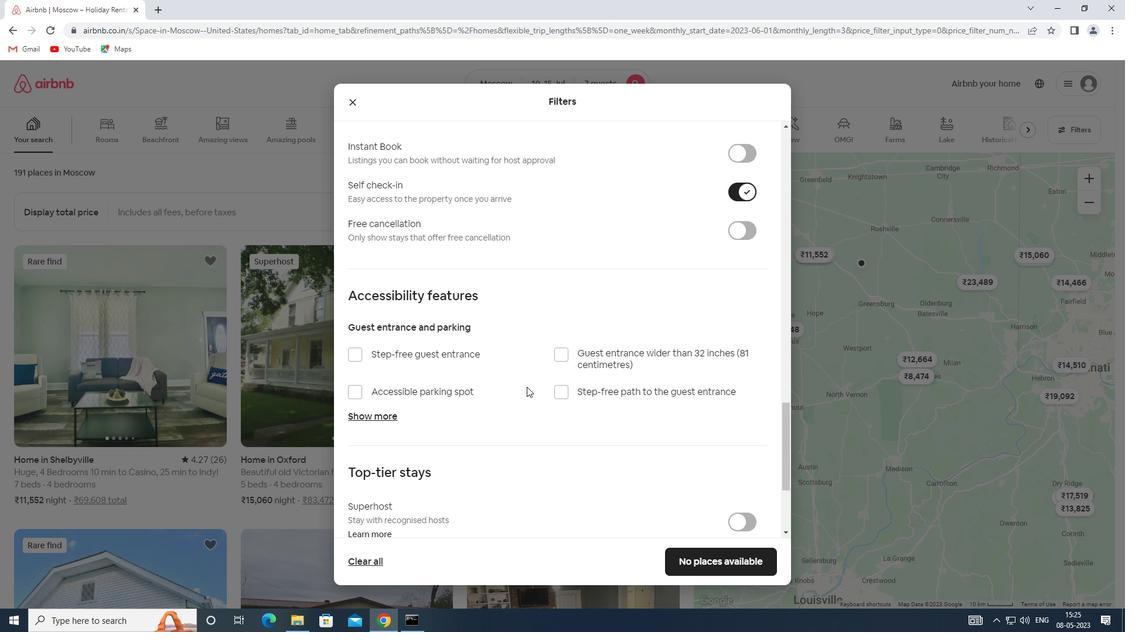 
Action: Mouse scrolled (526, 386) with delta (0, 0)
Screenshot: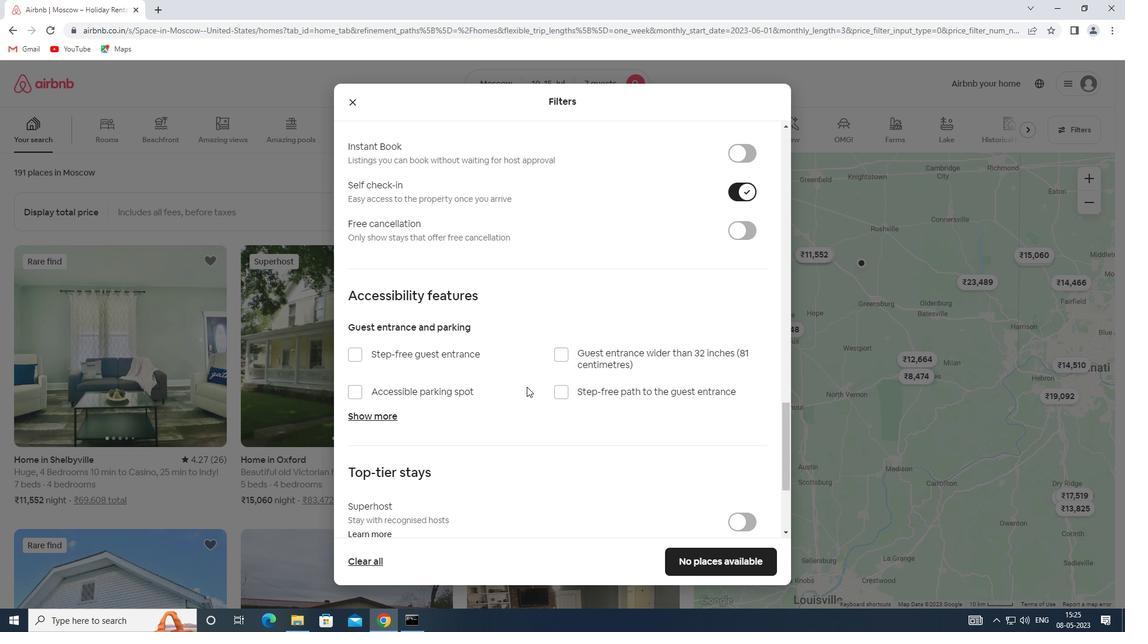 
Action: Mouse moved to (526, 389)
Screenshot: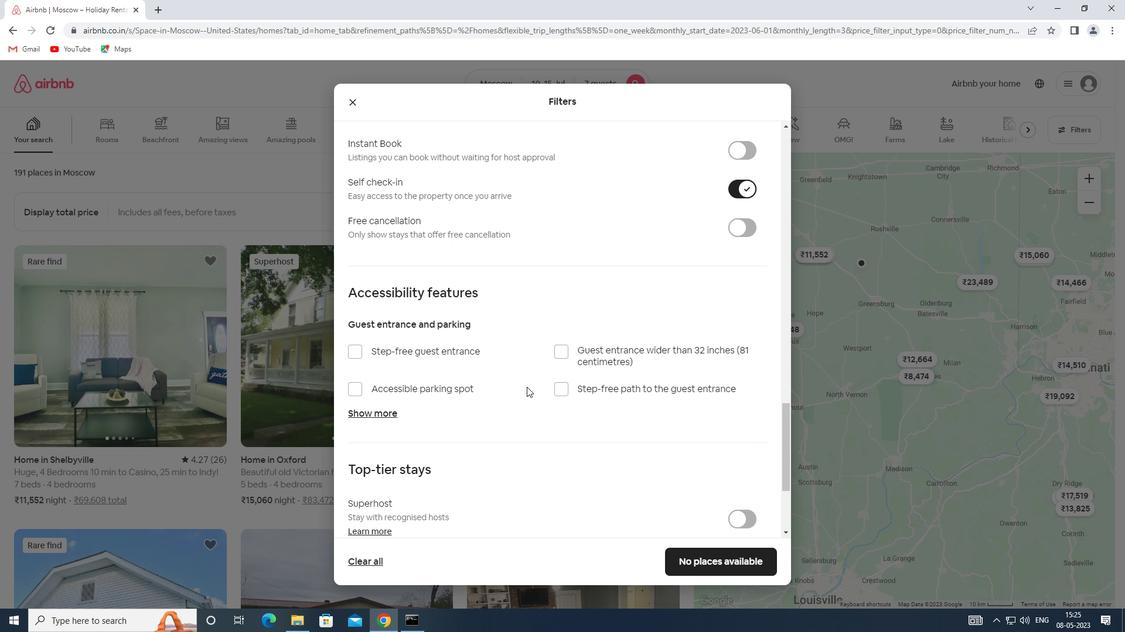 
Action: Mouse scrolled (526, 389) with delta (0, 0)
Screenshot: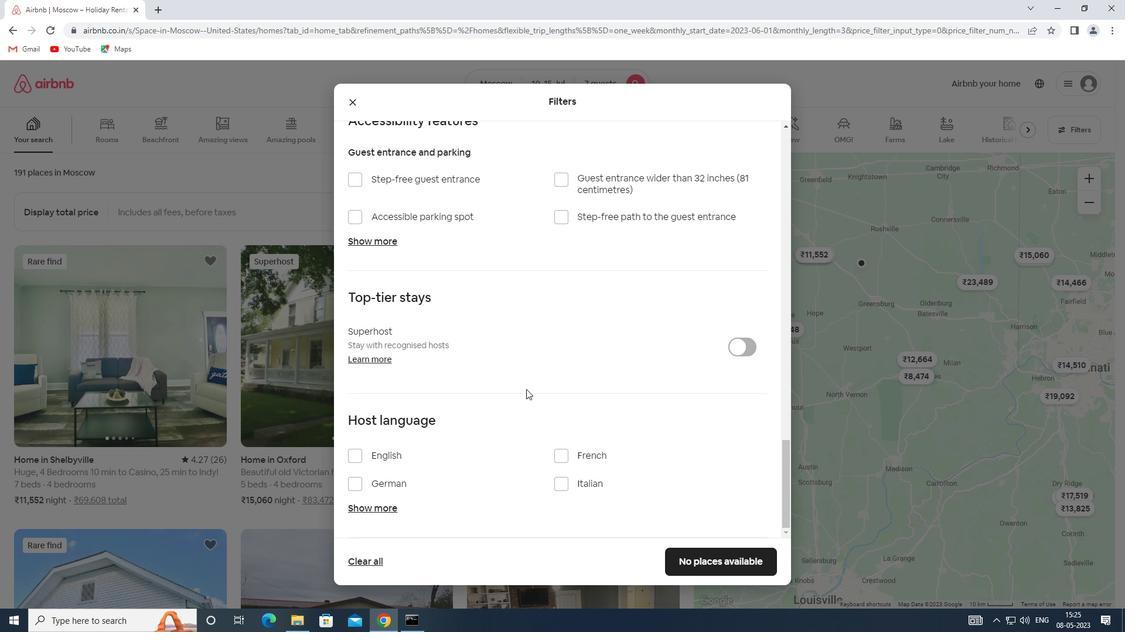 
Action: Mouse scrolled (526, 389) with delta (0, 0)
Screenshot: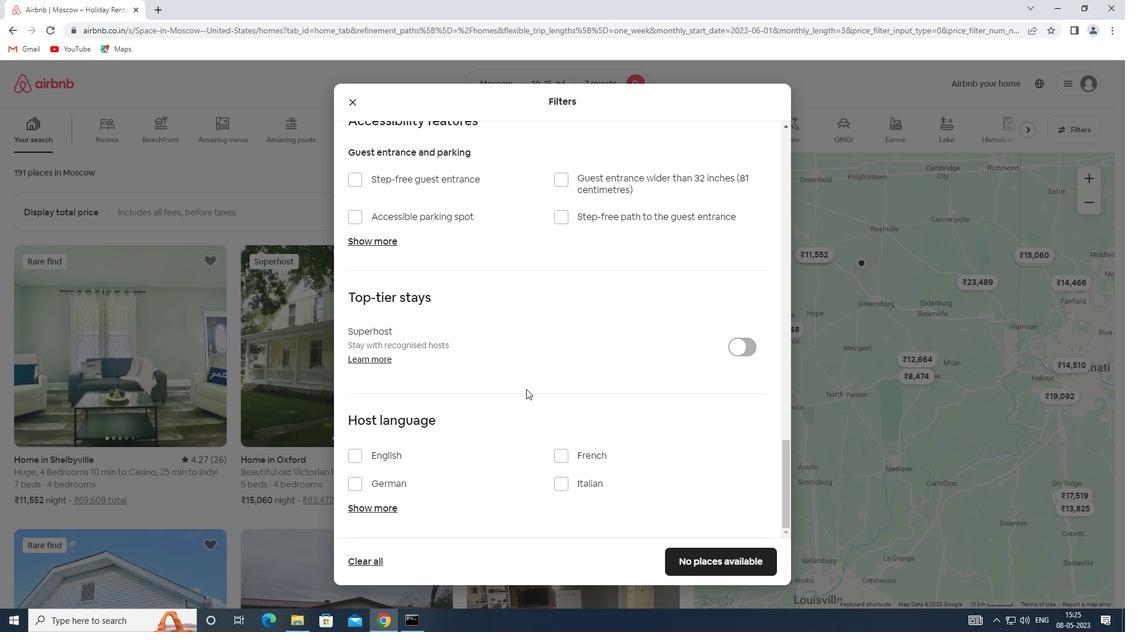 
Action: Mouse moved to (355, 455)
Screenshot: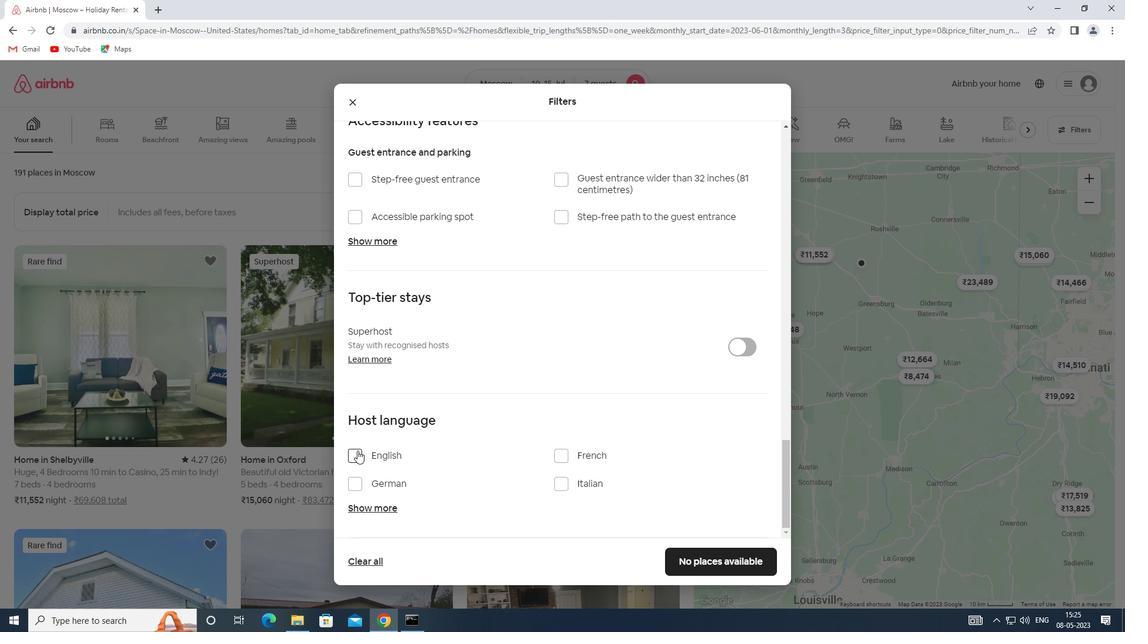 
Action: Mouse pressed left at (355, 455)
Screenshot: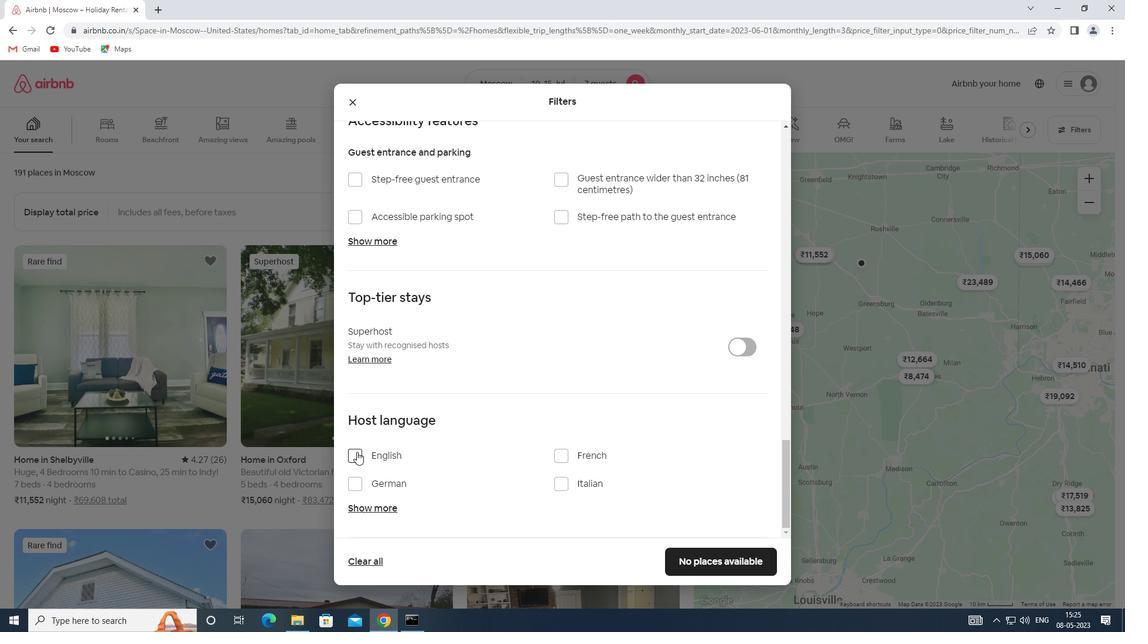 
Action: Mouse moved to (707, 560)
Screenshot: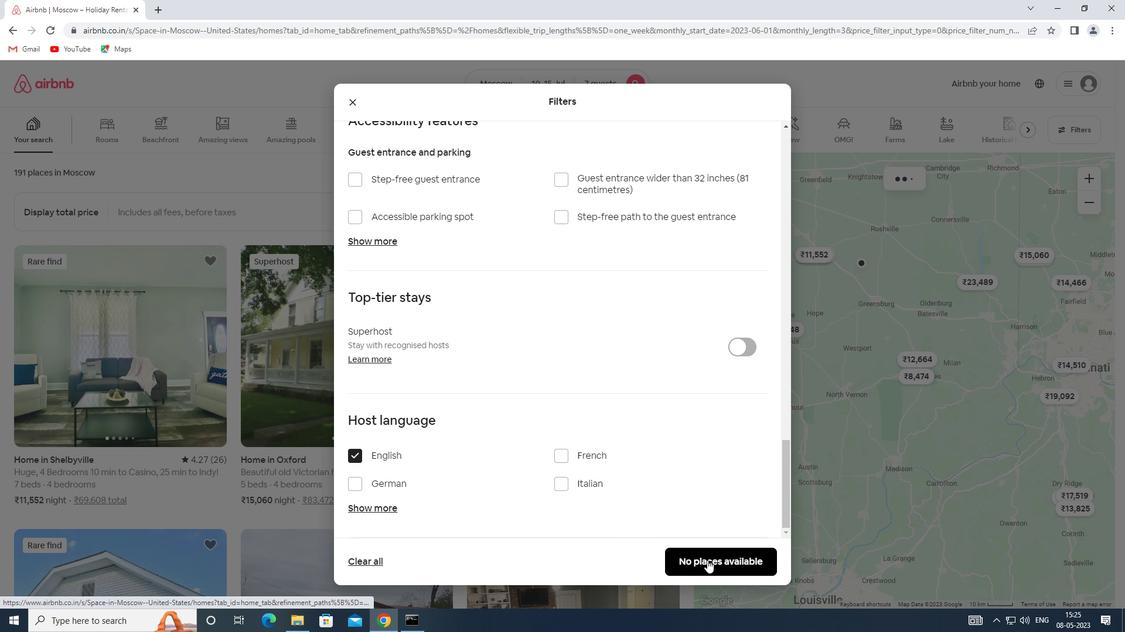 
Action: Mouse pressed left at (707, 560)
Screenshot: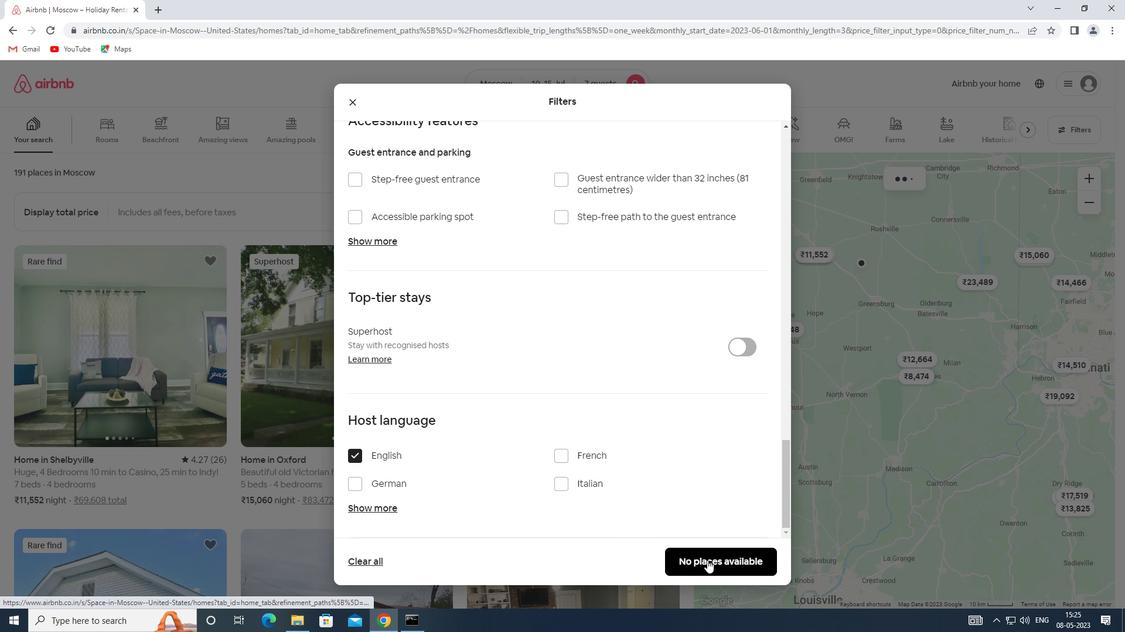 
Action: Mouse moved to (708, 560)
Screenshot: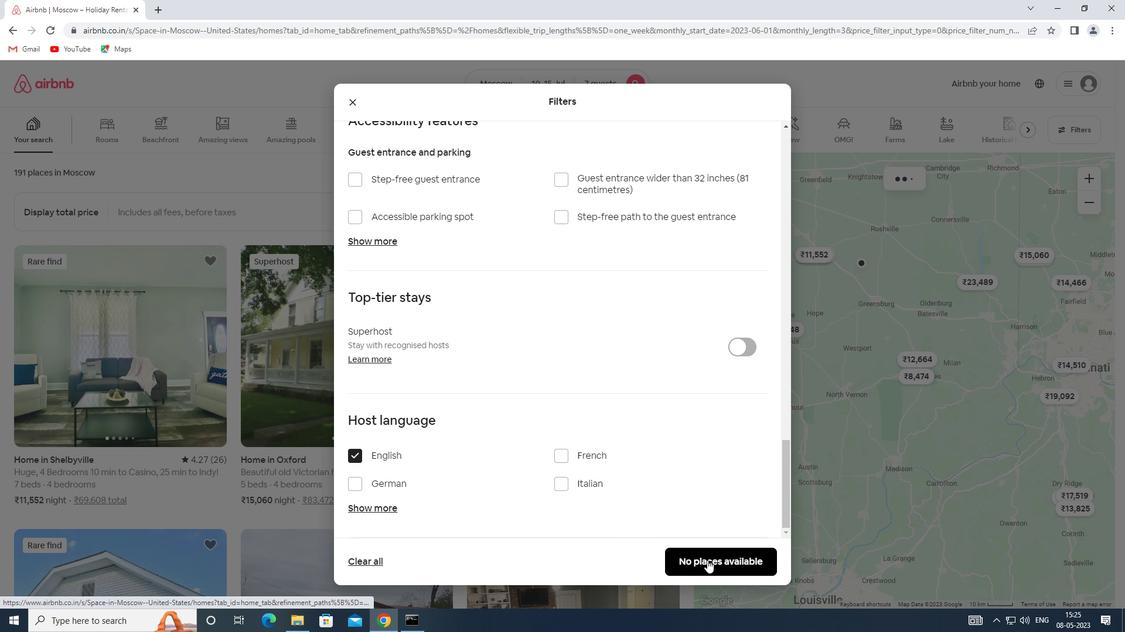 
